 Task: Compose an email with the signature Grace Jones with the subject Request for a meeting and the message Can you please provide me with the update on the project deliverables? from softage.5@softage.net to softage.1@softage.net, select the entire message, change the font color from current to green and background color to yellow Send the email. Finally, move the email from Sent Items to the label Medical records
Action: Mouse moved to (1004, 73)
Screenshot: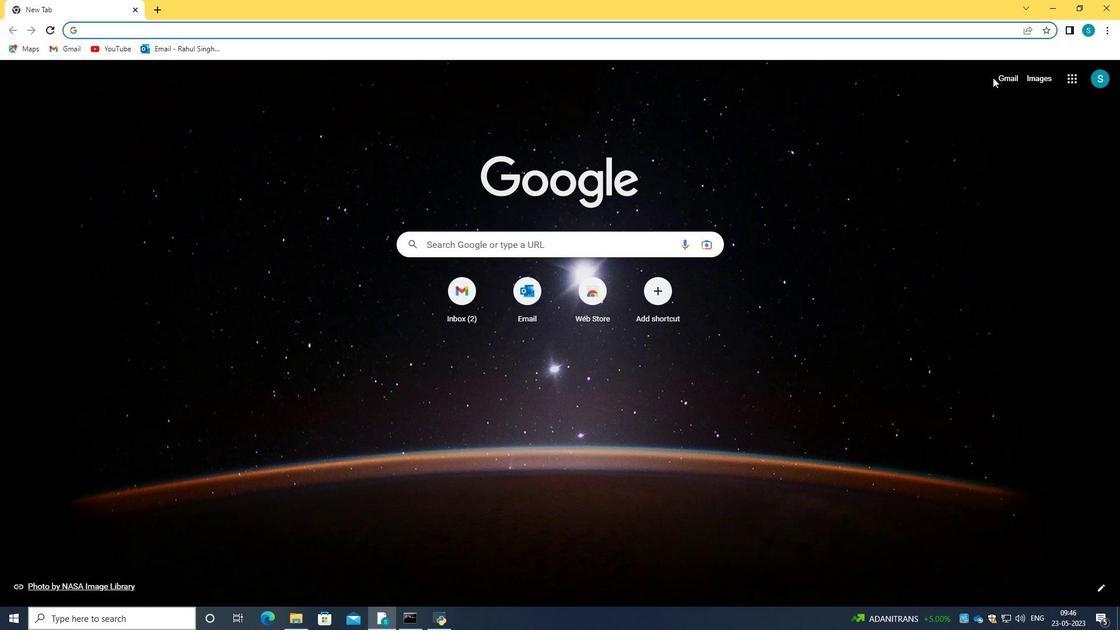 
Action: Mouse pressed left at (1004, 73)
Screenshot: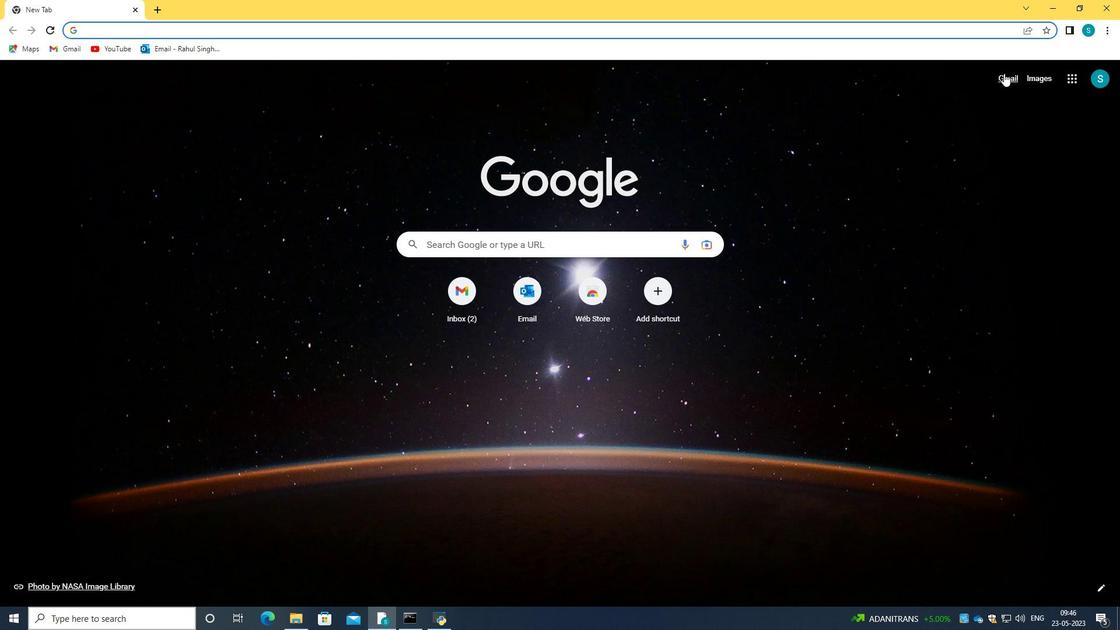 
Action: Mouse moved to (569, 186)
Screenshot: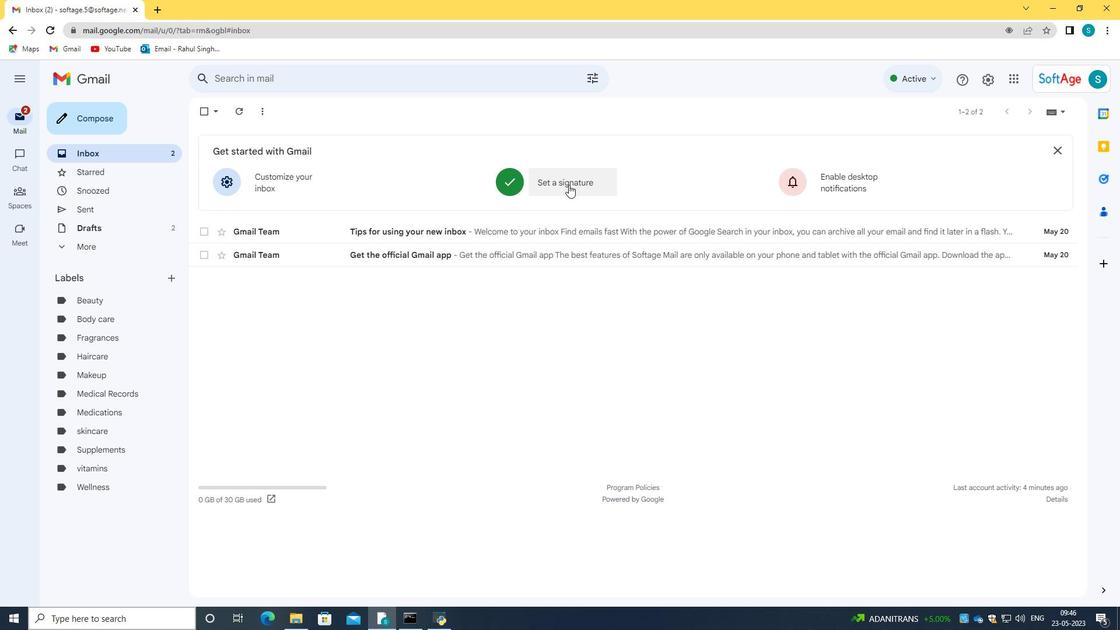 
Action: Mouse pressed left at (569, 186)
Screenshot: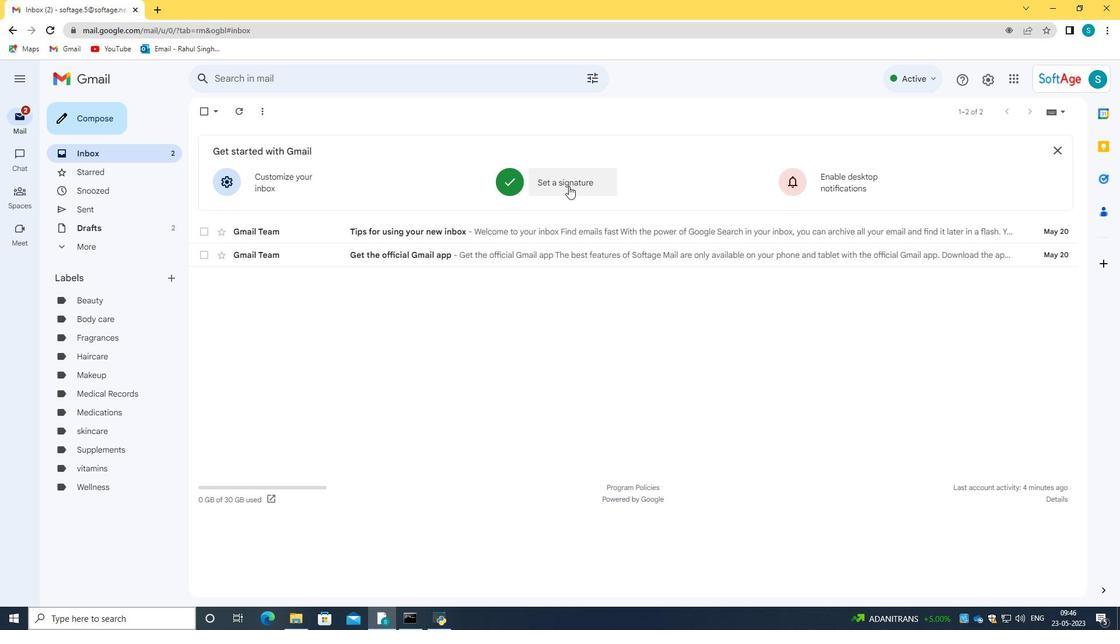 
Action: Mouse moved to (561, 266)
Screenshot: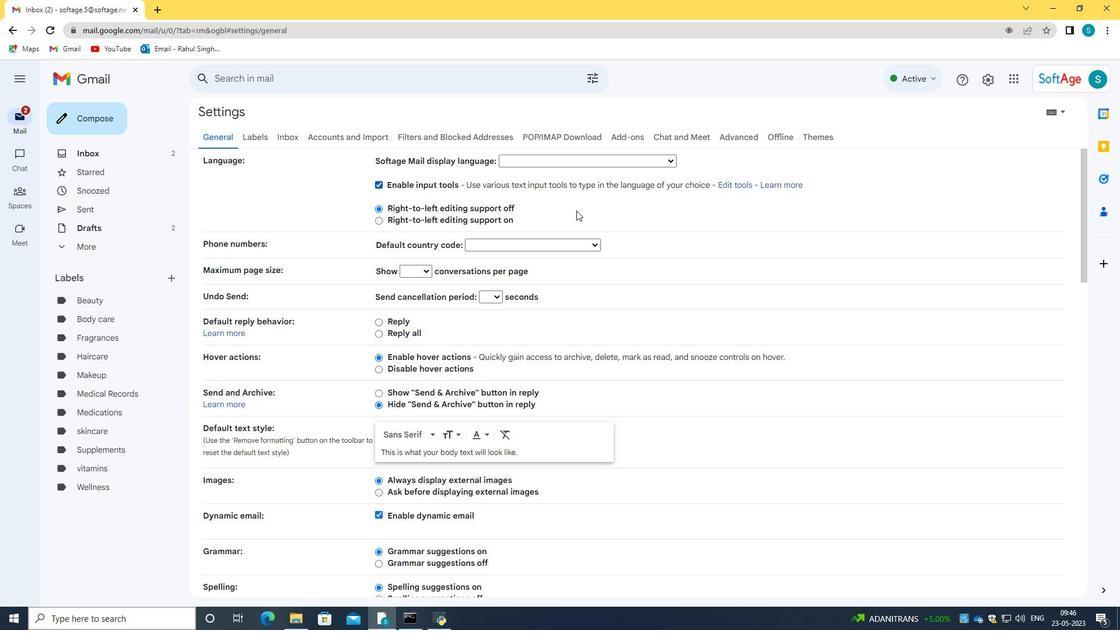 
Action: Mouse scrolled (561, 265) with delta (0, 0)
Screenshot: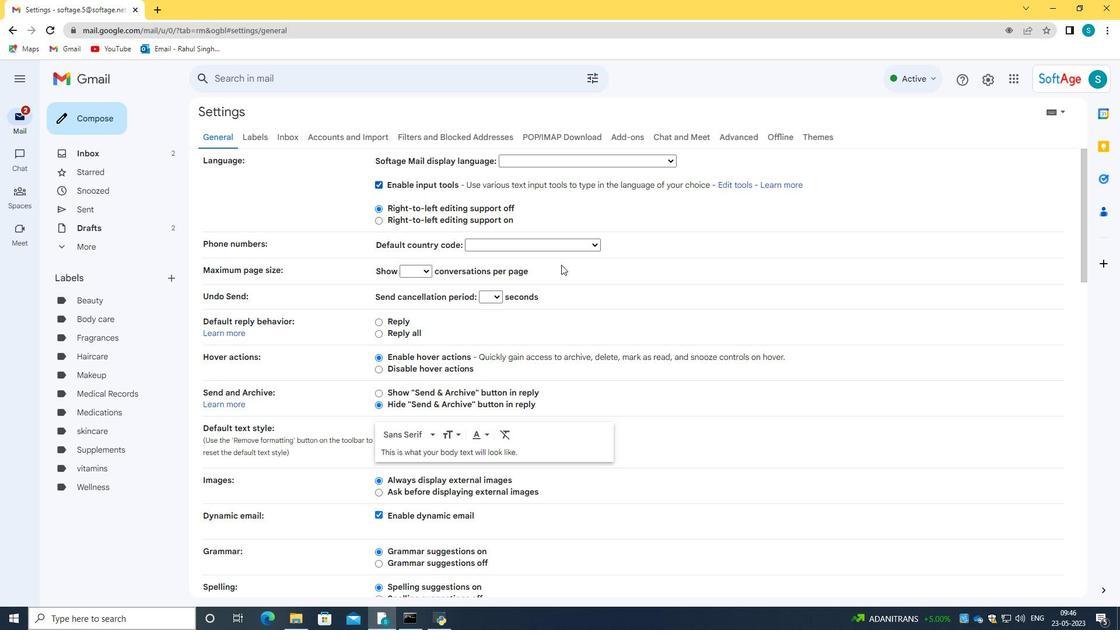 
Action: Mouse scrolled (561, 265) with delta (0, 0)
Screenshot: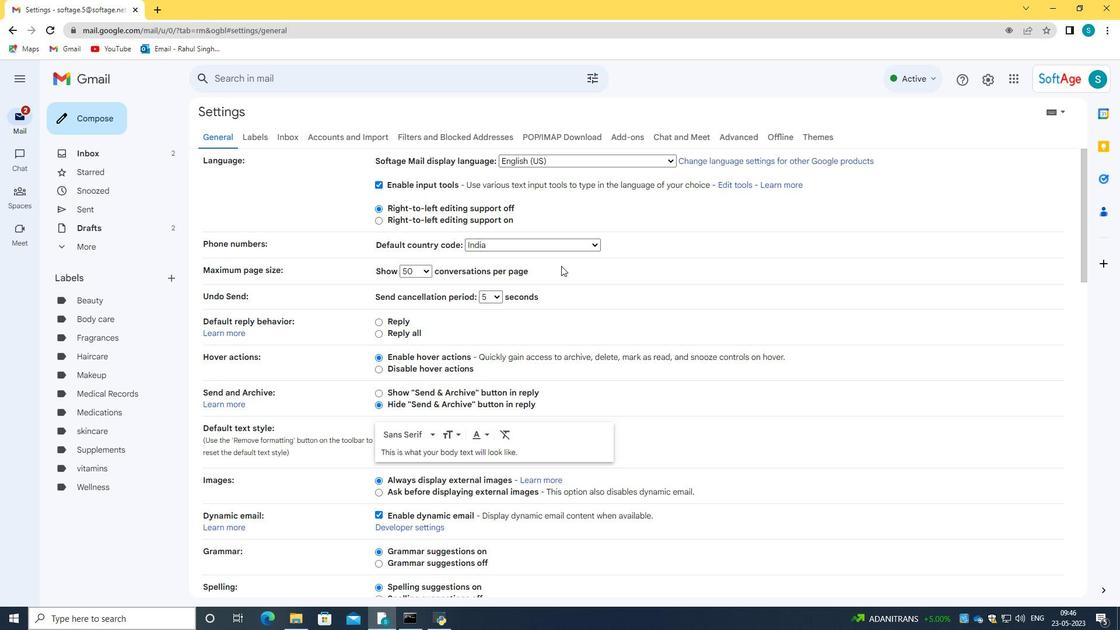 
Action: Mouse scrolled (561, 265) with delta (0, 0)
Screenshot: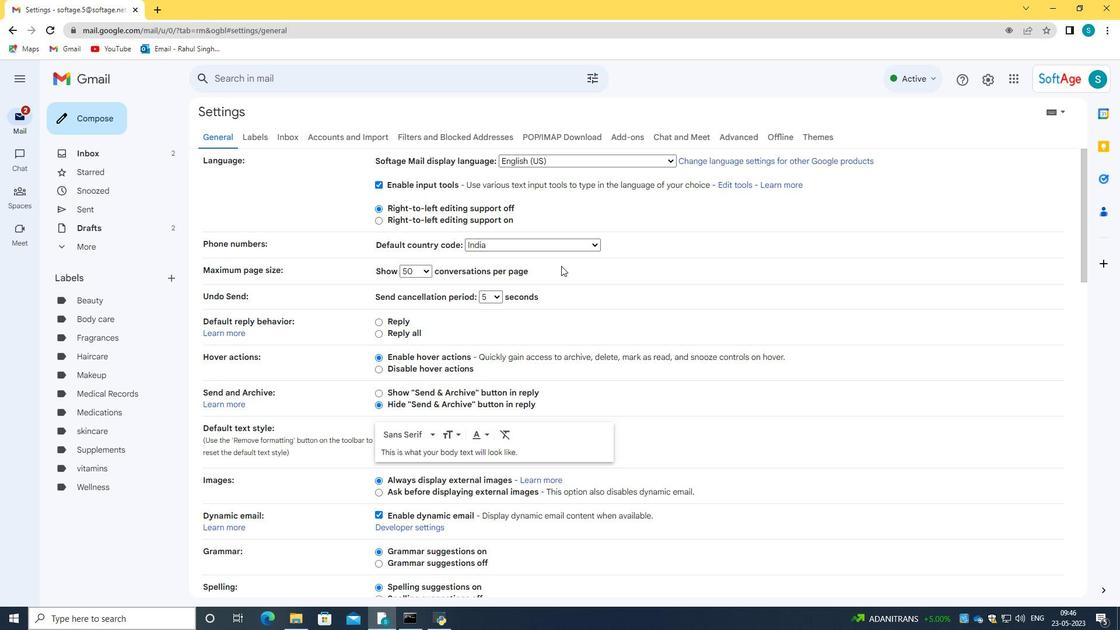 
Action: Mouse scrolled (561, 265) with delta (0, 0)
Screenshot: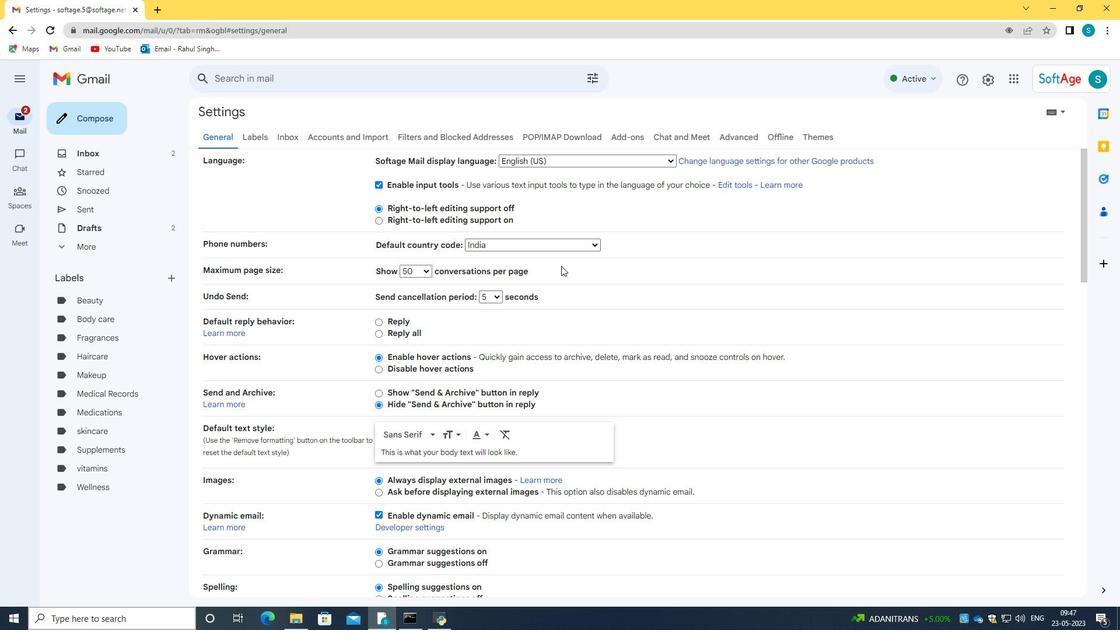 
Action: Mouse scrolled (561, 265) with delta (0, 0)
Screenshot: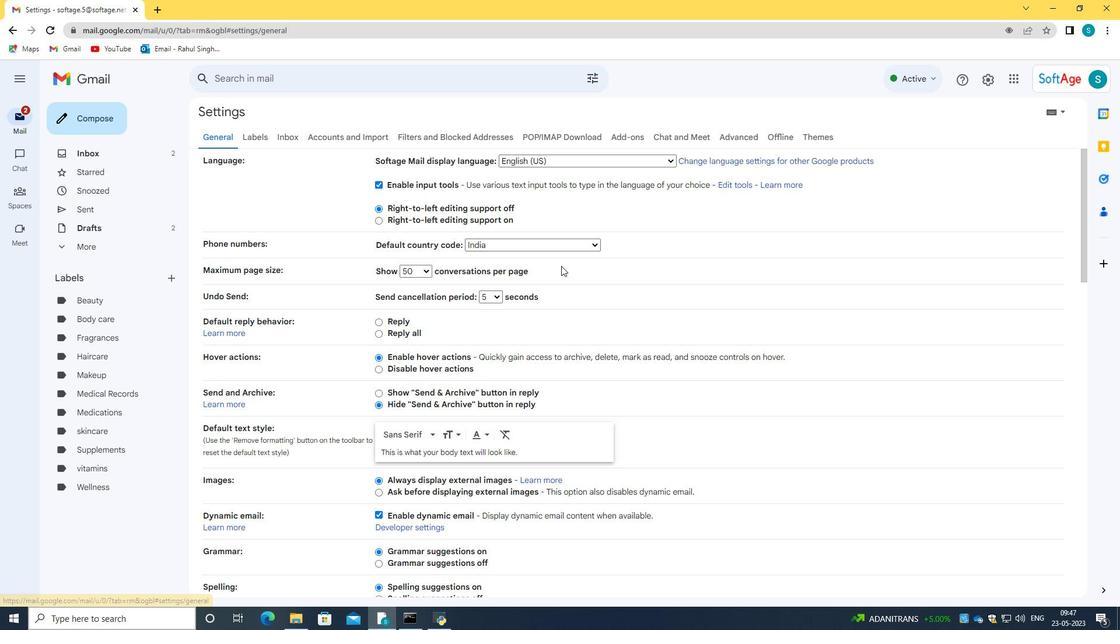 
Action: Mouse scrolled (561, 265) with delta (0, 0)
Screenshot: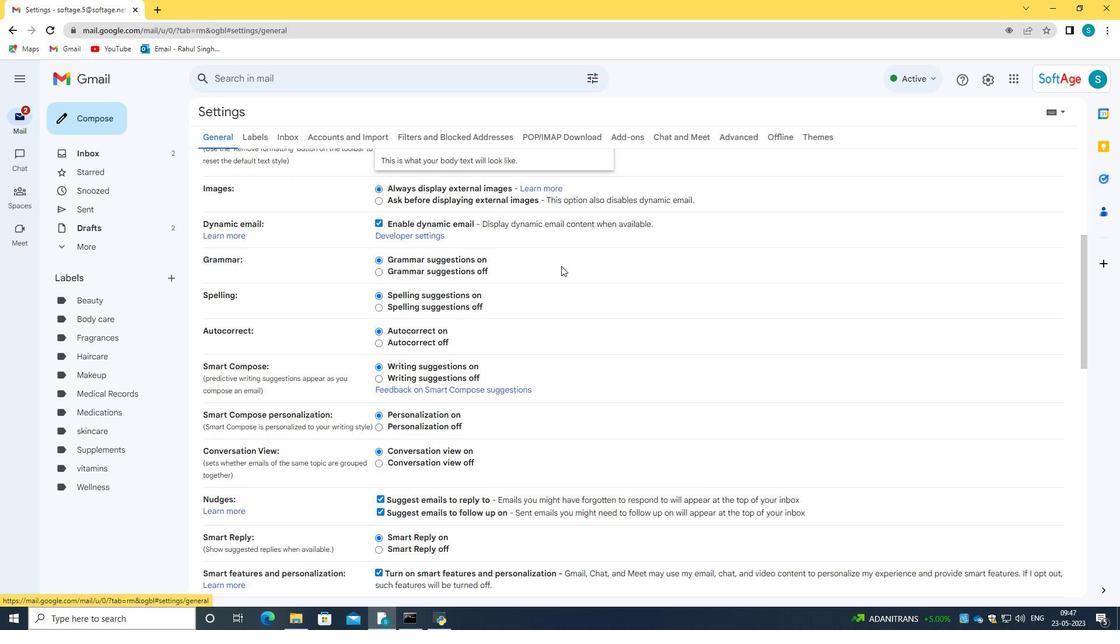 
Action: Mouse scrolled (561, 265) with delta (0, 0)
Screenshot: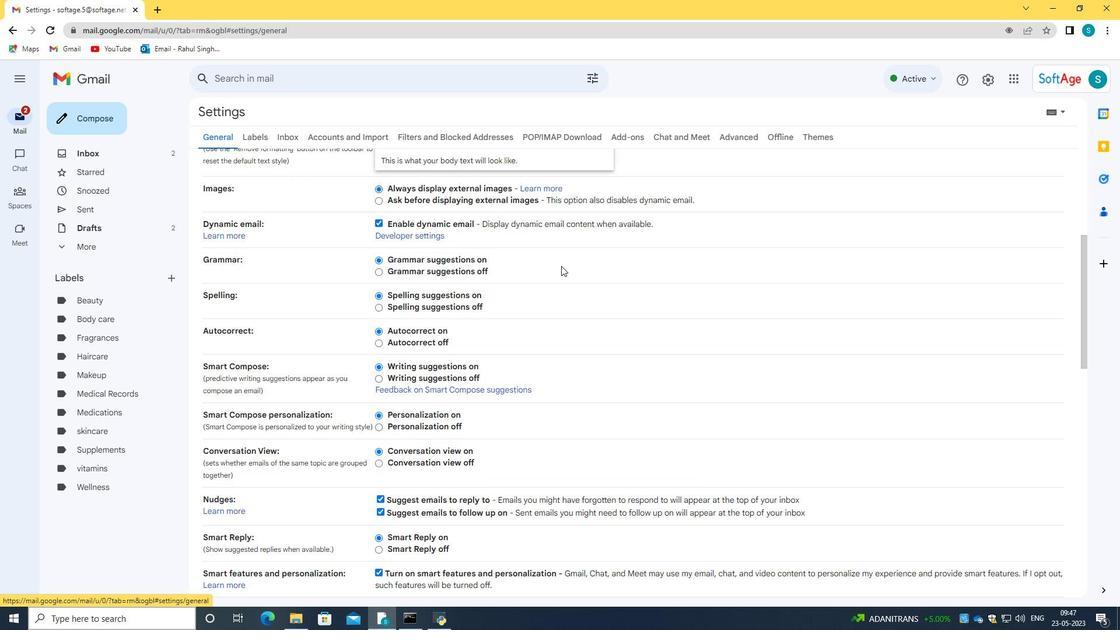 
Action: Mouse scrolled (561, 265) with delta (0, 0)
Screenshot: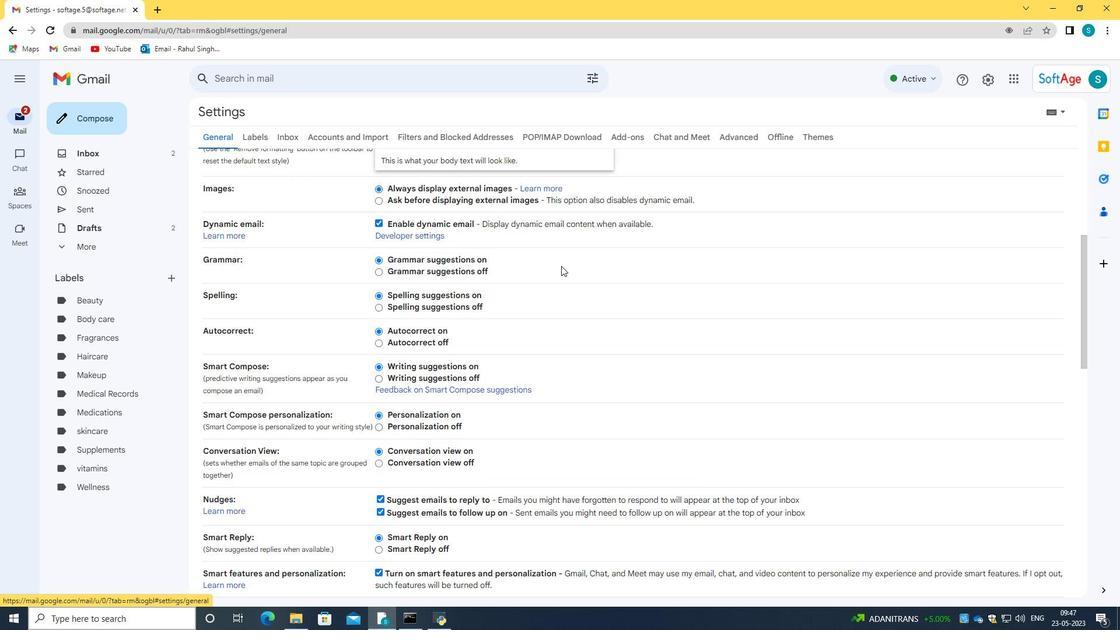 
Action: Mouse scrolled (561, 265) with delta (0, 0)
Screenshot: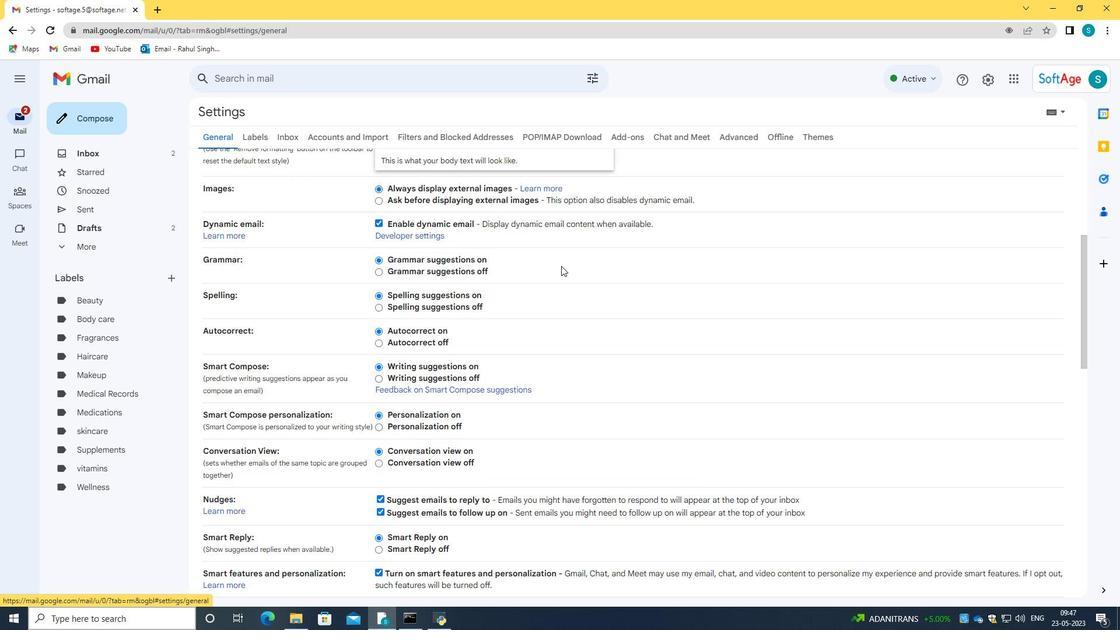 
Action: Mouse scrolled (561, 265) with delta (0, 0)
Screenshot: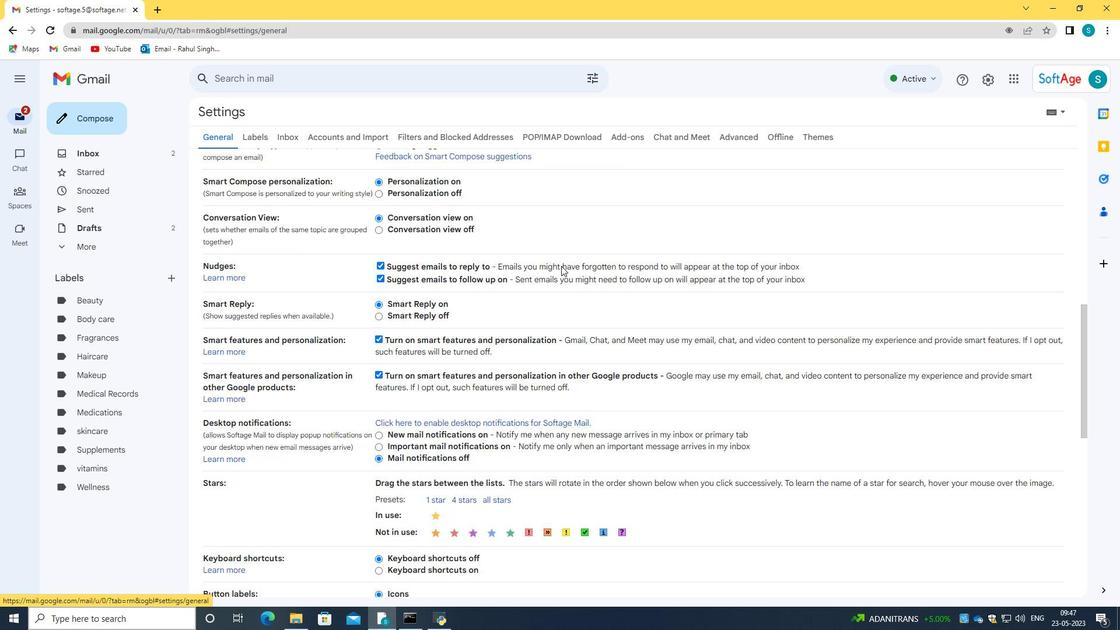
Action: Mouse scrolled (561, 265) with delta (0, 0)
Screenshot: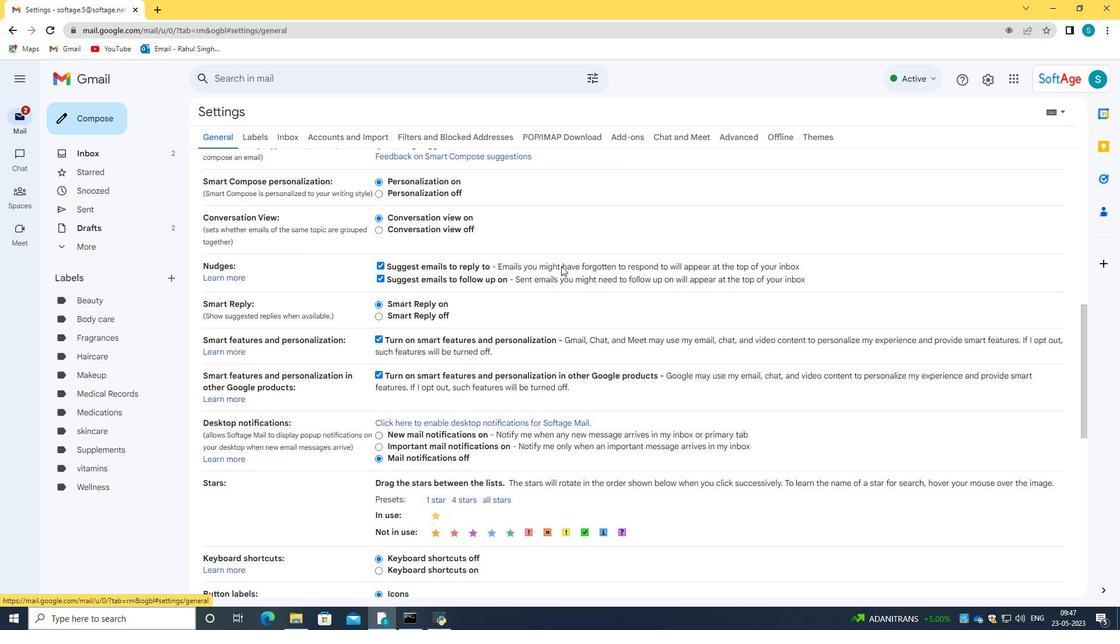 
Action: Mouse scrolled (561, 265) with delta (0, 0)
Screenshot: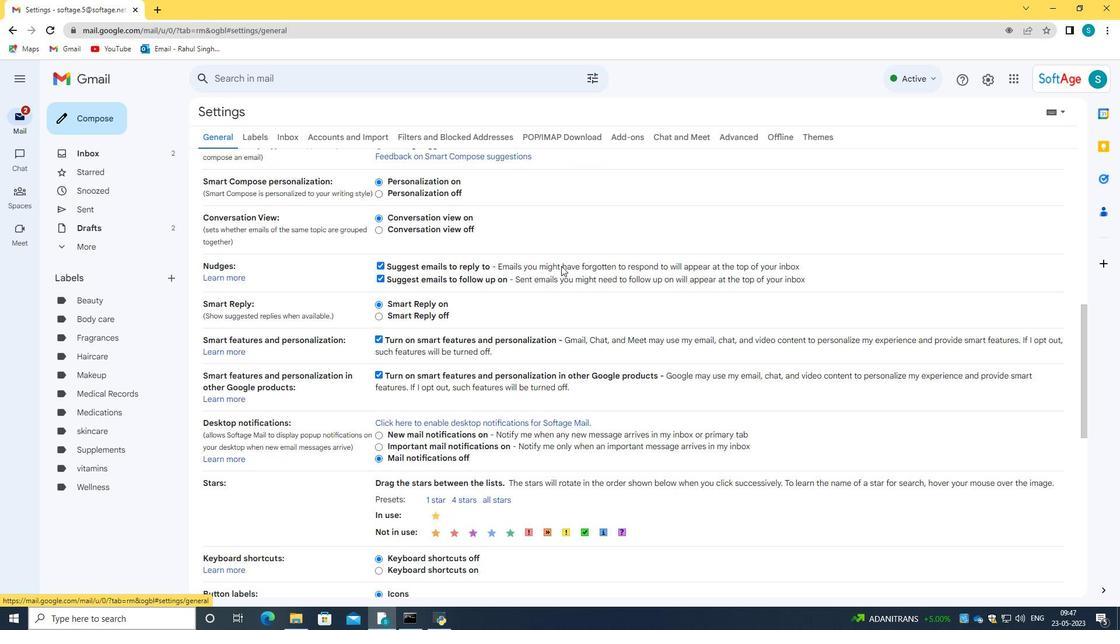 
Action: Mouse scrolled (561, 265) with delta (0, 0)
Screenshot: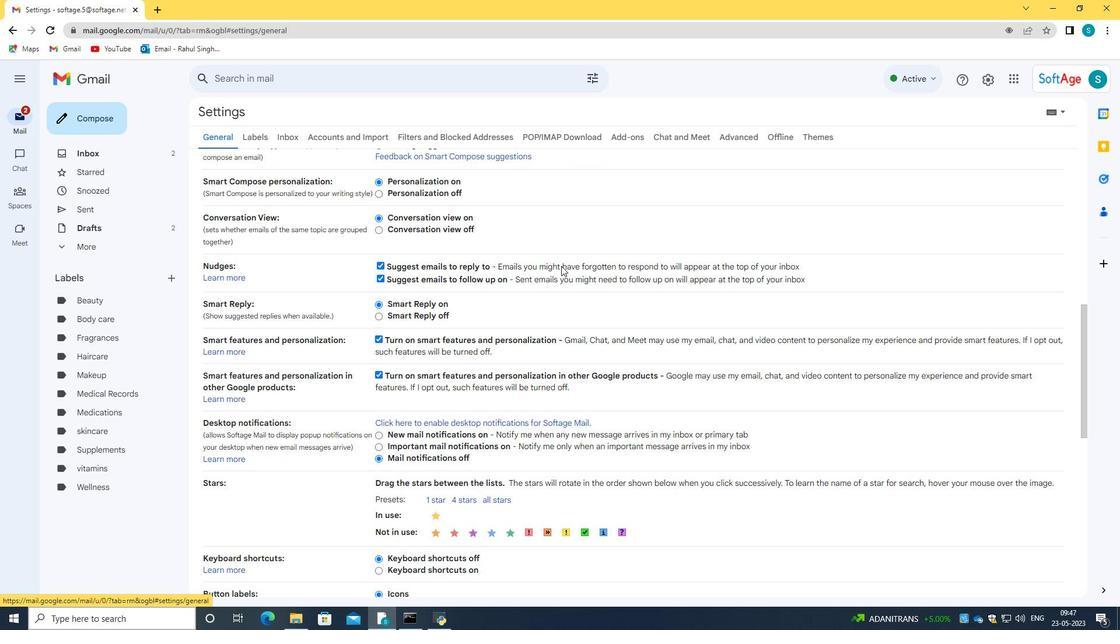
Action: Mouse scrolled (561, 265) with delta (0, 0)
Screenshot: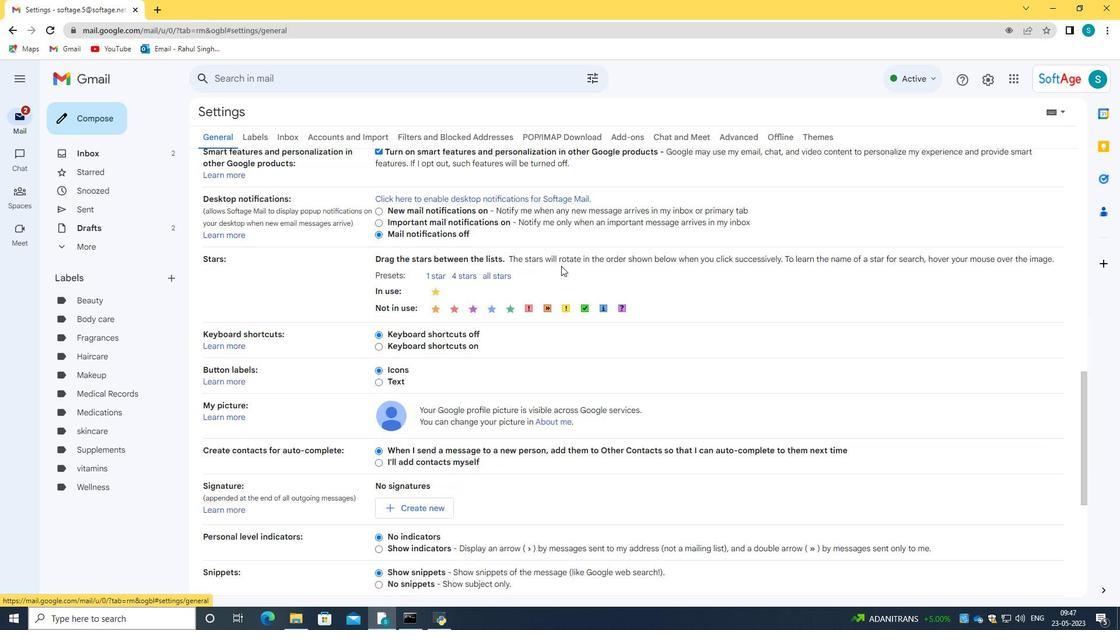 
Action: Mouse moved to (561, 267)
Screenshot: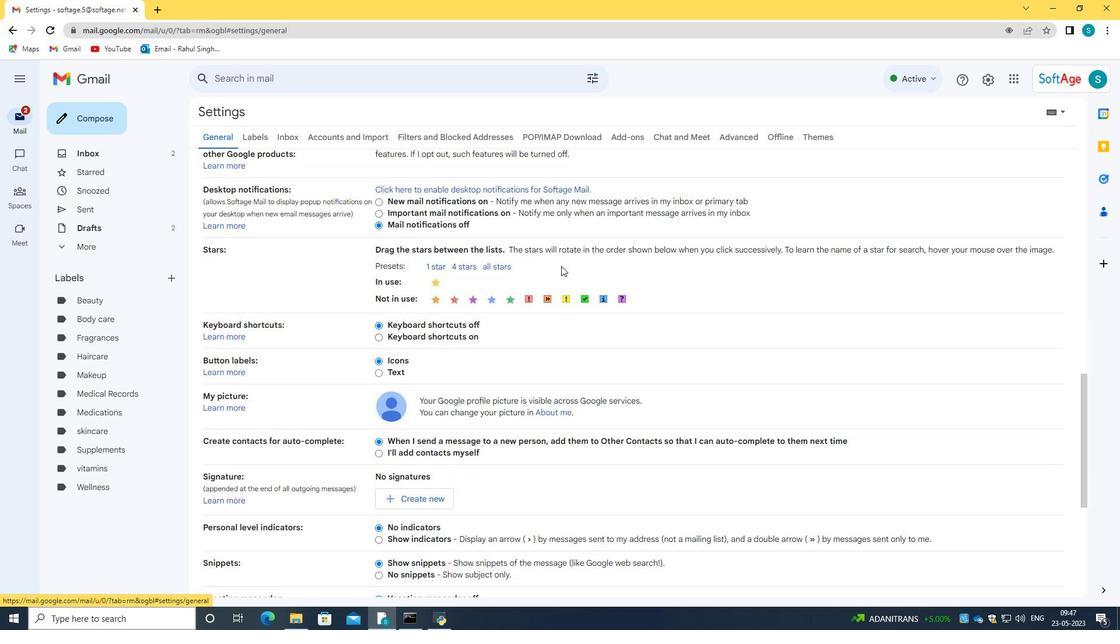 
Action: Mouse scrolled (561, 267) with delta (0, 0)
Screenshot: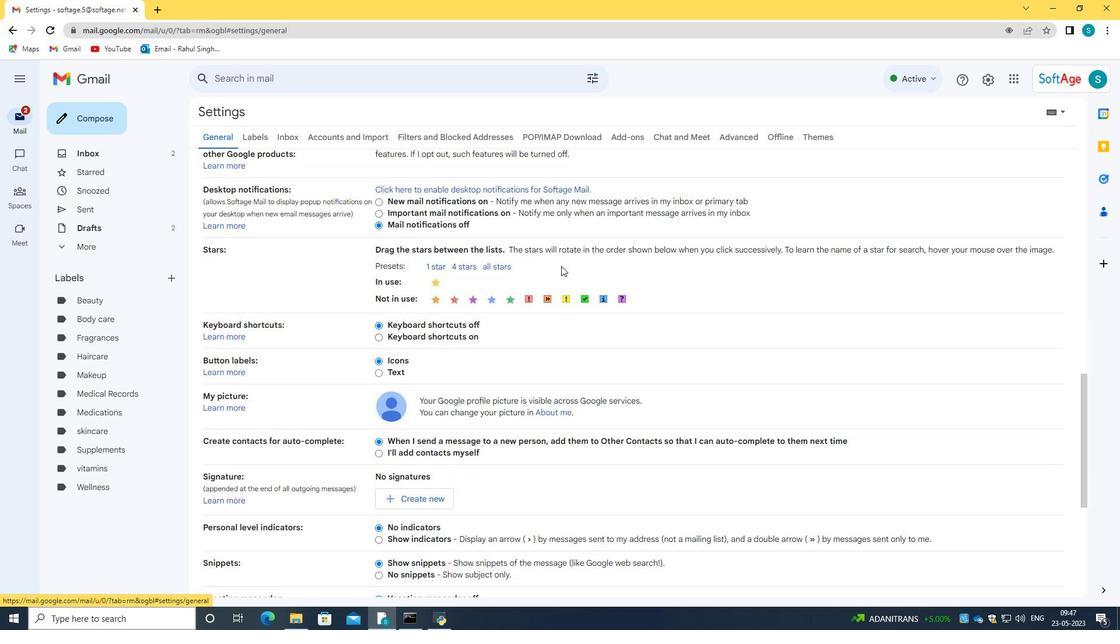 
Action: Mouse moved to (560, 270)
Screenshot: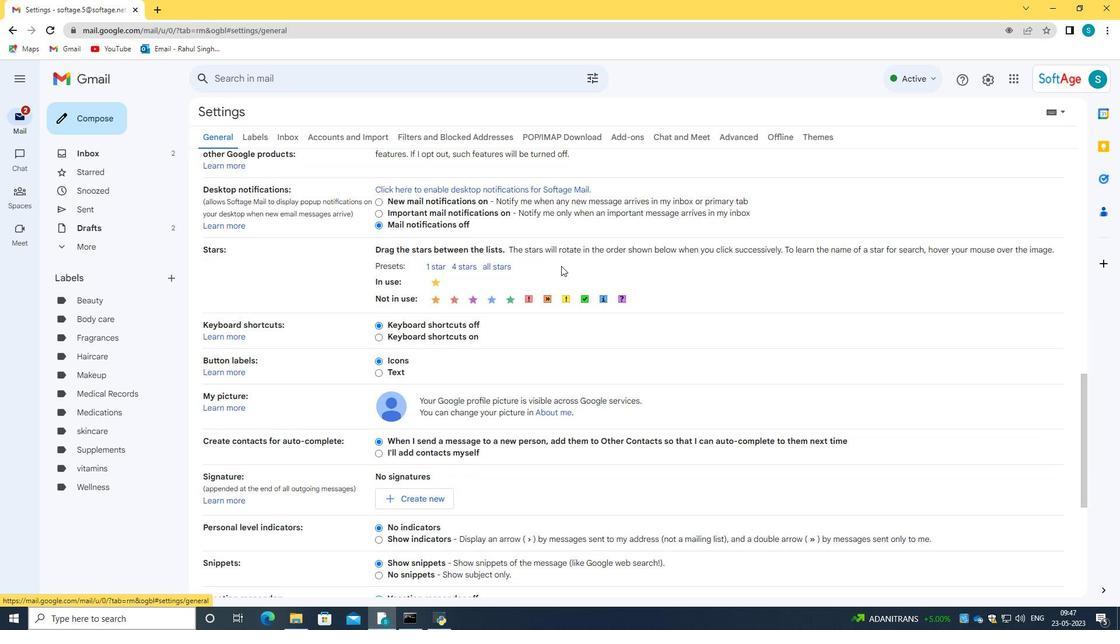 
Action: Mouse scrolled (560, 270) with delta (0, 0)
Screenshot: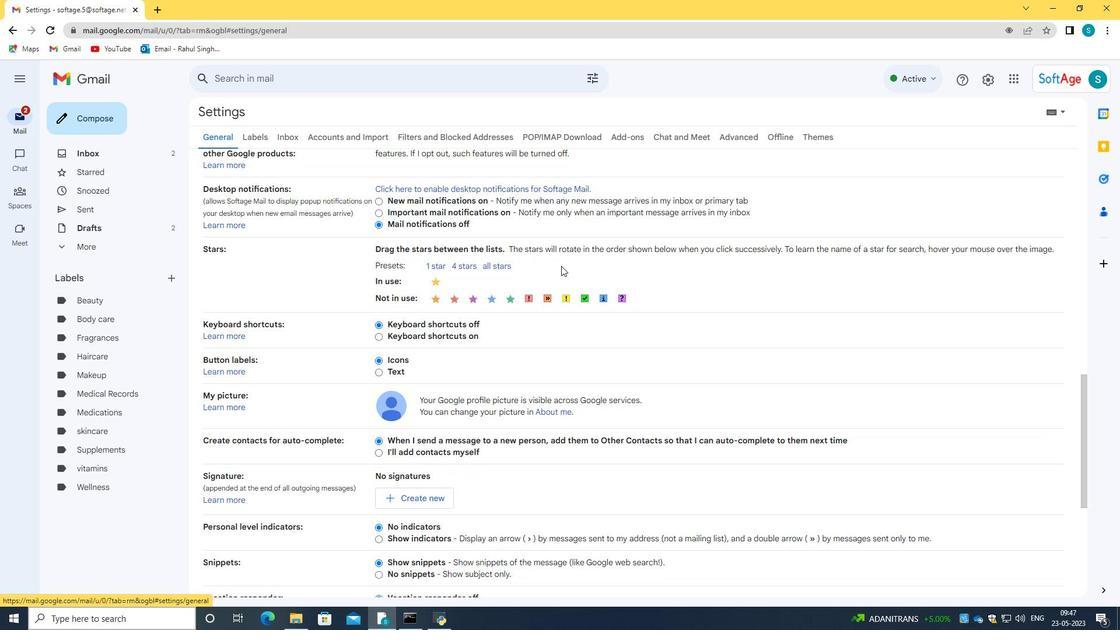 
Action: Mouse moved to (383, 322)
Screenshot: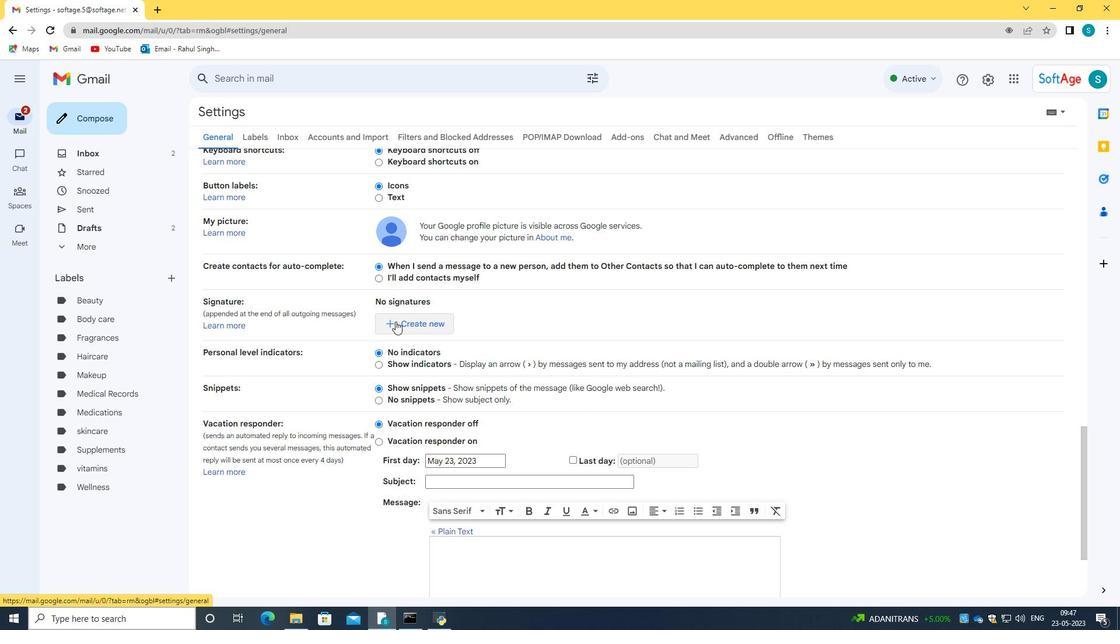 
Action: Mouse pressed left at (383, 322)
Screenshot: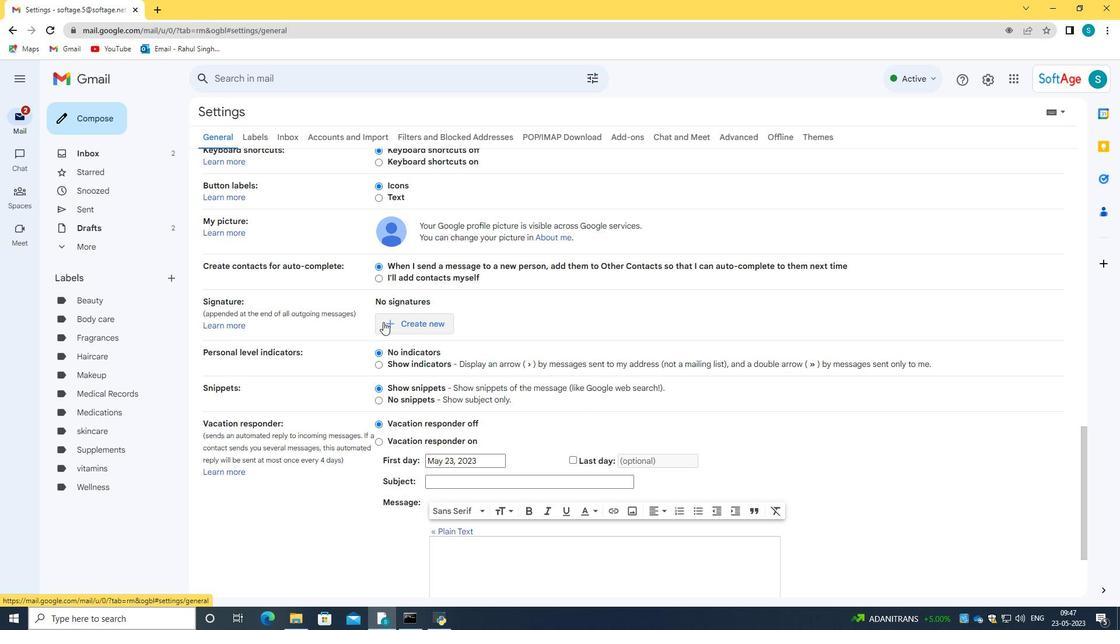 
Action: Mouse moved to (488, 319)
Screenshot: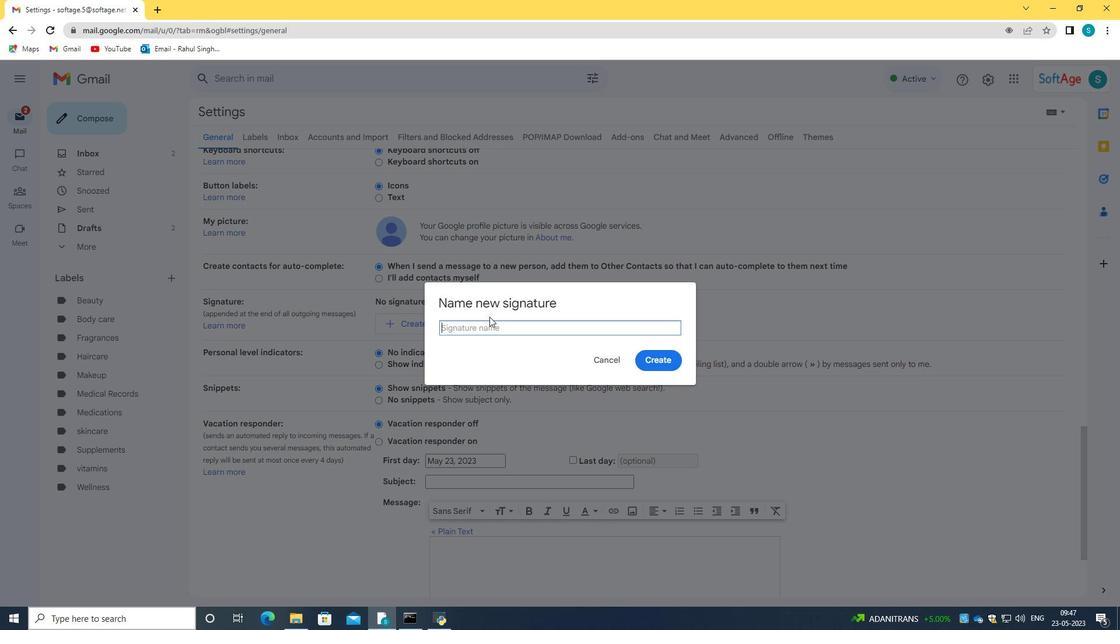 
Action: Key pressed <Key.caps_lock>G<Key.caps_lock>race<Key.space><Key.caps_lock>H<Key.caps_lock>o<Key.backspace><Key.backspace><Key.caps_lock>J<Key.caps_lock>ones
Screenshot: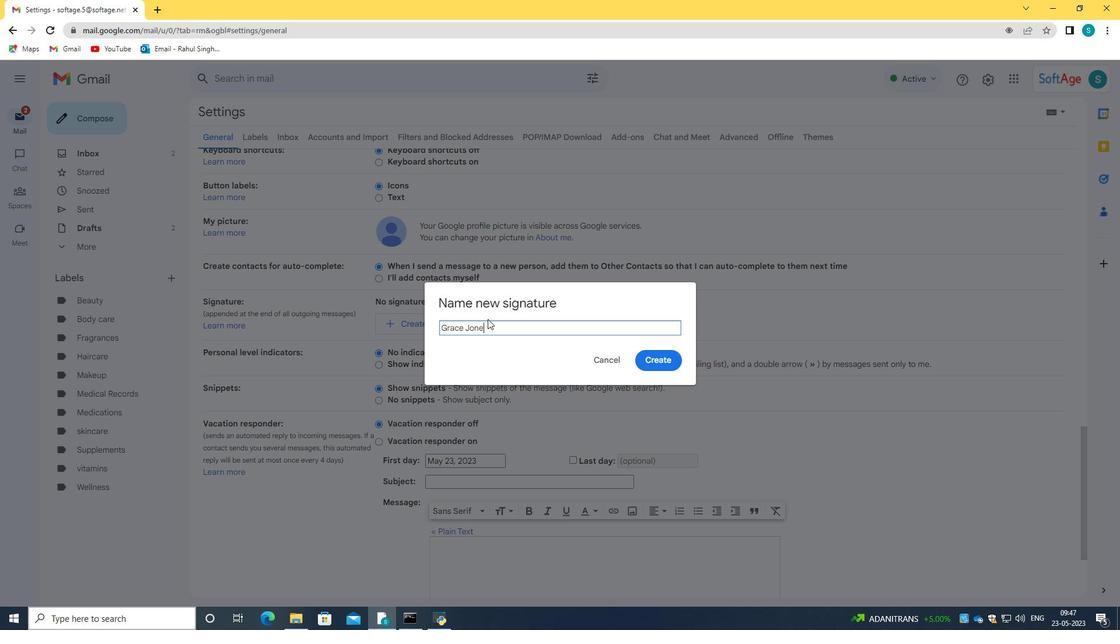 
Action: Mouse moved to (651, 361)
Screenshot: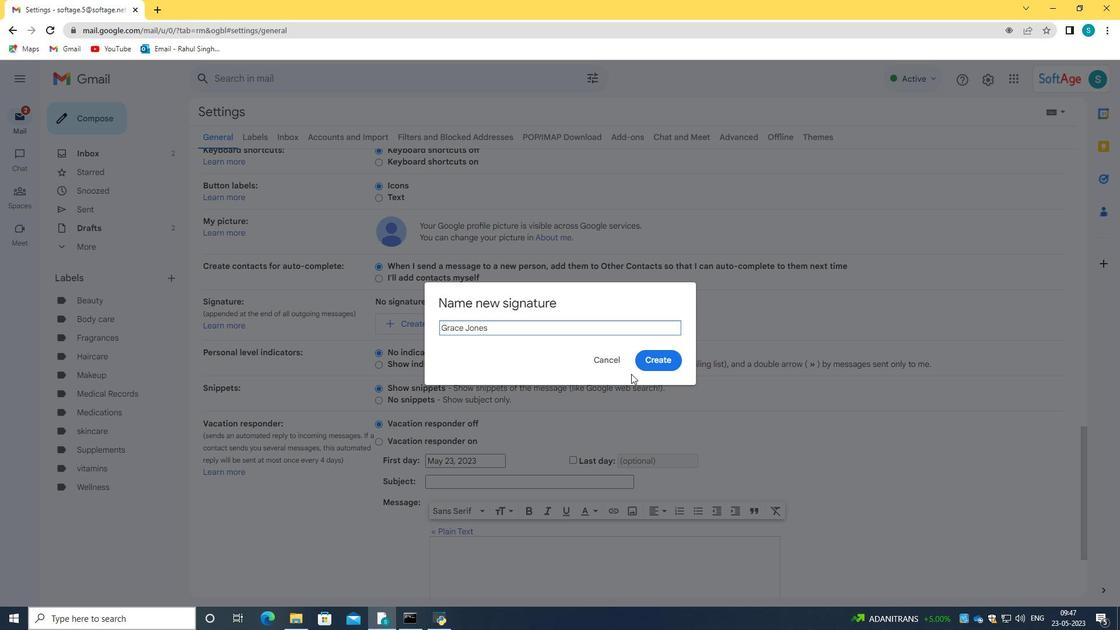 
Action: Mouse pressed left at (651, 361)
Screenshot: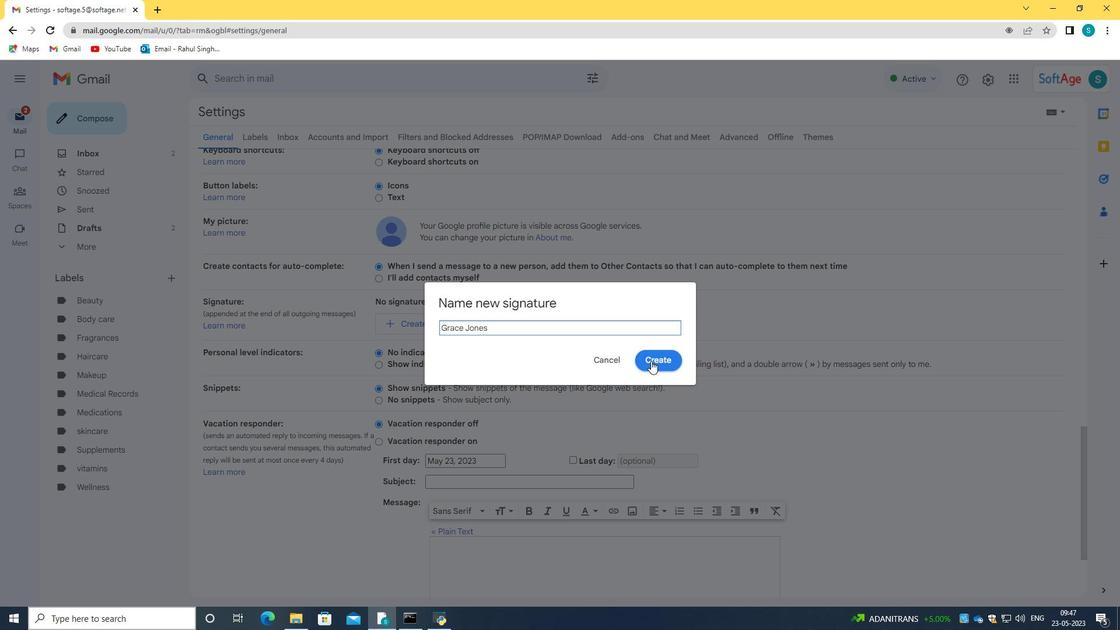 
Action: Mouse scrolled (651, 360) with delta (0, 0)
Screenshot: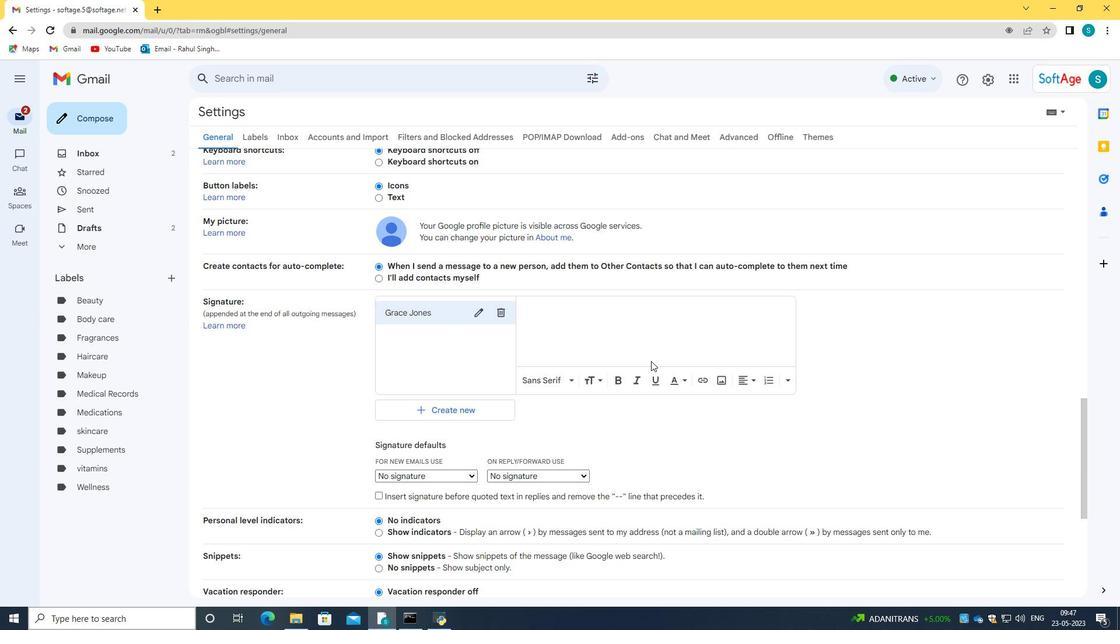 
Action: Mouse scrolled (651, 360) with delta (0, 0)
Screenshot: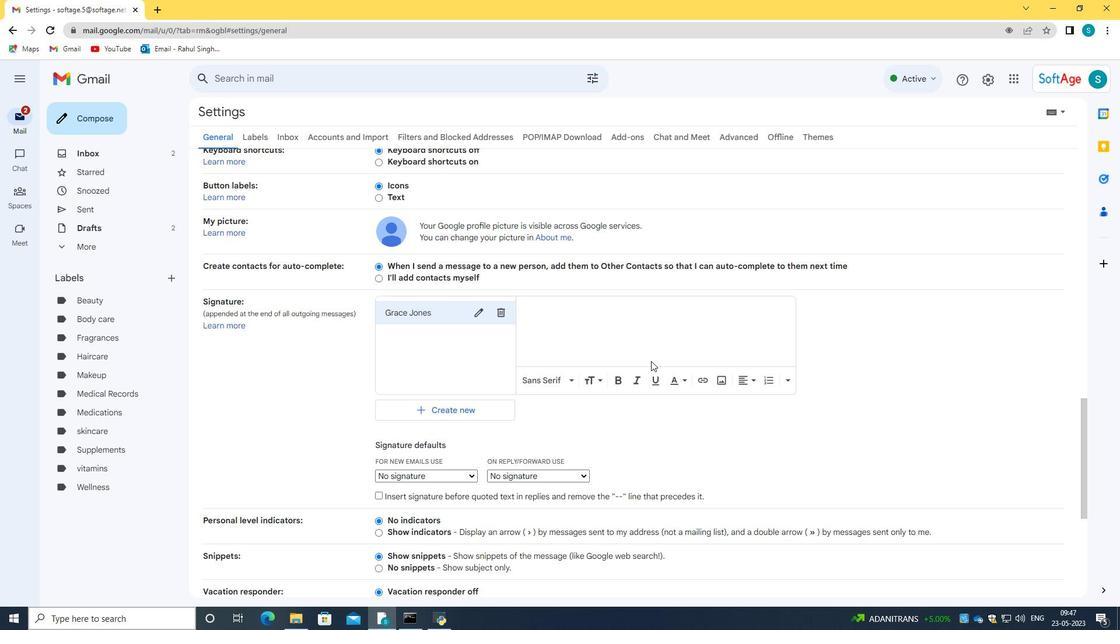 
Action: Mouse moved to (556, 198)
Screenshot: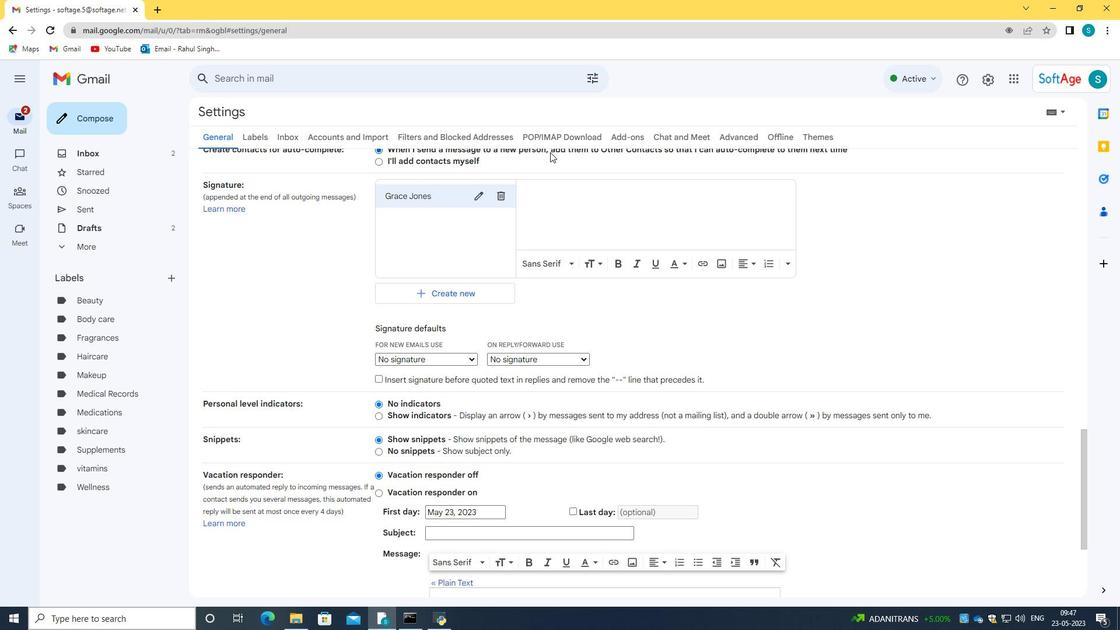 
Action: Mouse pressed left at (556, 198)
Screenshot: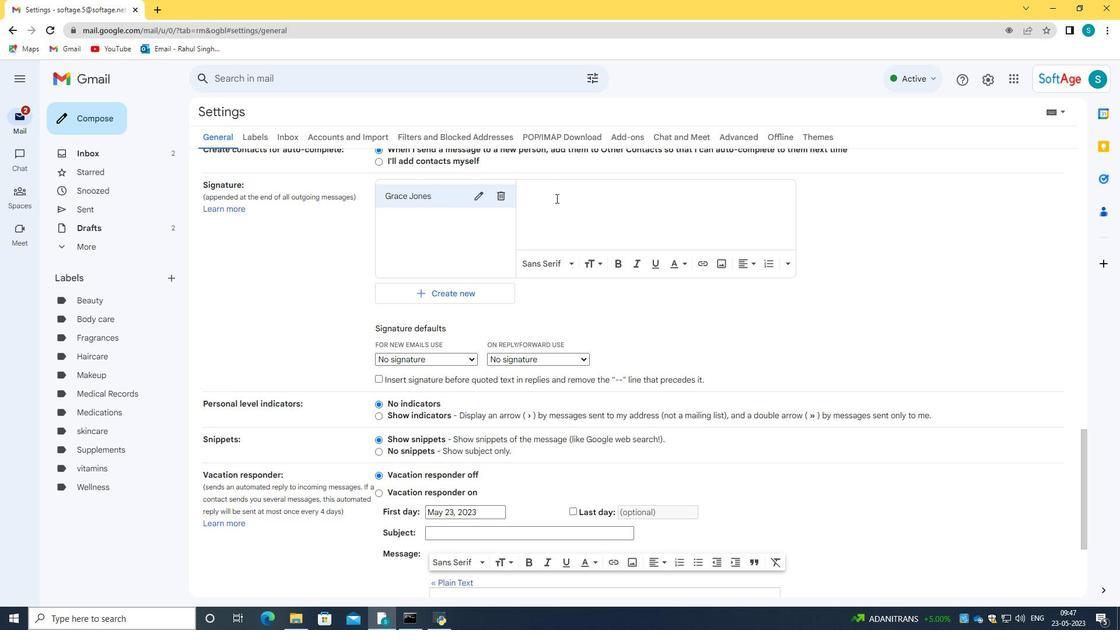
Action: Key pressed <Key.caps_lock>G<Key.caps_lock>race<Key.space><Key.caps_lock>J<Key.caps_lock>ones
Screenshot: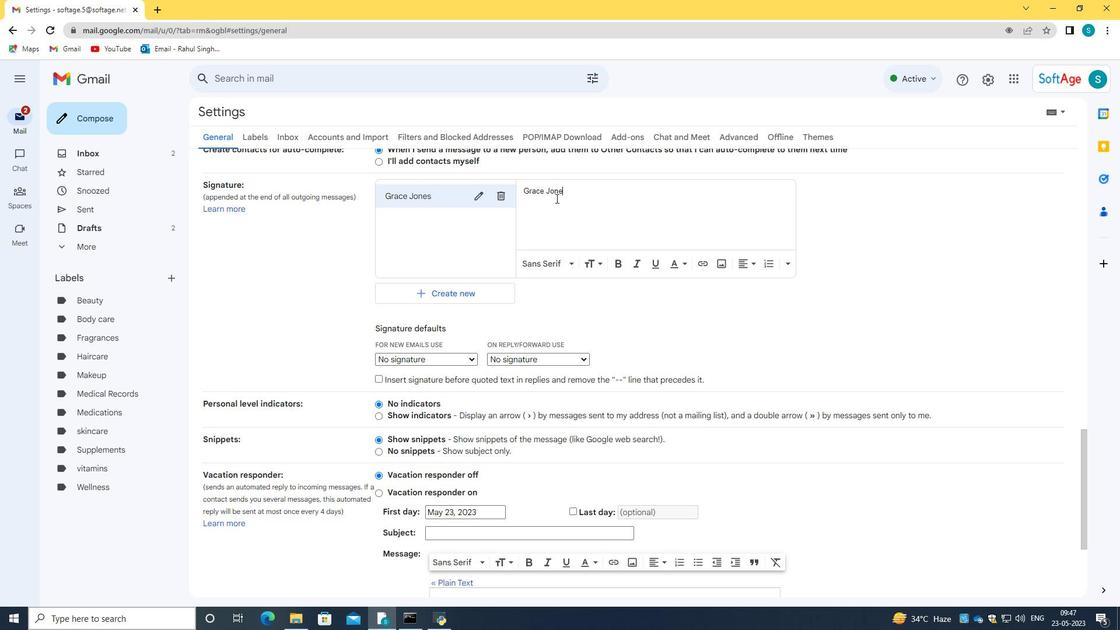 
Action: Mouse moved to (571, 200)
Screenshot: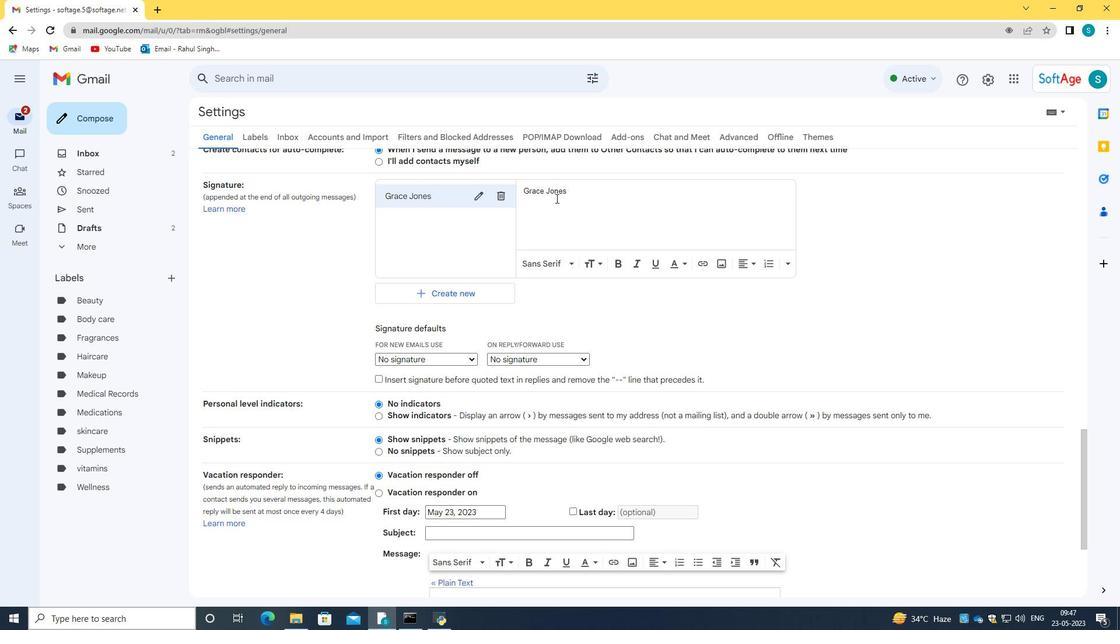 
Action: Mouse scrolled (571, 199) with delta (0, 0)
Screenshot: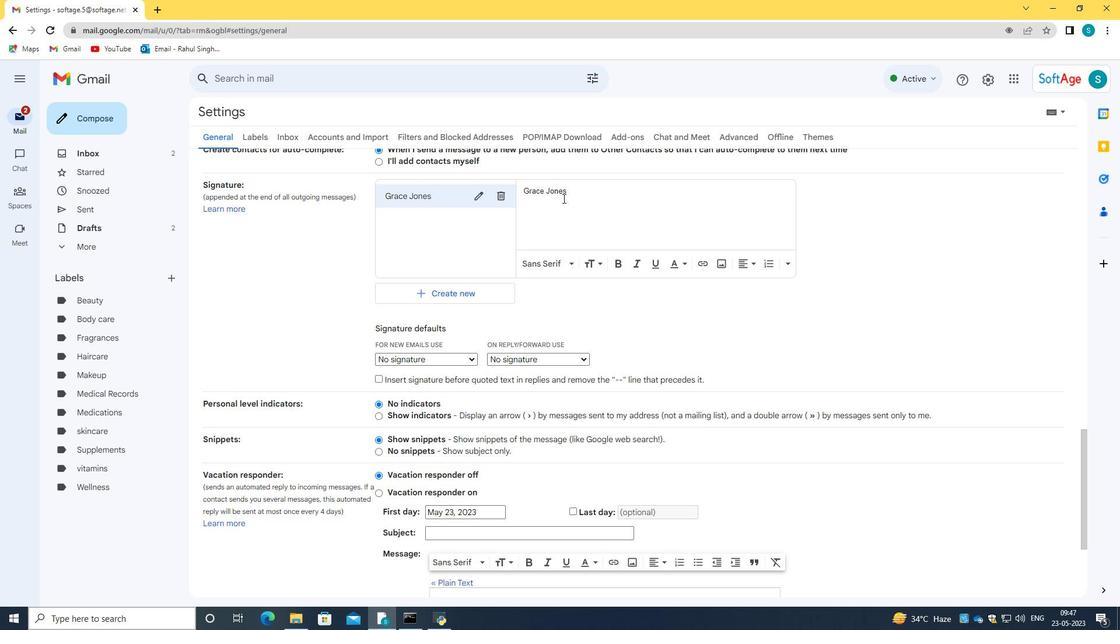 
Action: Mouse scrolled (571, 199) with delta (0, 0)
Screenshot: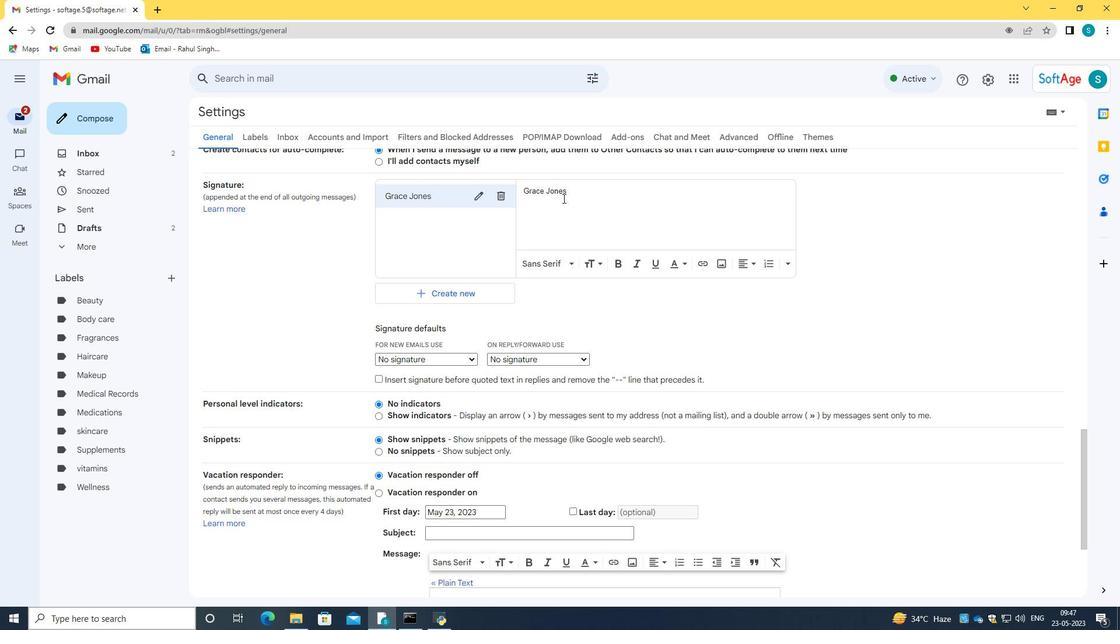 
Action: Mouse scrolled (571, 199) with delta (0, 0)
Screenshot: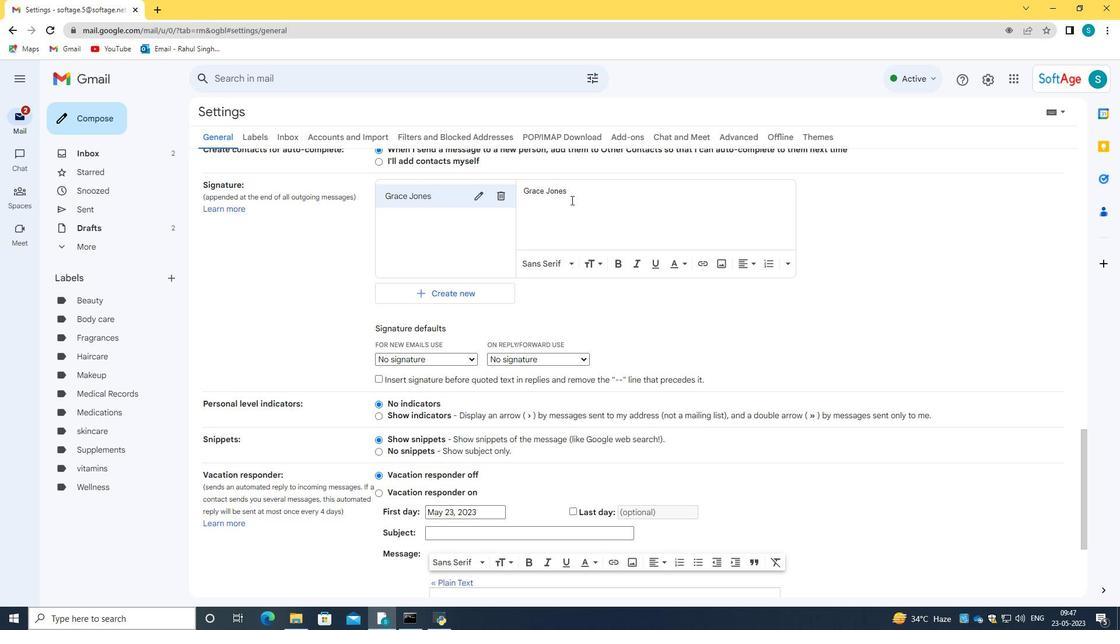 
Action: Mouse scrolled (571, 199) with delta (0, 0)
Screenshot: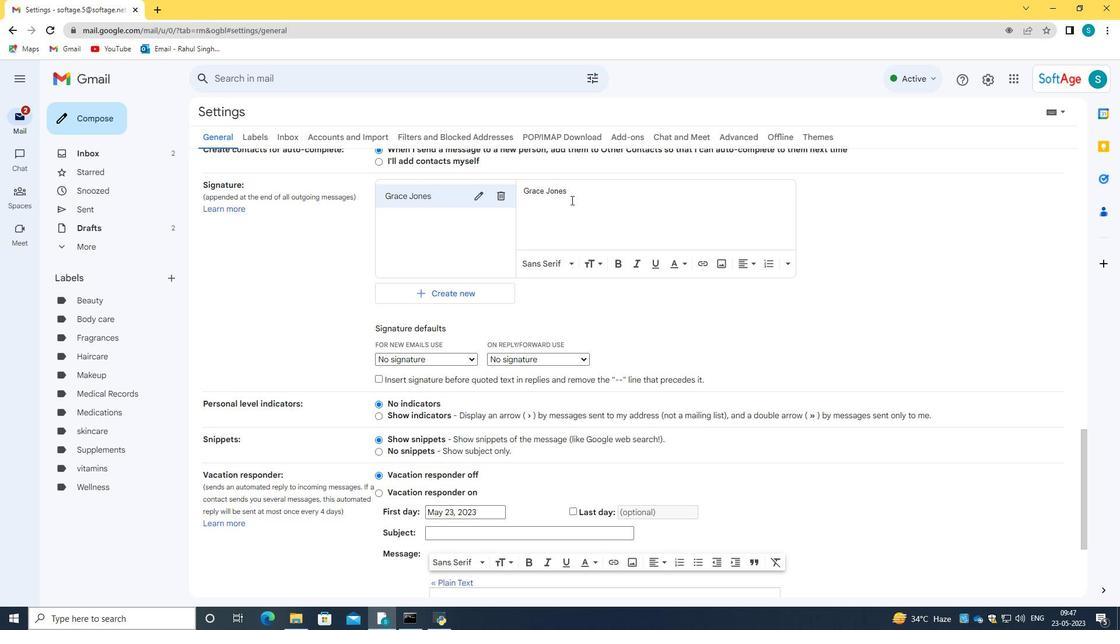 
Action: Mouse scrolled (571, 199) with delta (0, 0)
Screenshot: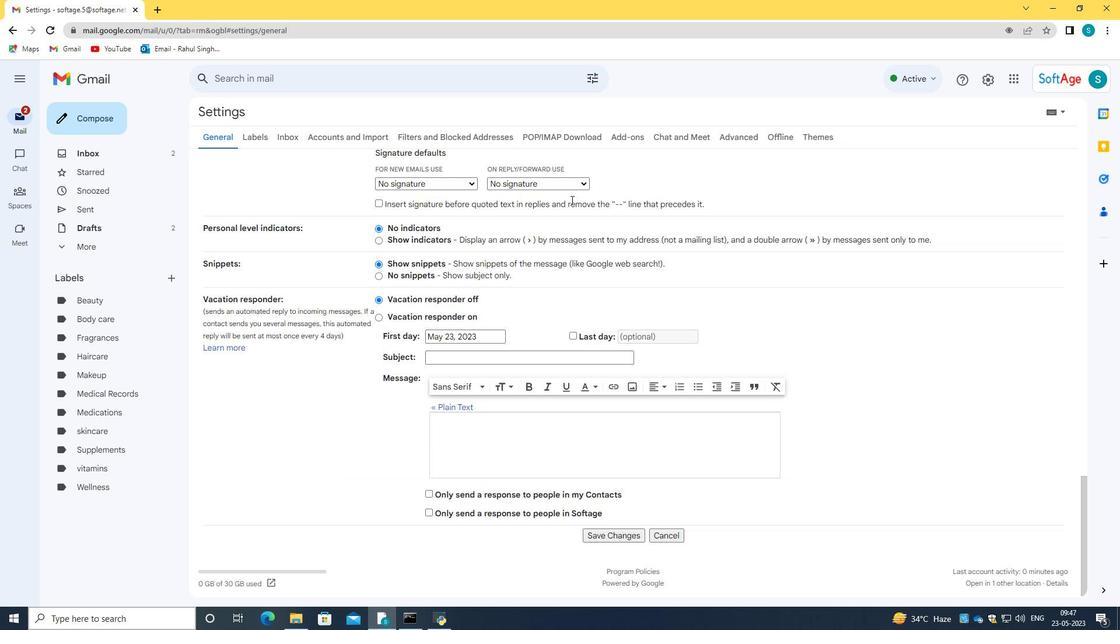 
Action: Mouse scrolled (571, 199) with delta (0, 0)
Screenshot: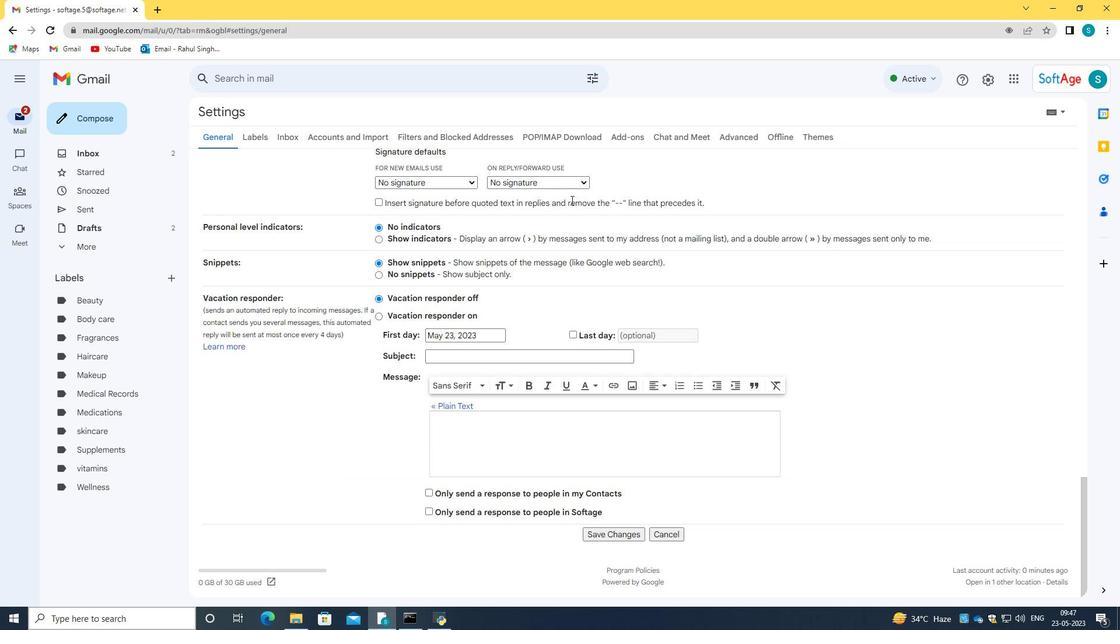 
Action: Mouse scrolled (571, 199) with delta (0, 0)
Screenshot: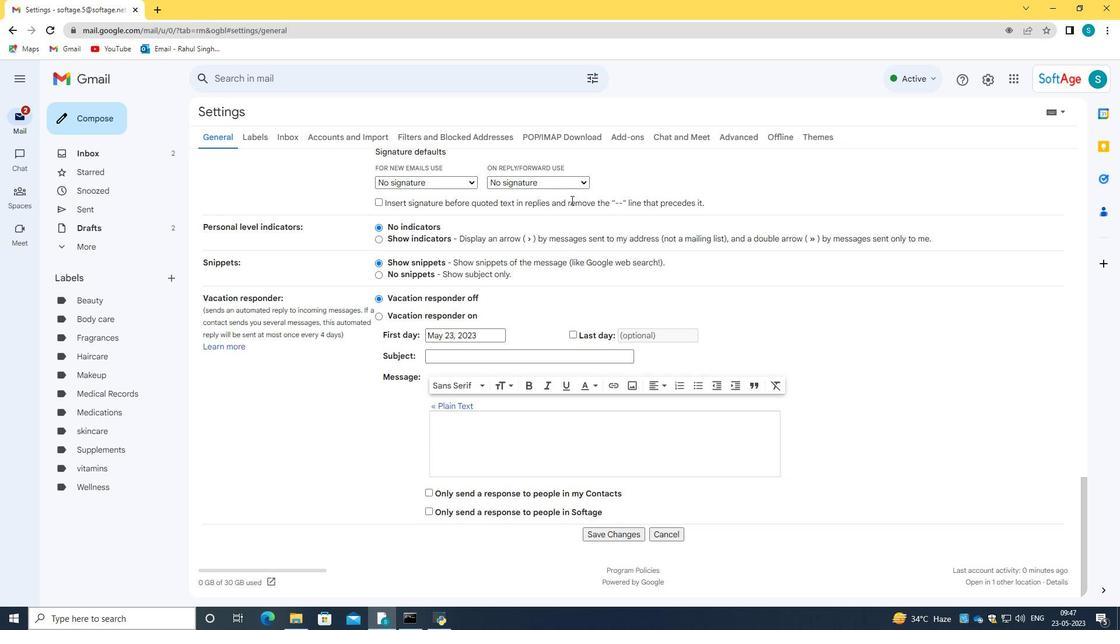 
Action: Mouse scrolled (571, 199) with delta (0, 0)
Screenshot: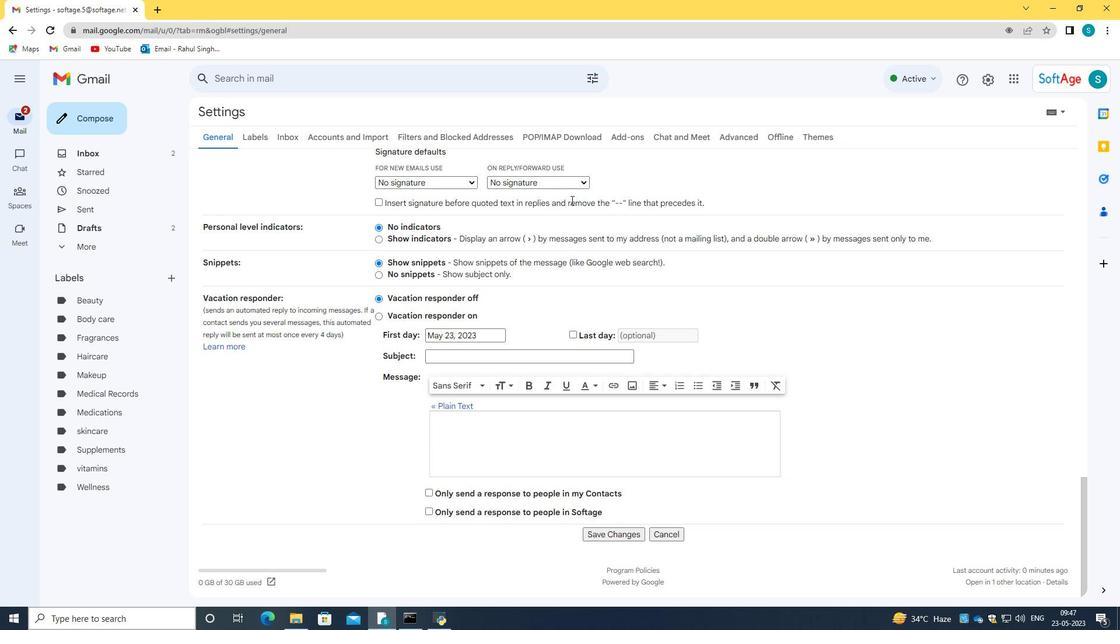
Action: Mouse scrolled (571, 199) with delta (0, 0)
Screenshot: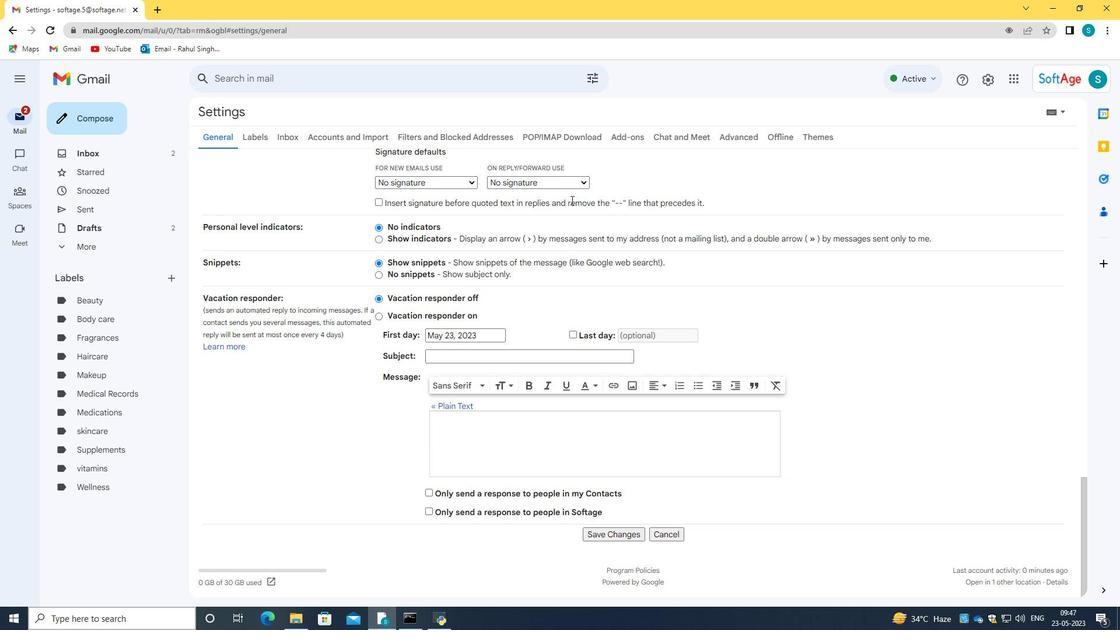 
Action: Mouse moved to (611, 540)
Screenshot: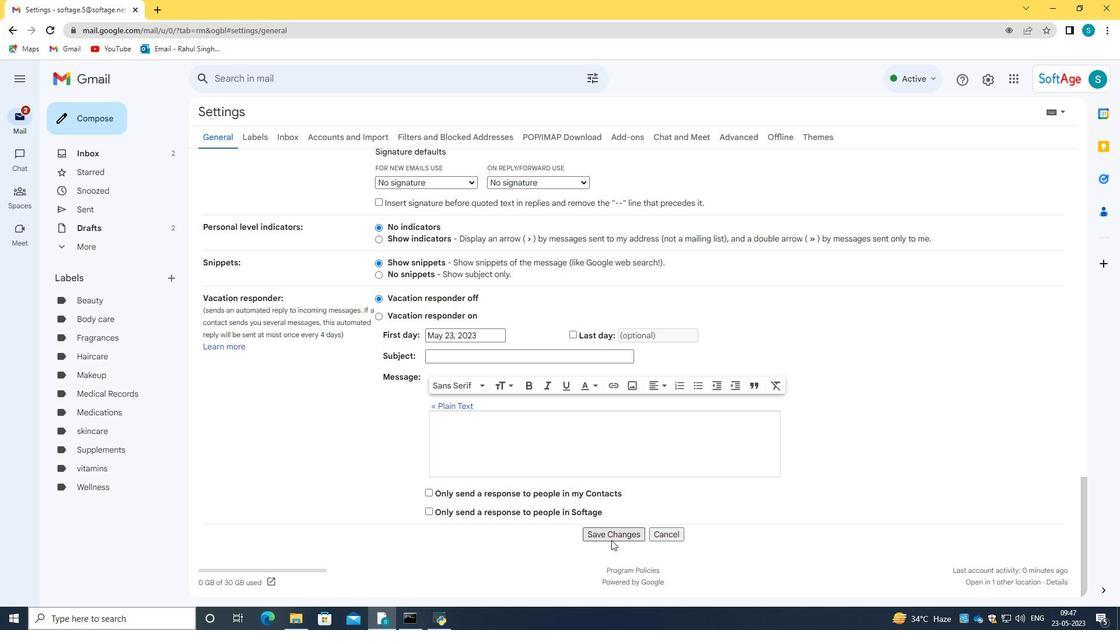 
Action: Mouse pressed left at (611, 540)
Screenshot: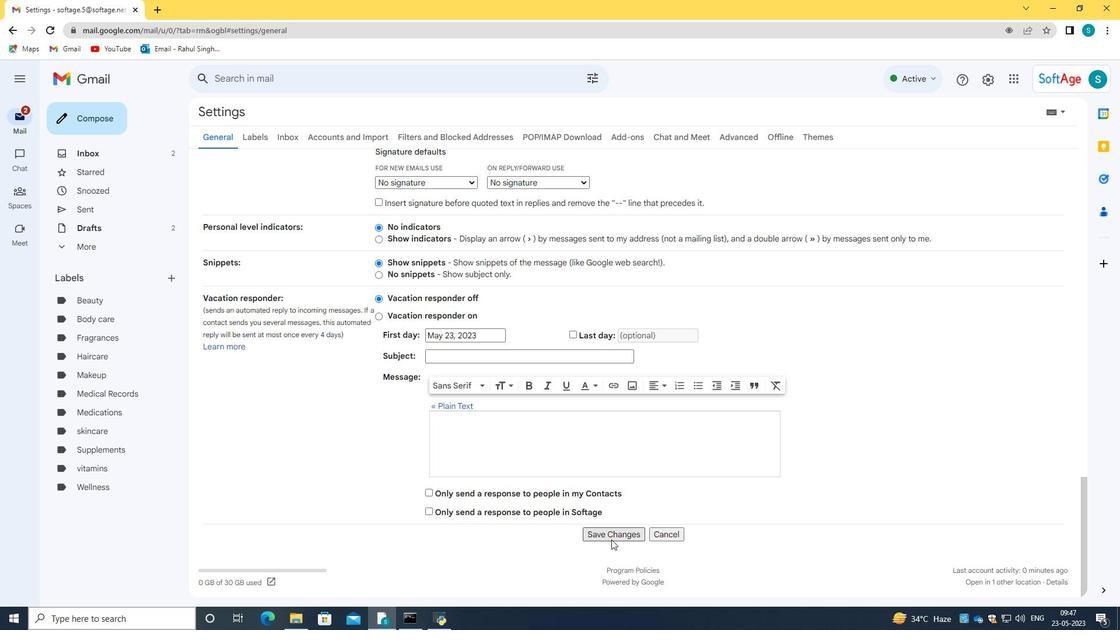 
Action: Mouse moved to (77, 106)
Screenshot: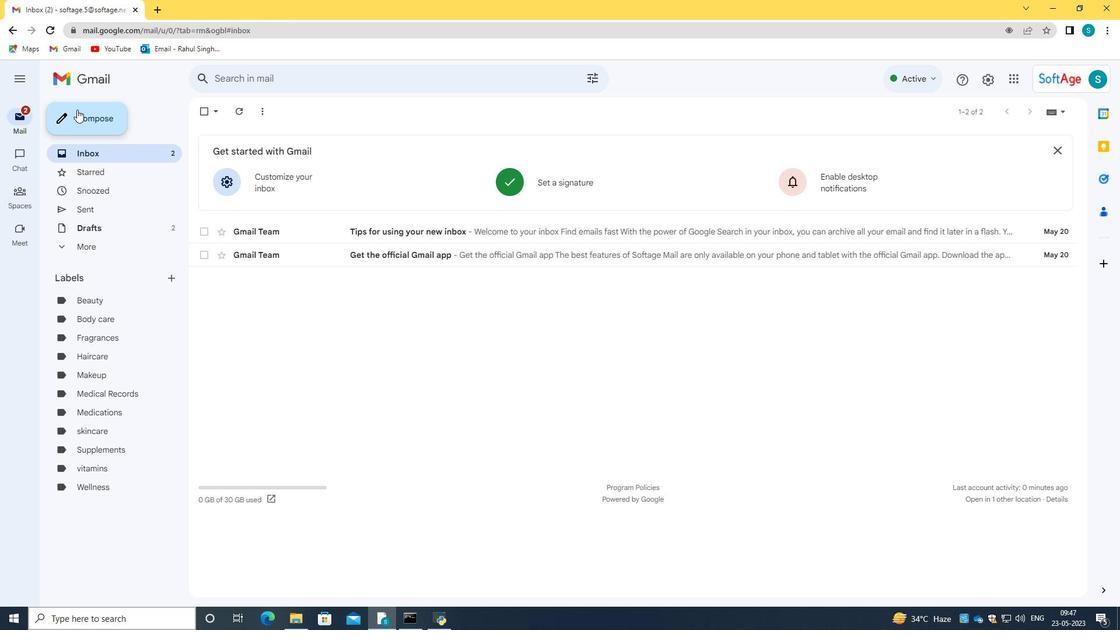 
Action: Mouse pressed left at (77, 106)
Screenshot: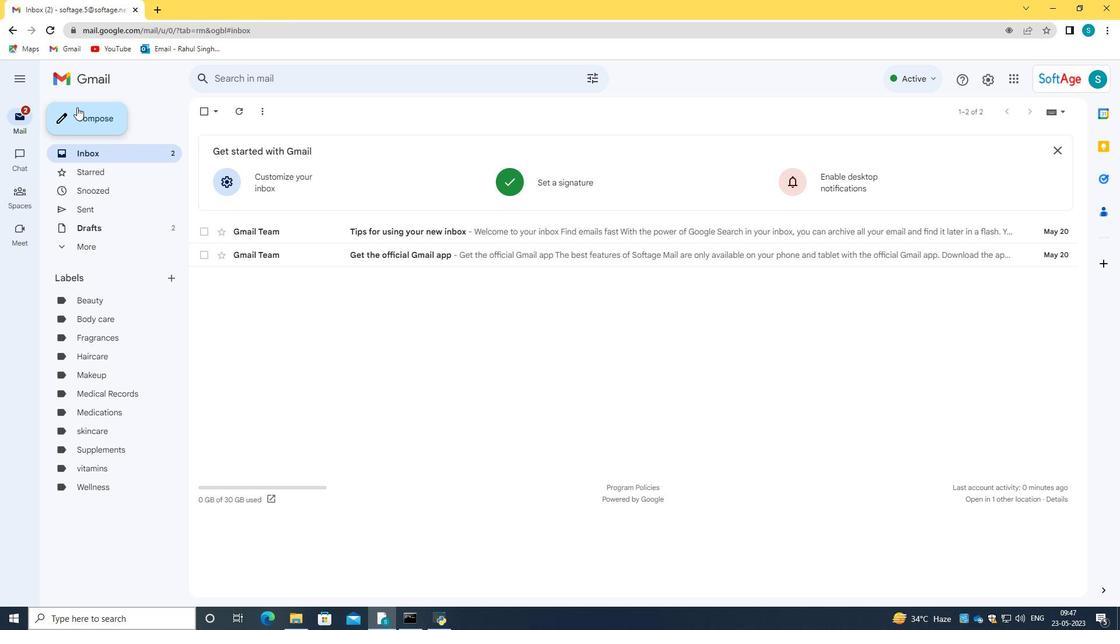 
Action: Mouse moved to (941, 588)
Screenshot: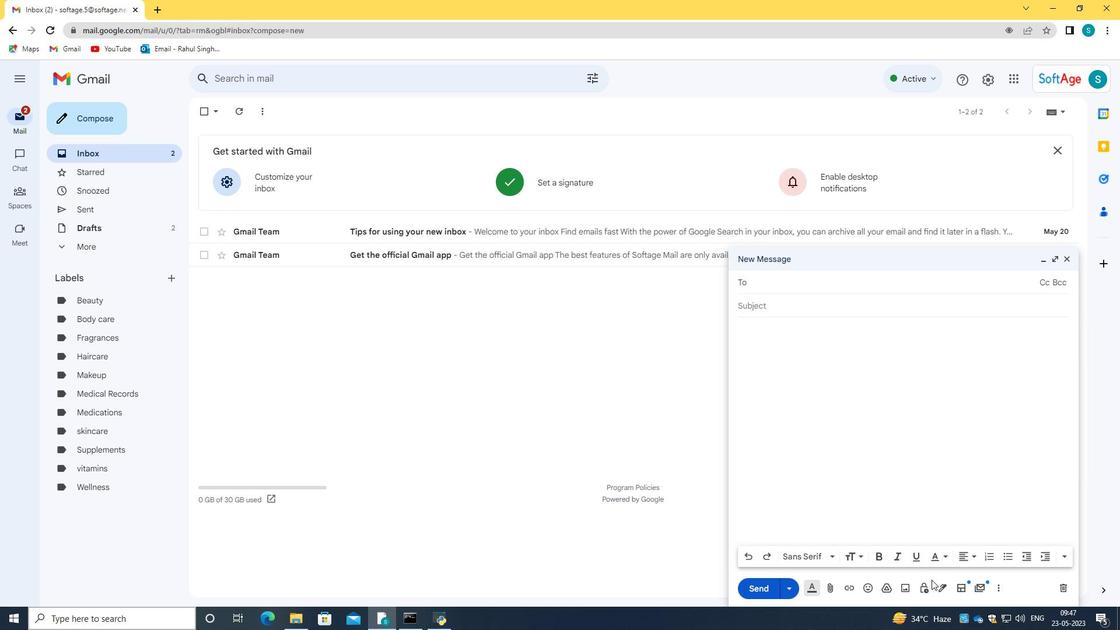 
Action: Mouse pressed left at (941, 588)
Screenshot: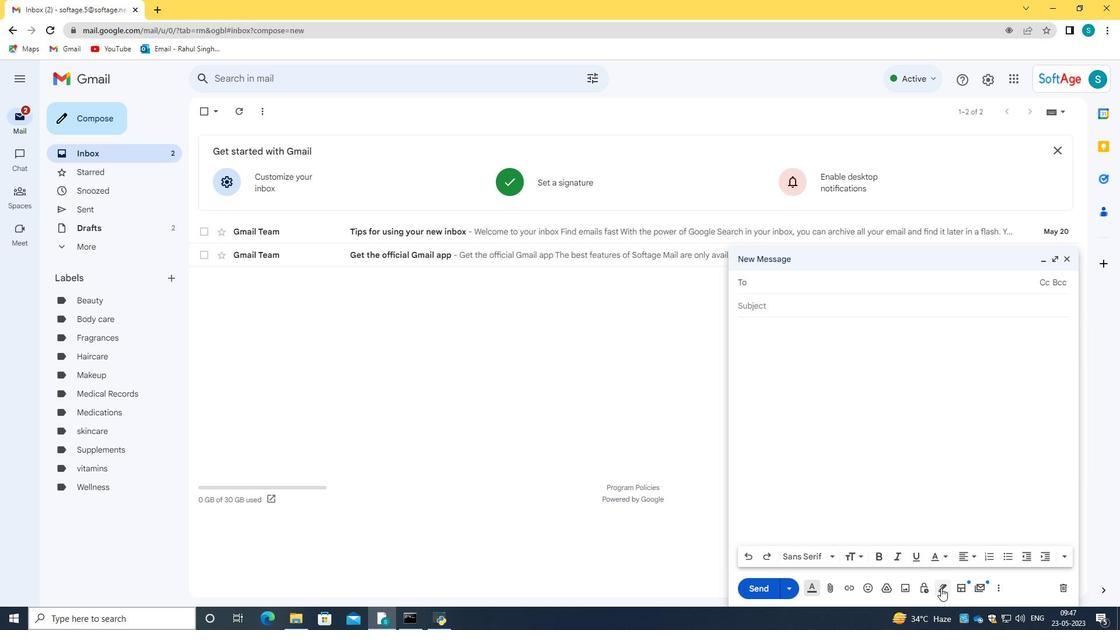 
Action: Mouse moved to (973, 563)
Screenshot: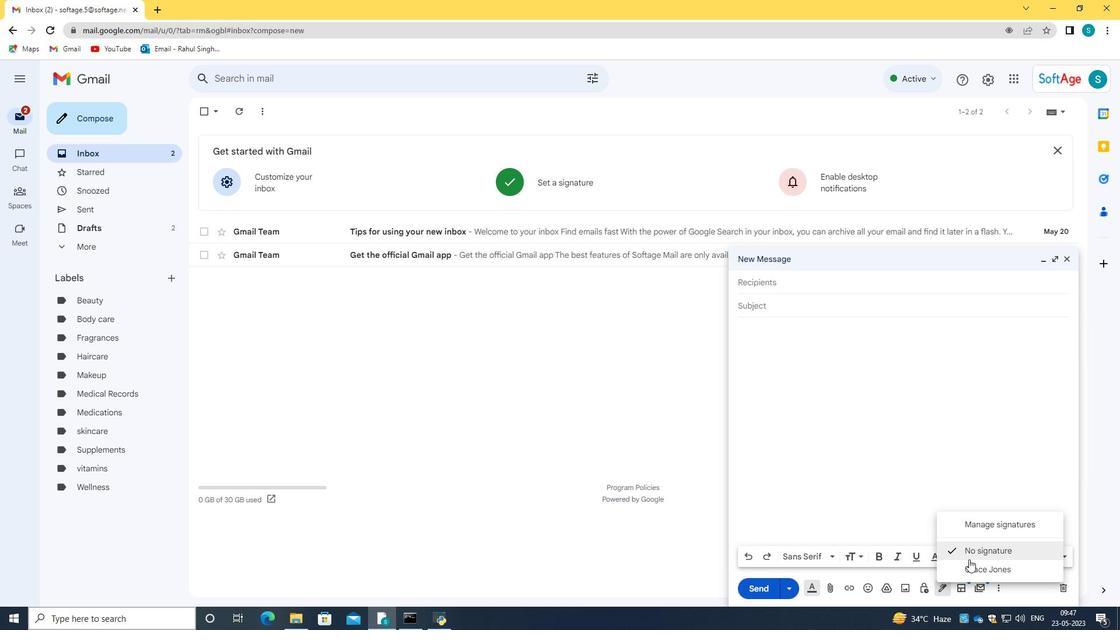 
Action: Mouse pressed left at (973, 563)
Screenshot: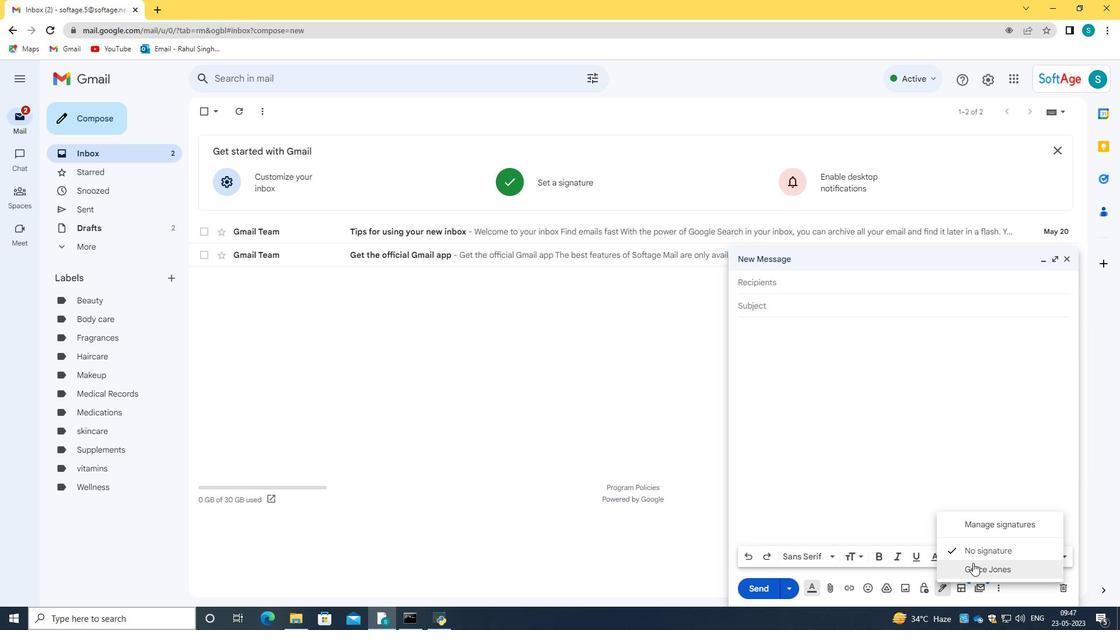 
Action: Mouse moved to (1058, 258)
Screenshot: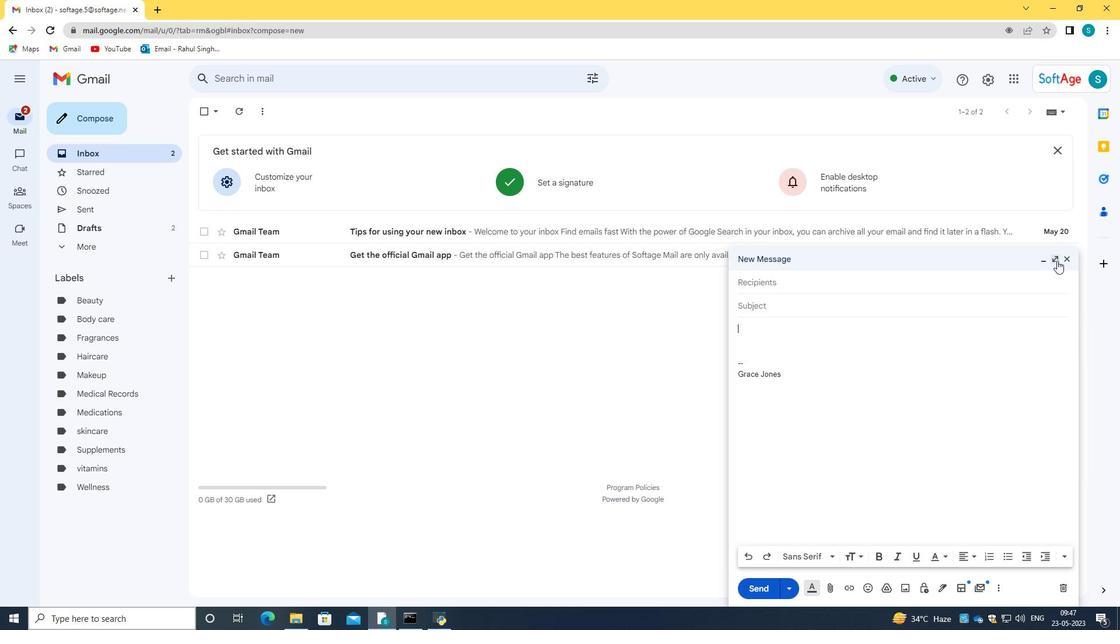 
Action: Mouse pressed left at (1058, 258)
Screenshot: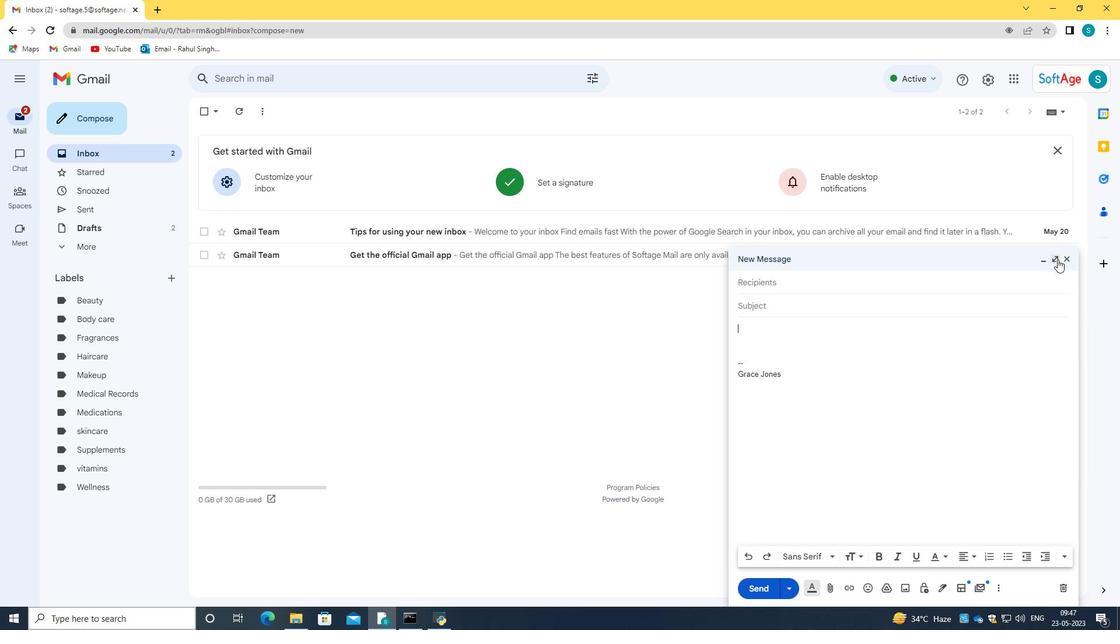
Action: Mouse moved to (169, 138)
Screenshot: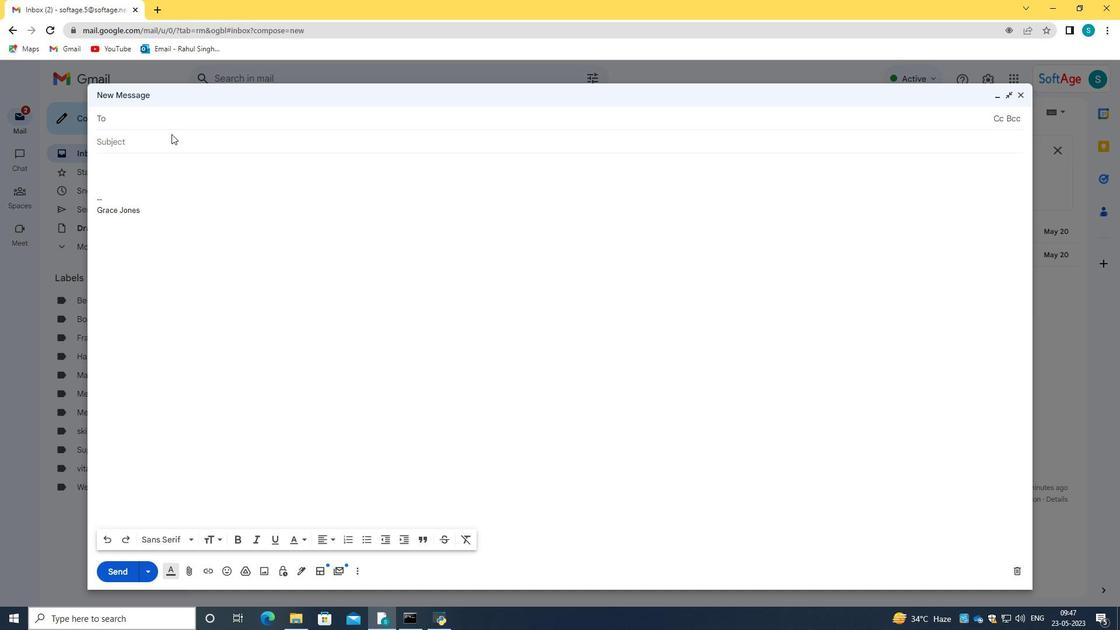 
Action: Mouse pressed left at (169, 138)
Screenshot: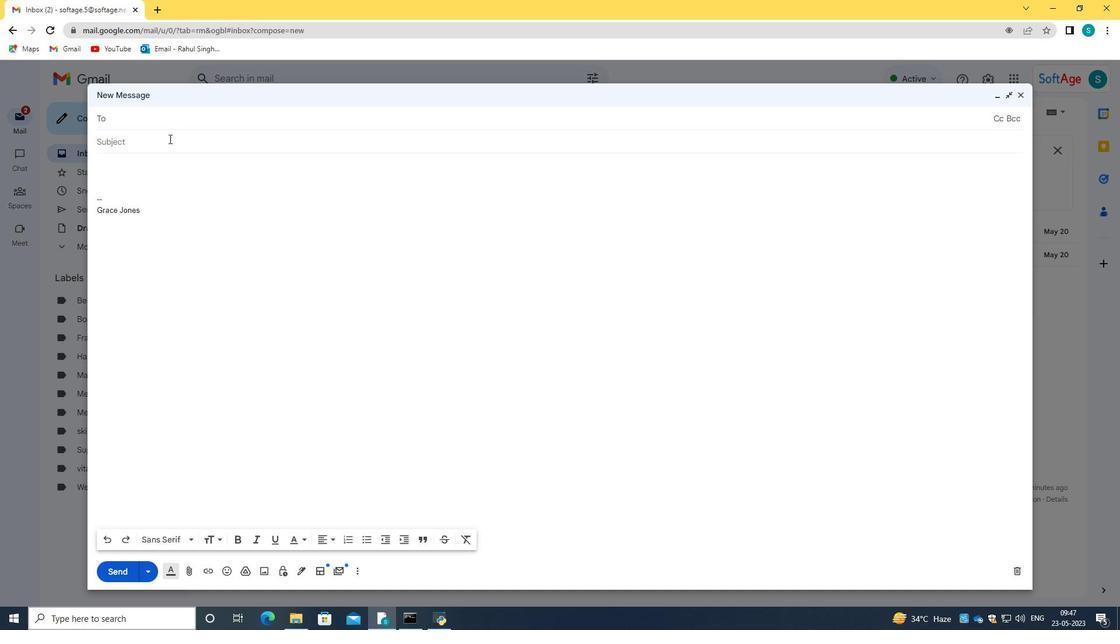 
Action: Key pressed <Key.caps_lock>R<Key.caps_lock>ew<Key.backspace>qus<Key.backspace>est<Key.space>for<Key.space>a<Key.space>meeting<Key.space>
Screenshot: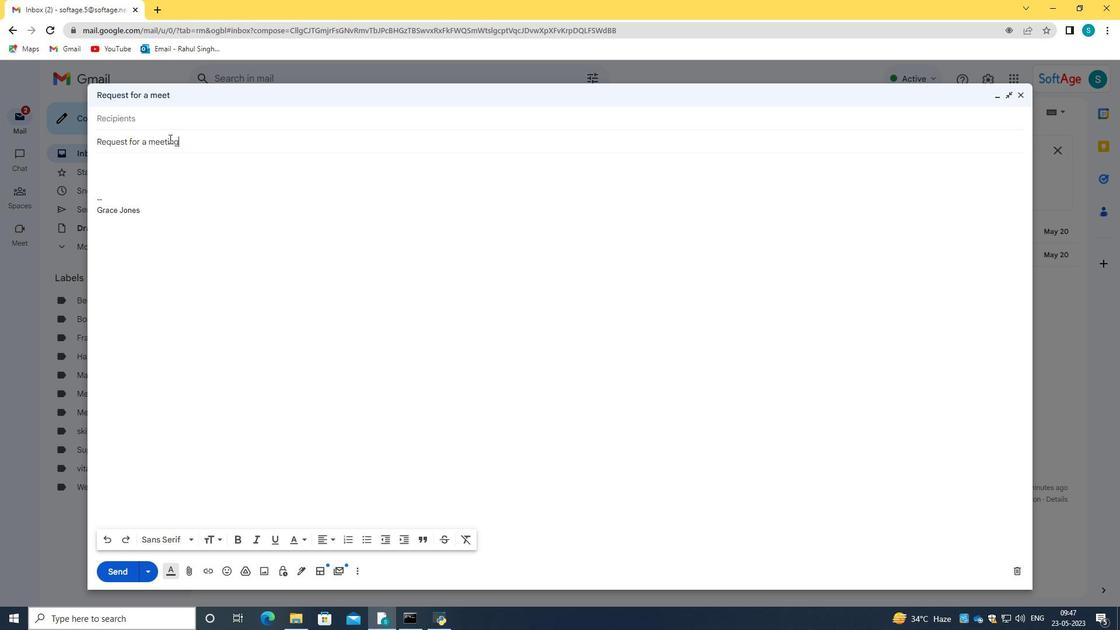 
Action: Mouse moved to (150, 162)
Screenshot: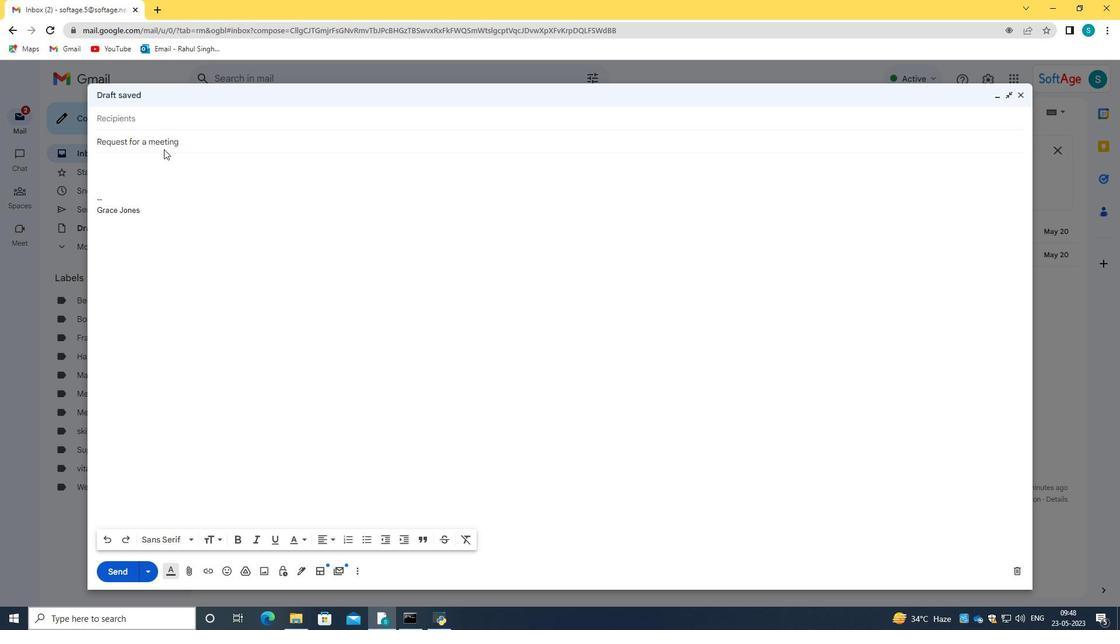 
Action: Mouse pressed left at (150, 162)
Screenshot: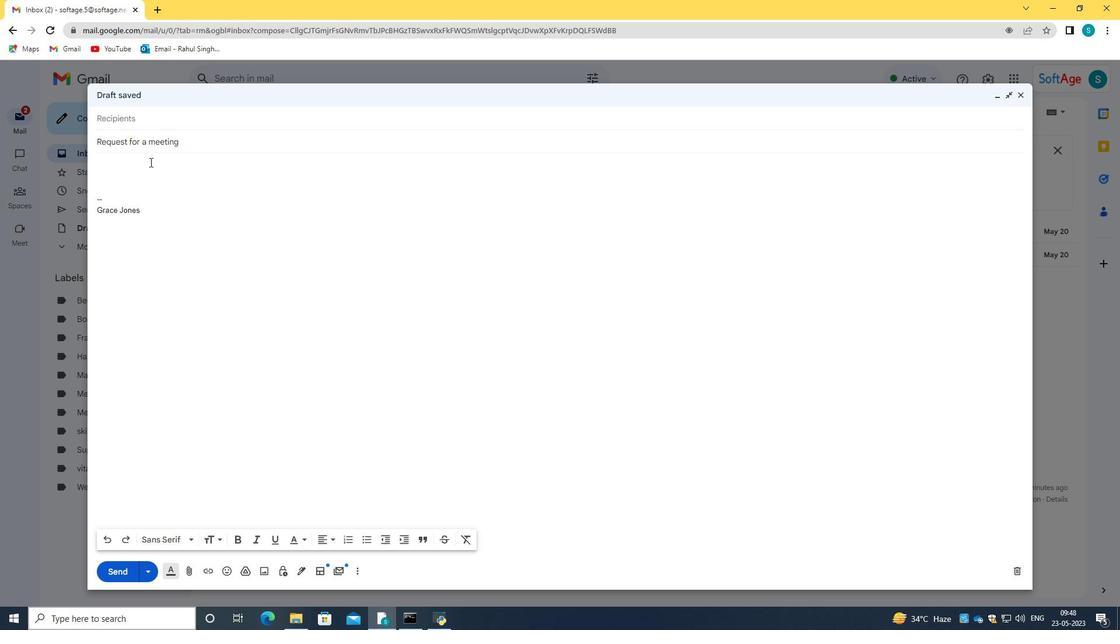
Action: Key pressed <Key.caps_lock>C<Key.caps_lock>an<Key.space>you<Key.space>please<Key.space>provid<Key.space><Key.backspace>e<Key.space>me<Key.space>with<Key.space>the<Key.space>update<Key.space>on<Key.space>the<Key.space>project<Key.space>deliverables<Key.shift_r><Key.shift_r><Key.shift_r><Key.shift_r><Key.shift_r><Key.shift_r><Key.shift_r><Key.shift_r><Key.shift_r><Key.shift_r><Key.shift_r><Key.shift_r><Key.shift_r><Key.shift_r><Key.shift_r><Key.shift_r><Key.shift_r><Key.shift_r><Key.shift_r><Key.shift_r><Key.shift_r><Key.shift_r><Key.shift_r><Key.shift_r><Key.shift_r><Key.shift_r><Key.shift_r><Key.shift_r><Key.shift_r><Key.shift_r><Key.shift_r><Key.shift_r><Key.shift_r><Key.shift_r><Key.shift_r><Key.shift_r><Key.shift_r><Key.shift_r><Key.shift_r><Key.shift_r><Key.shift_r><Key.shift_r><Key.shift_r><Key.shift_r><Key.shift_r><Key.shift_r><Key.shift_r><Key.shift_r><Key.shift_r><Key.shift_r><Key.shift_r><Key.shift_r><Key.shift_r><Key.shift_r><Key.shift_r><Key.shift_r><Key.shift_r><Key.shift_r><Key.shift_r><Key.shift_r><Key.shift_r><Key.shift_r><Key.shift_r><Key.shift_r><Key.shift_r><Key.shift_r><Key.shift_r><Key.shift_r><Key.shift_r><Key.shift_r><Key.shift_r><Key.shift_r><Key.shift_r><Key.shift_r><Key.shift_r><Key.shift_r><Key.shift_r><Key.shift_r><Key.shift_r><Key.shift_r><Key.shift_r><Key.shift_r><Key.shift_r><Key.shift_r><Key.shift_r><Key.shift_r><Key.shift_r><Key.shift_r><Key.shift_r><Key.shift_r><Key.shift_r><Key.shift_r>?
Screenshot: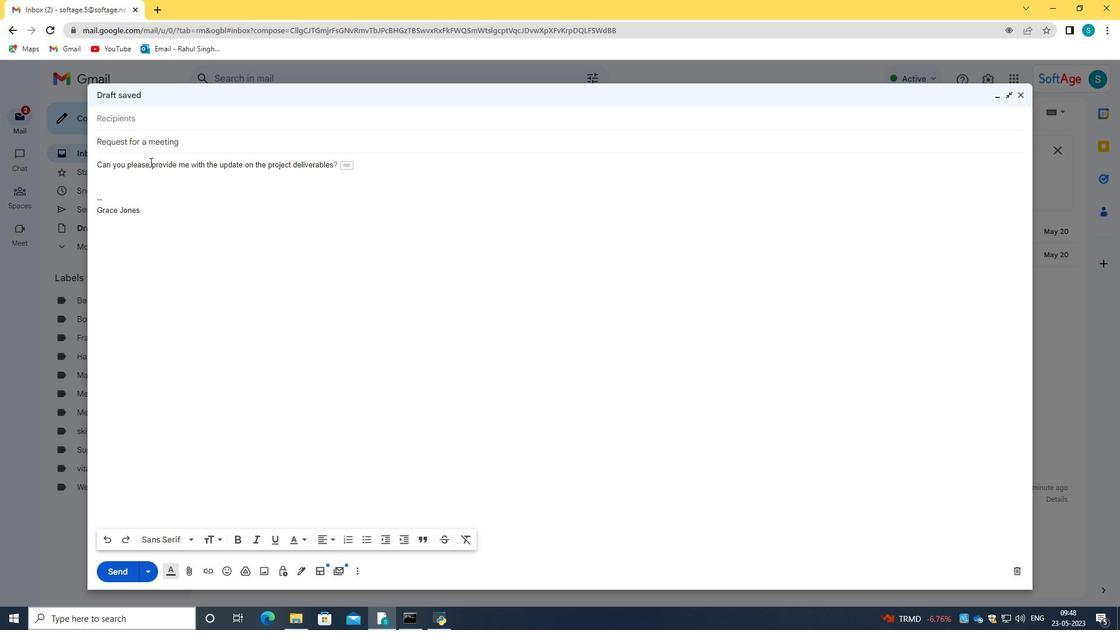 
Action: Mouse moved to (161, 109)
Screenshot: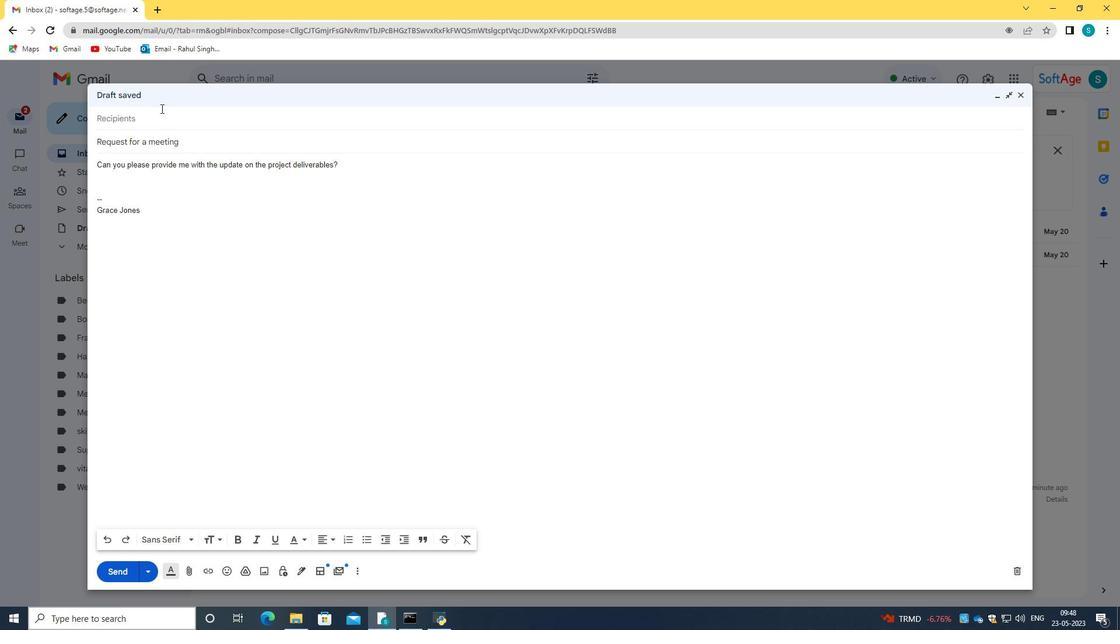
Action: Mouse pressed left at (161, 109)
Screenshot: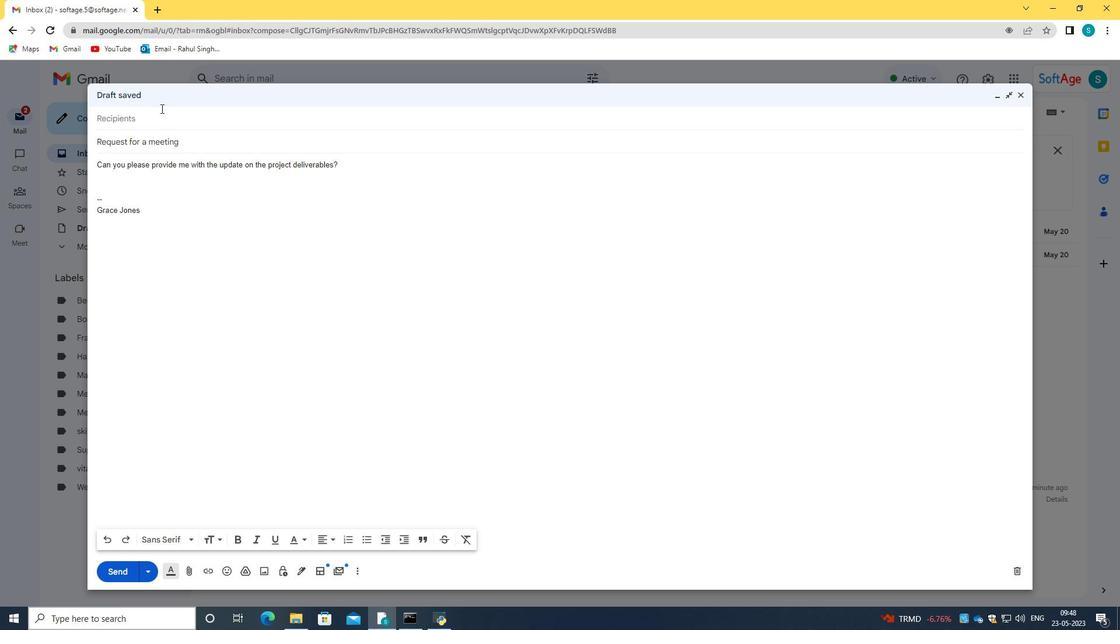 
Action: Key pressed softage.1<Key.shift>@softage.net
Screenshot: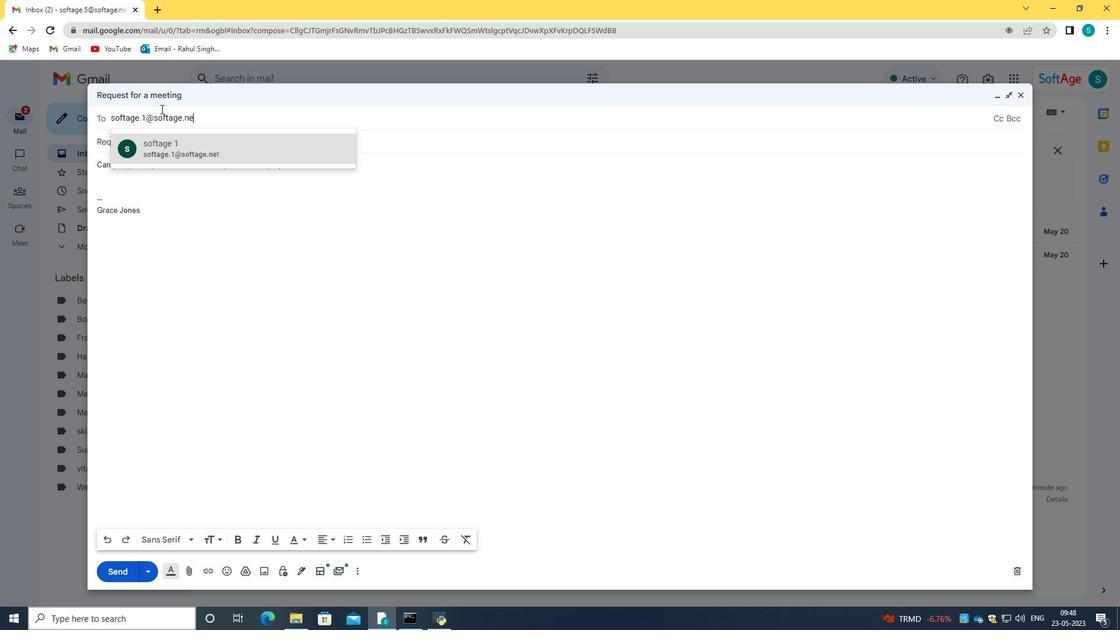 
Action: Mouse moved to (265, 159)
Screenshot: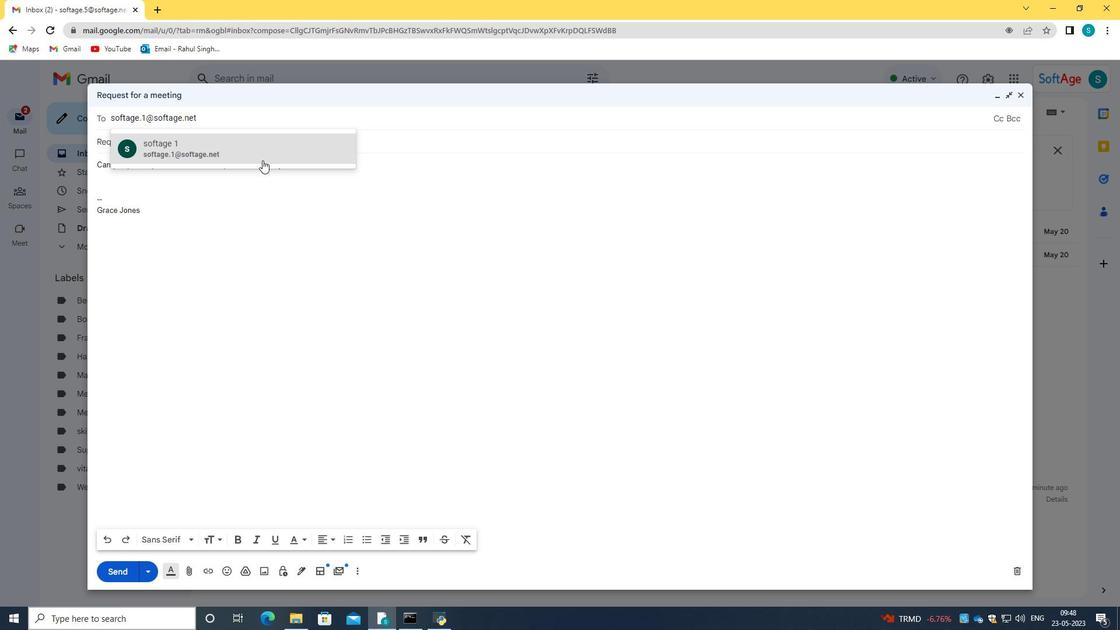 
Action: Mouse pressed left at (265, 159)
Screenshot: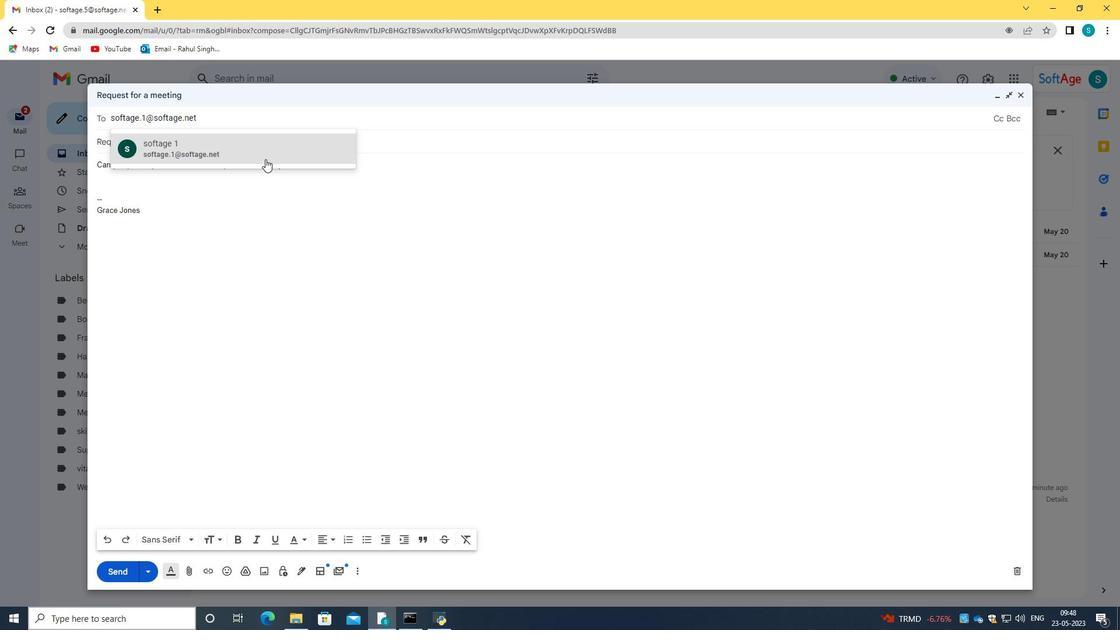 
Action: Mouse moved to (269, 207)
Screenshot: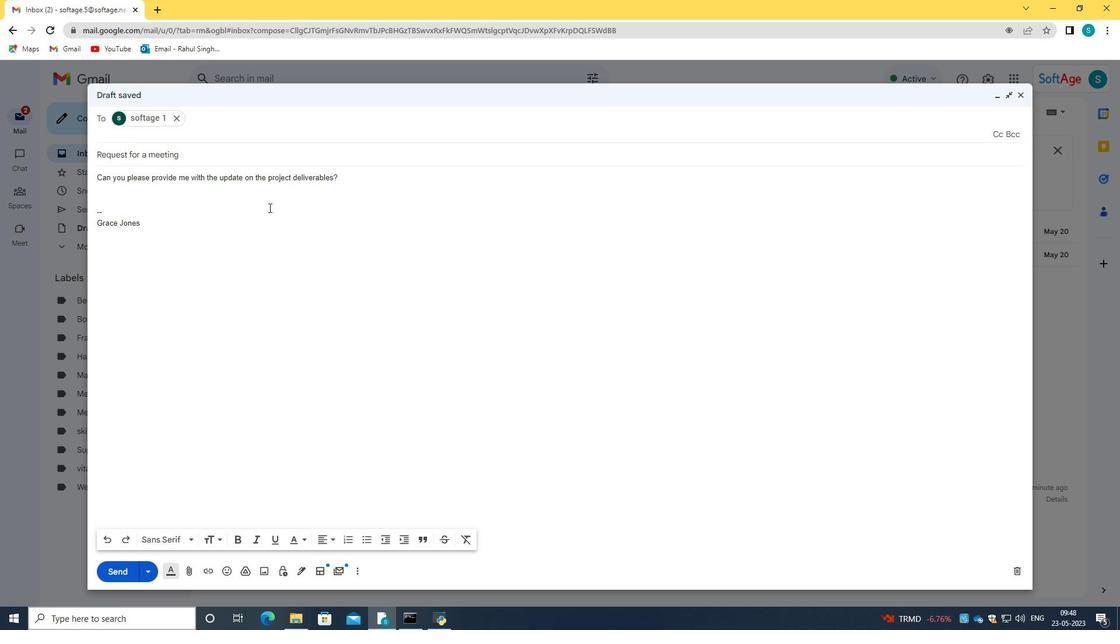 
Action: Mouse scrolled (269, 207) with delta (0, 0)
Screenshot: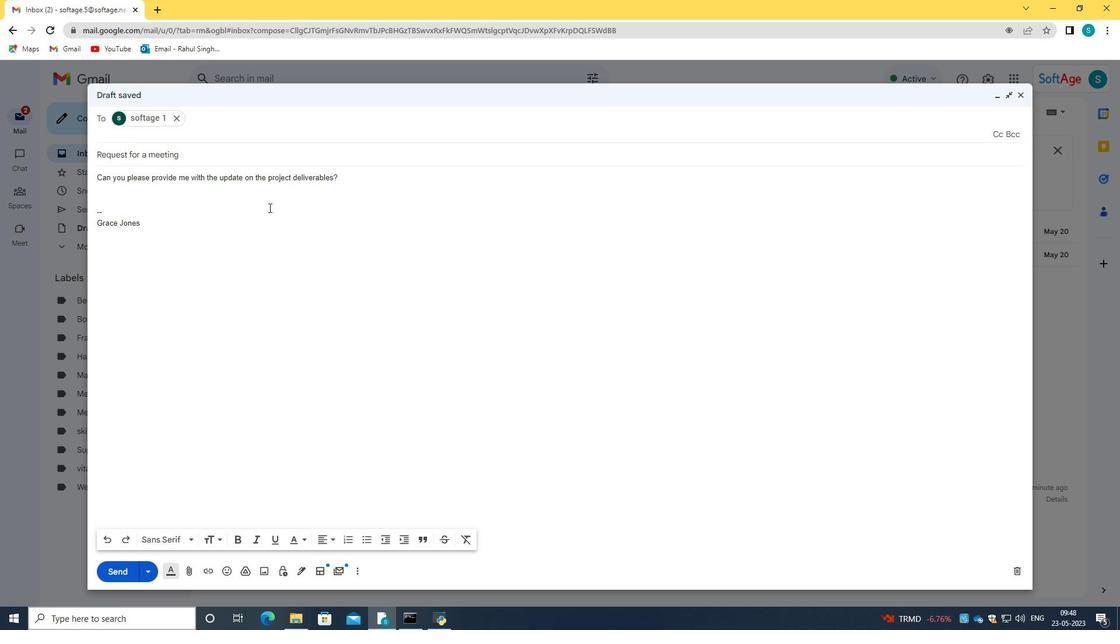 
Action: Mouse moved to (98, 175)
Screenshot: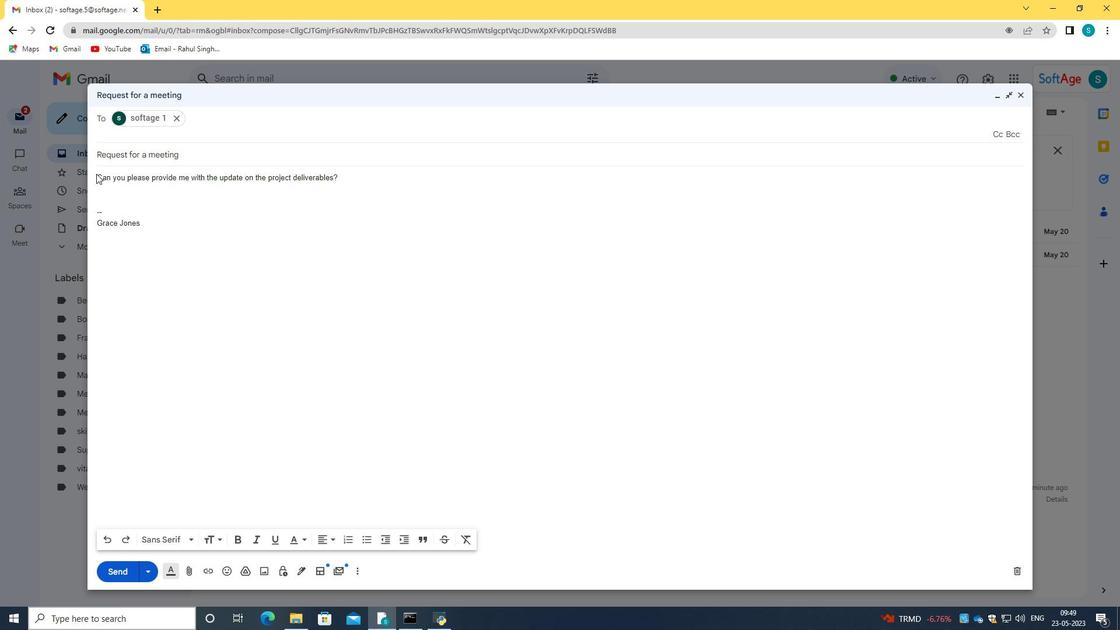
Action: Mouse pressed left at (98, 175)
Screenshot: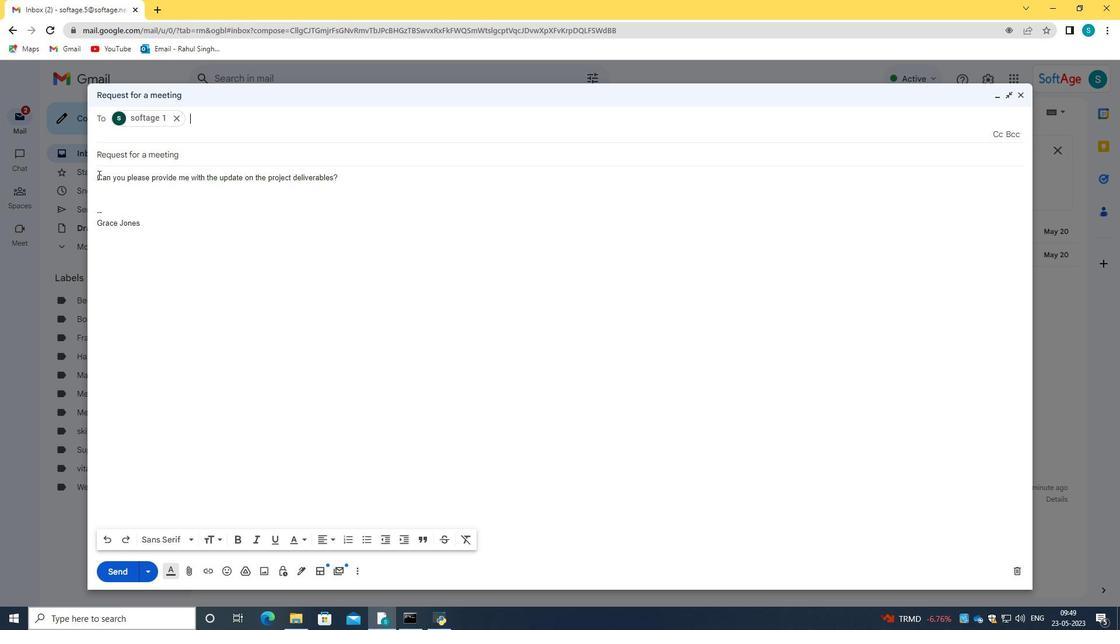 
Action: Mouse moved to (158, 189)
Screenshot: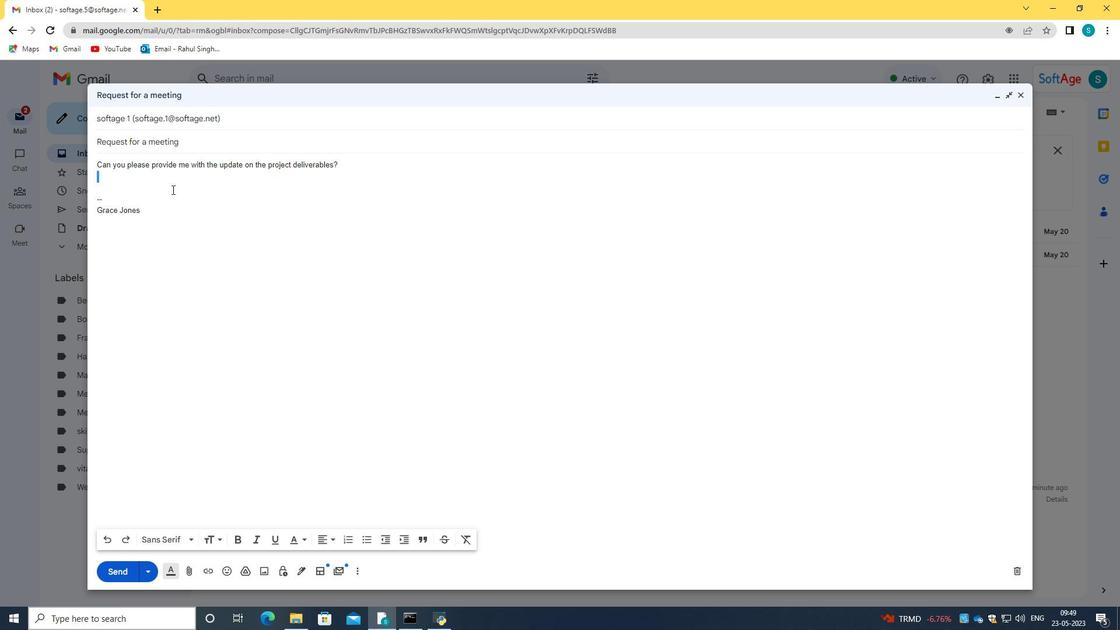 
Action: Mouse pressed left at (158, 189)
Screenshot: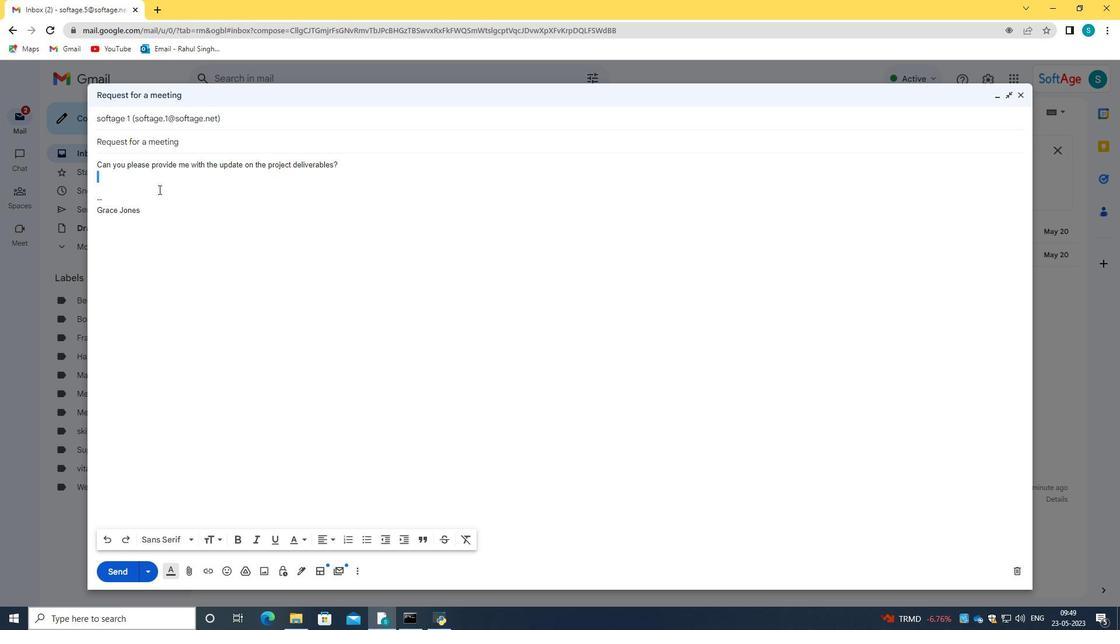 
Action: Mouse moved to (97, 165)
Screenshot: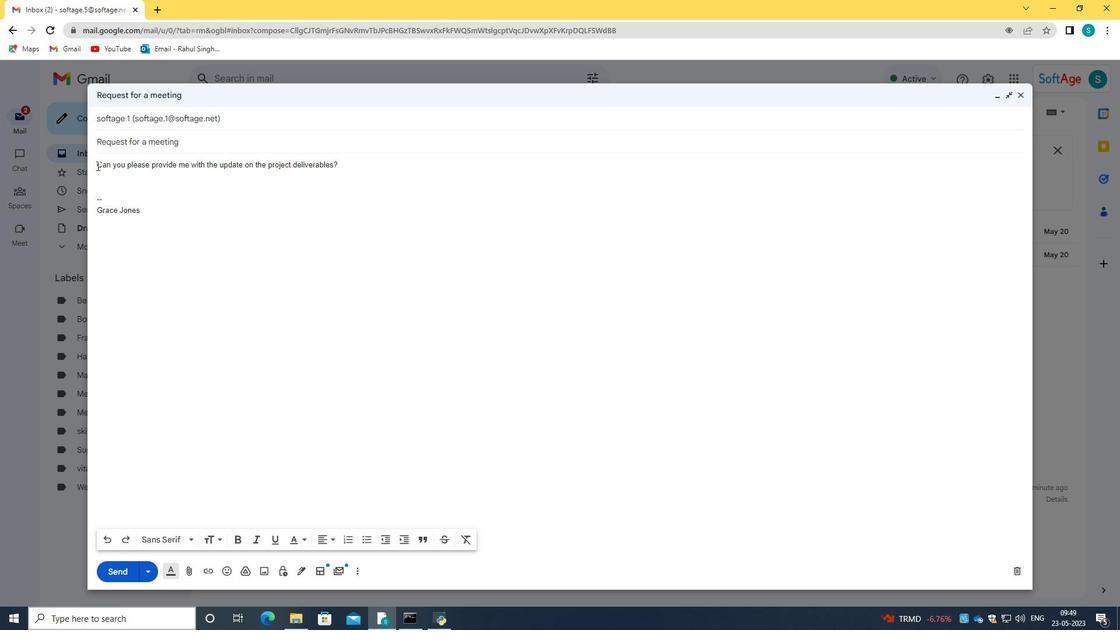 
Action: Mouse pressed left at (97, 165)
Screenshot: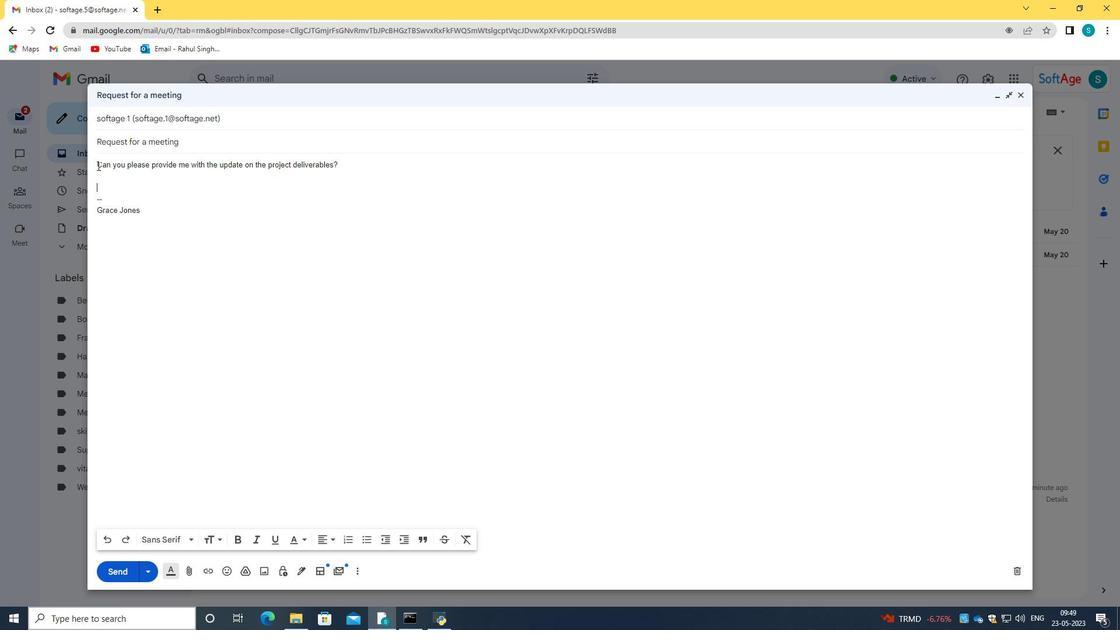 
Action: Mouse moved to (297, 543)
Screenshot: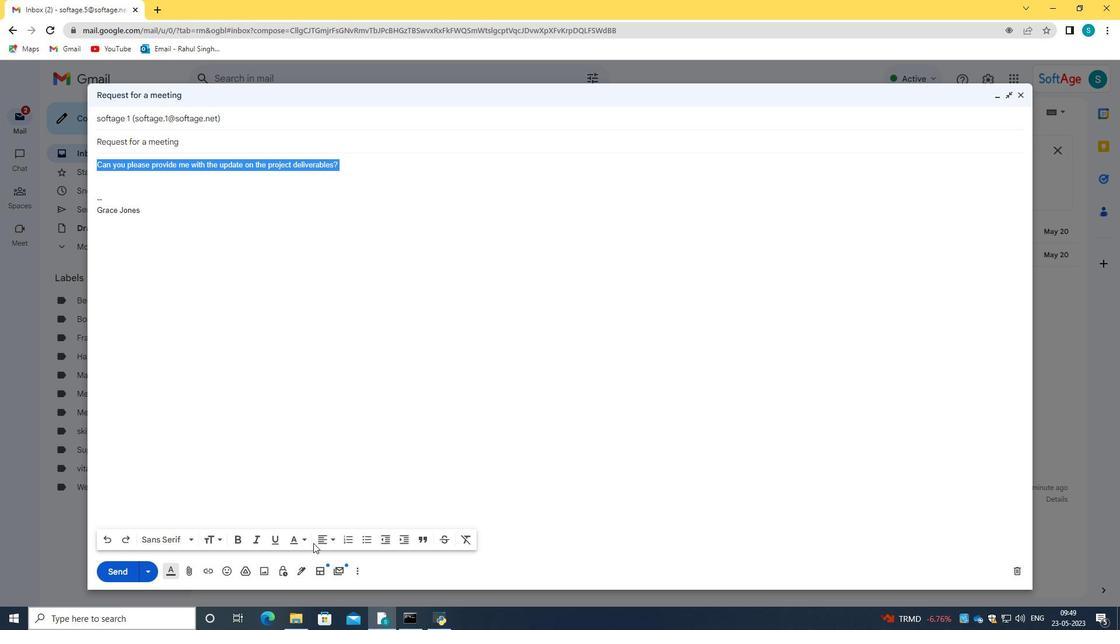 
Action: Mouse pressed left at (297, 543)
Screenshot: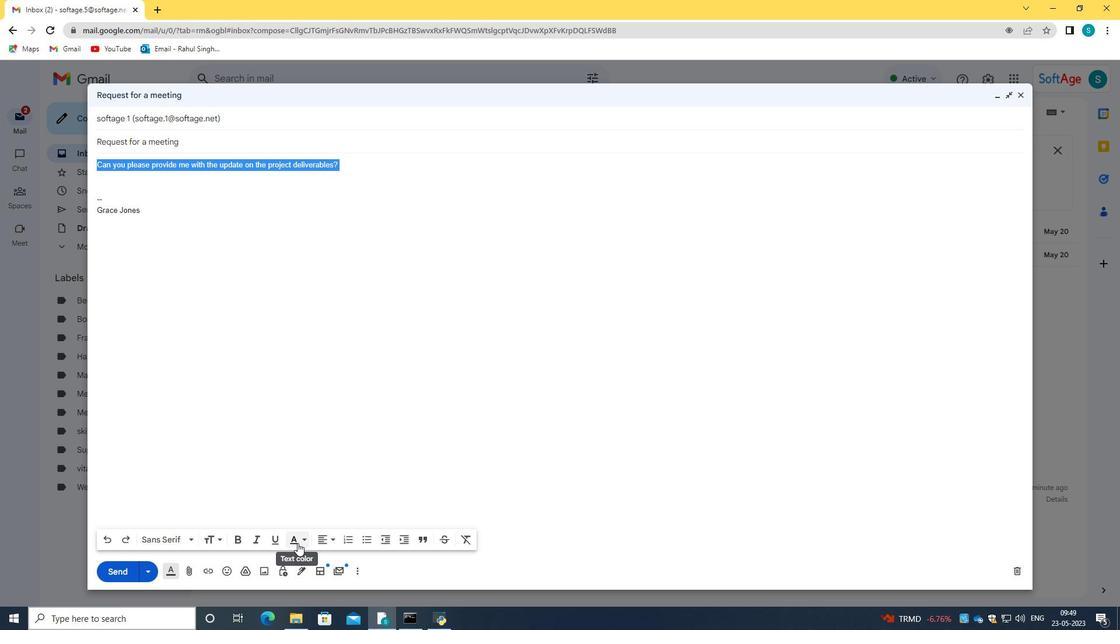 
Action: Mouse moved to (253, 458)
Screenshot: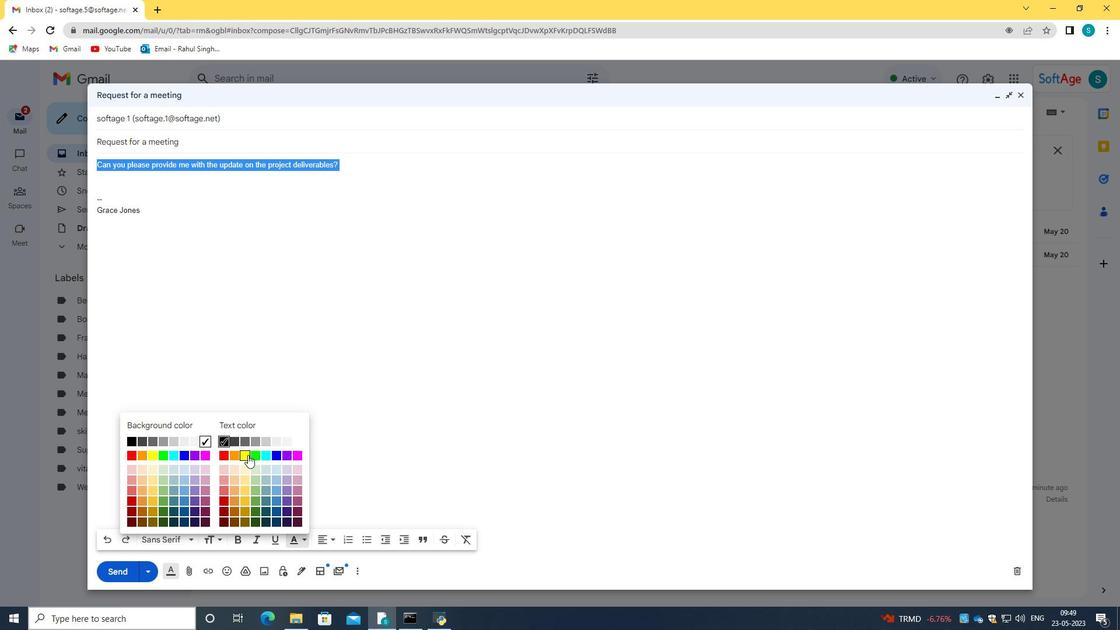 
Action: Mouse pressed left at (253, 458)
Screenshot: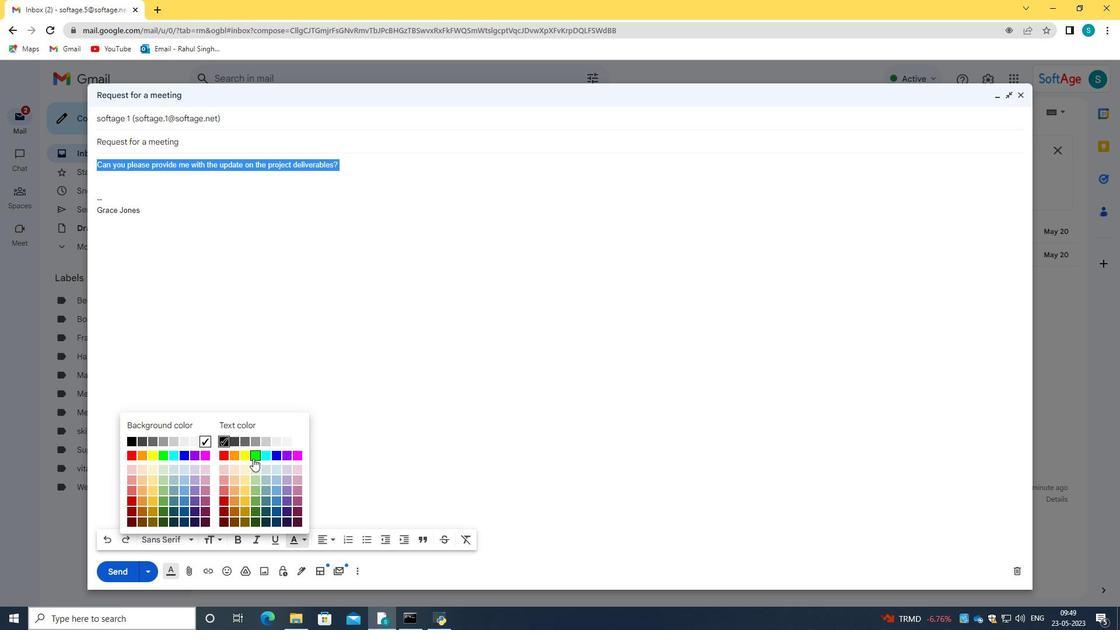 
Action: Mouse moved to (298, 545)
Screenshot: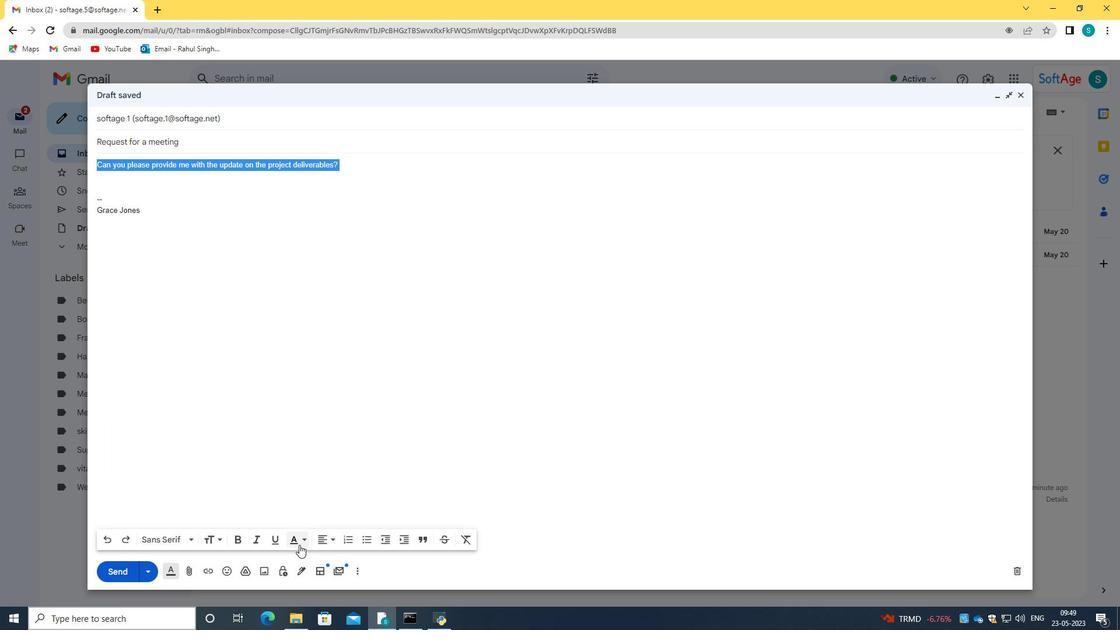 
Action: Mouse pressed left at (298, 545)
Screenshot: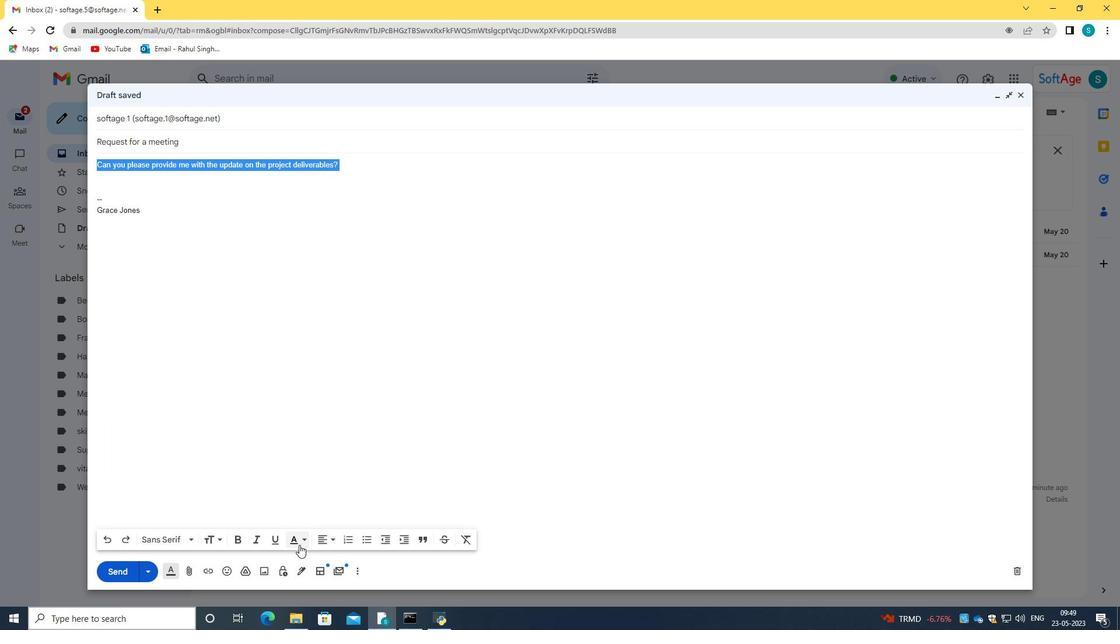 
Action: Mouse moved to (155, 454)
Screenshot: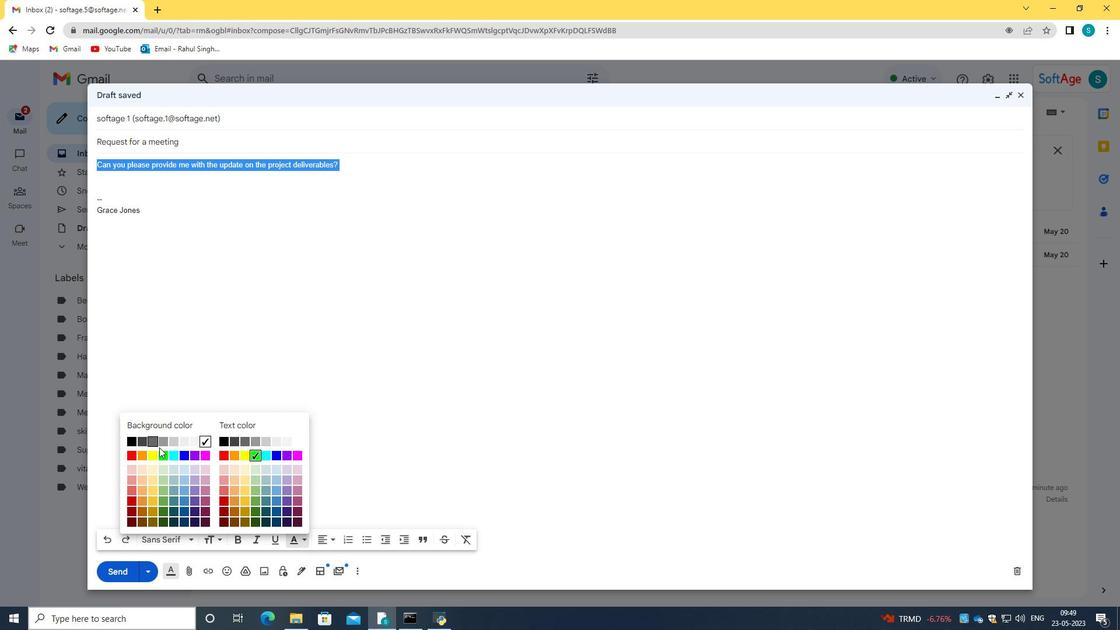
Action: Mouse pressed left at (155, 454)
Screenshot: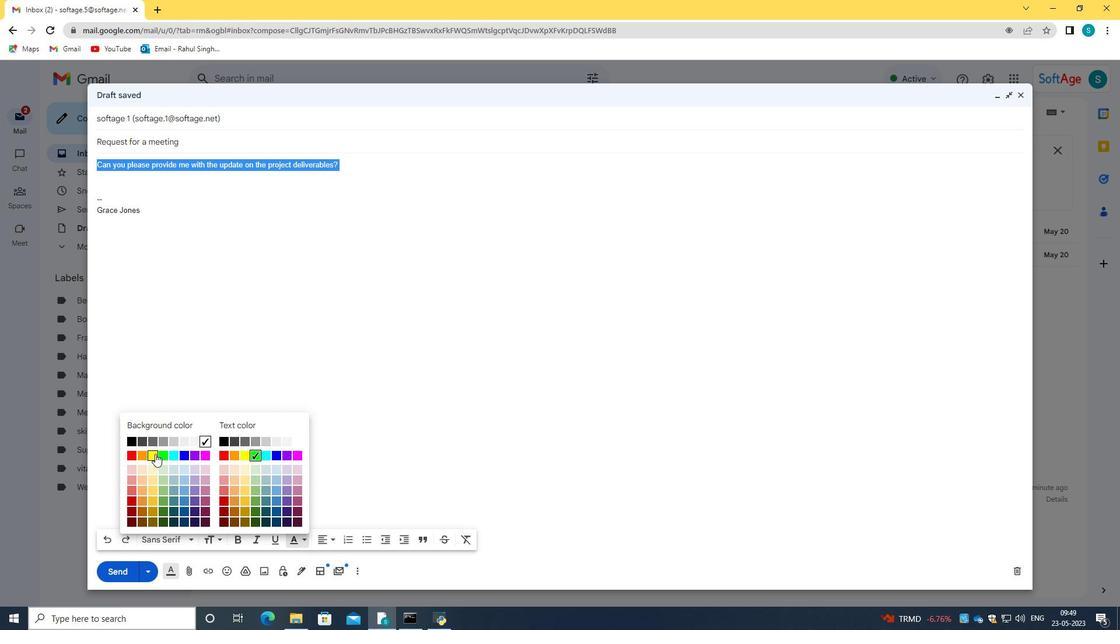 
Action: Mouse moved to (273, 289)
Screenshot: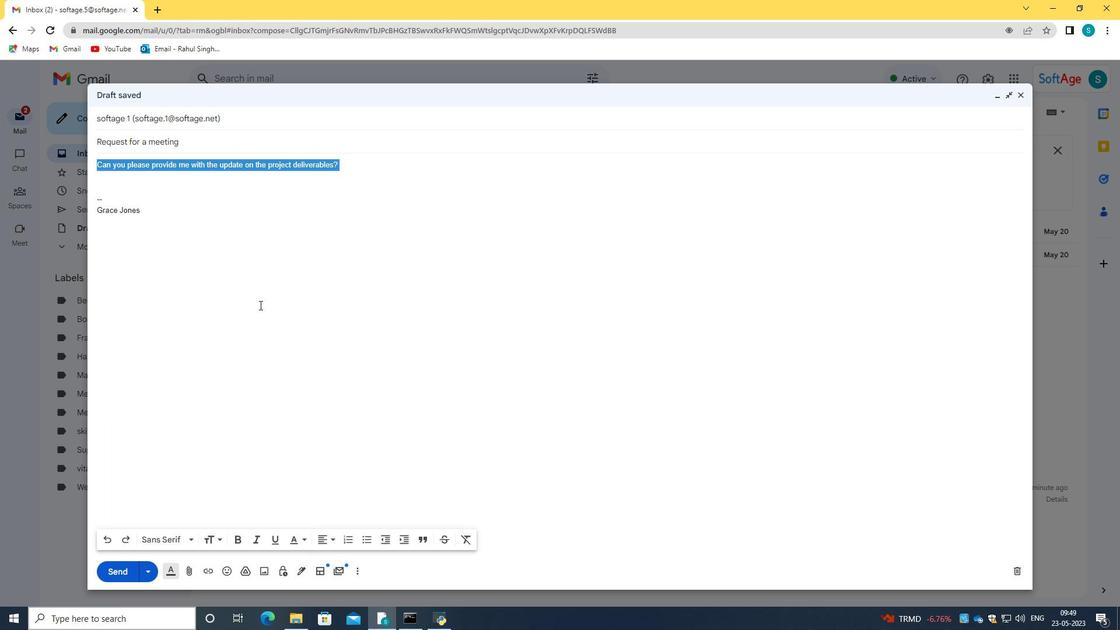 
Action: Mouse pressed left at (273, 289)
Screenshot: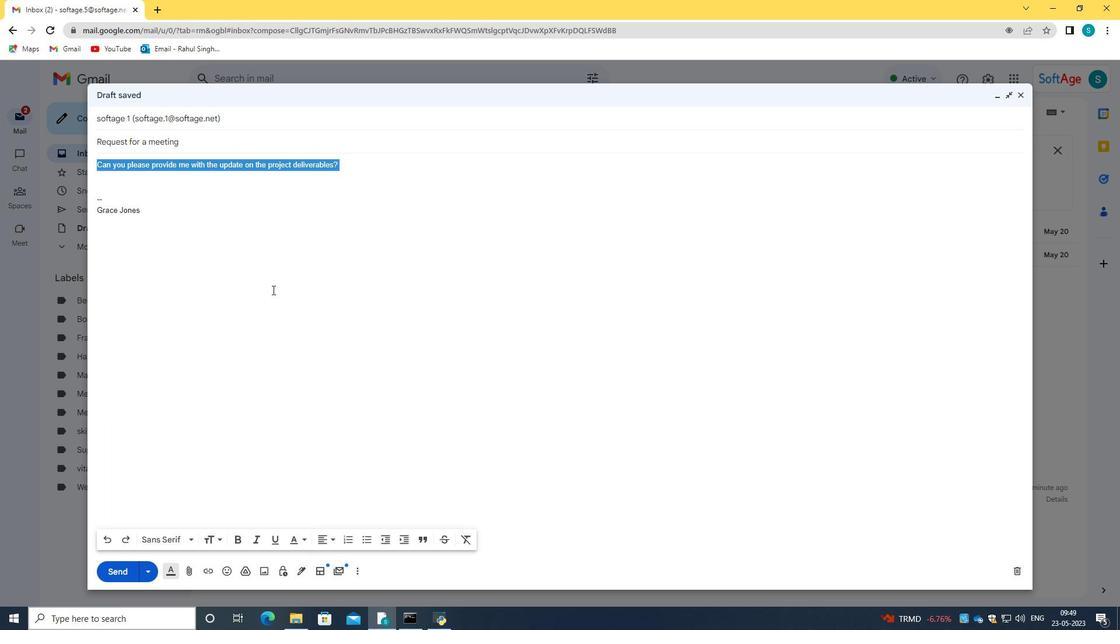 
Action: Mouse moved to (129, 568)
Screenshot: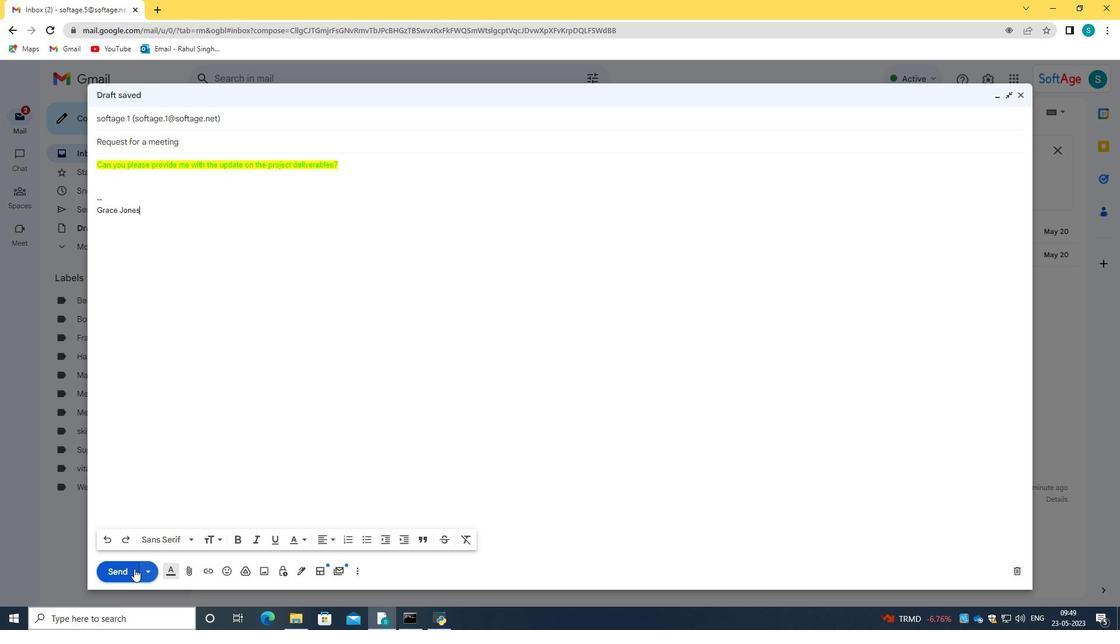 
Action: Mouse pressed left at (129, 568)
Screenshot: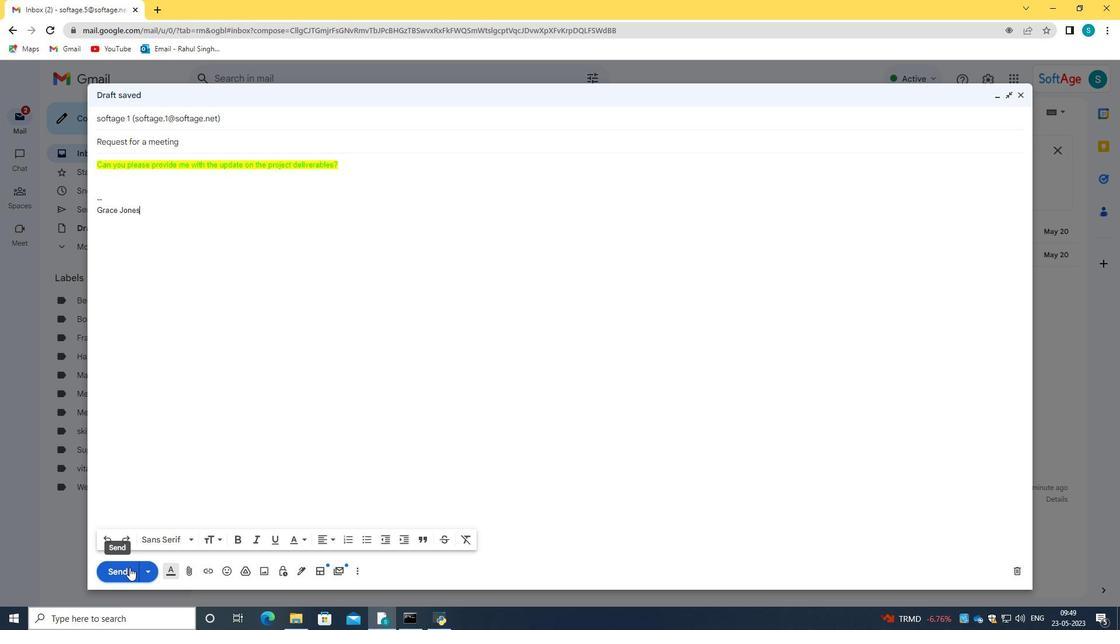 
Action: Mouse moved to (90, 206)
Screenshot: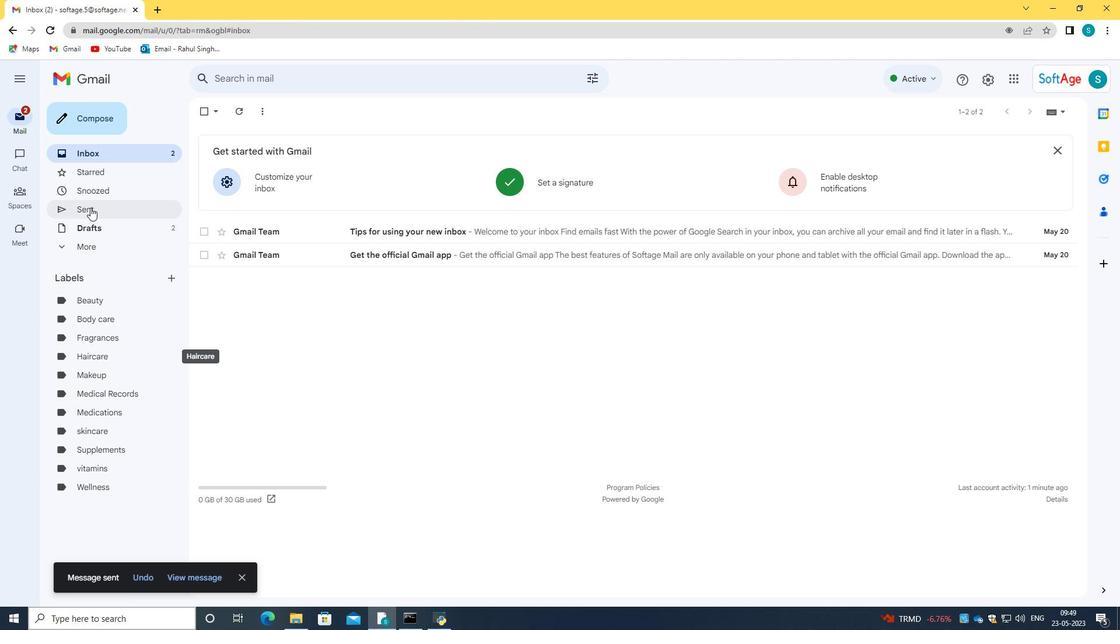 
Action: Mouse pressed left at (90, 206)
Screenshot: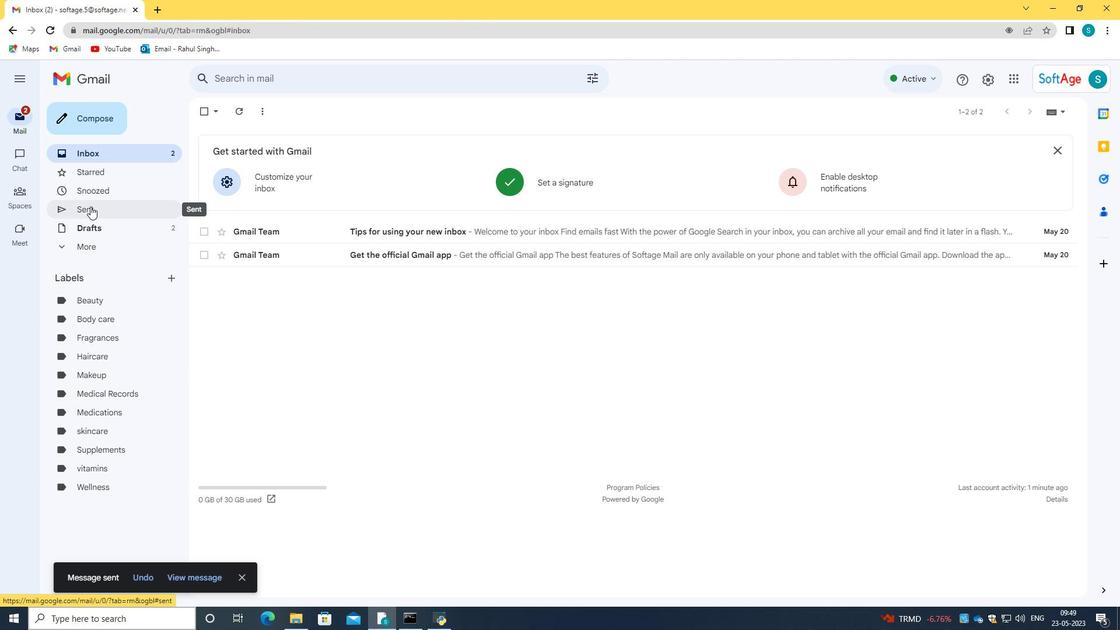 
Action: Mouse moved to (203, 167)
Screenshot: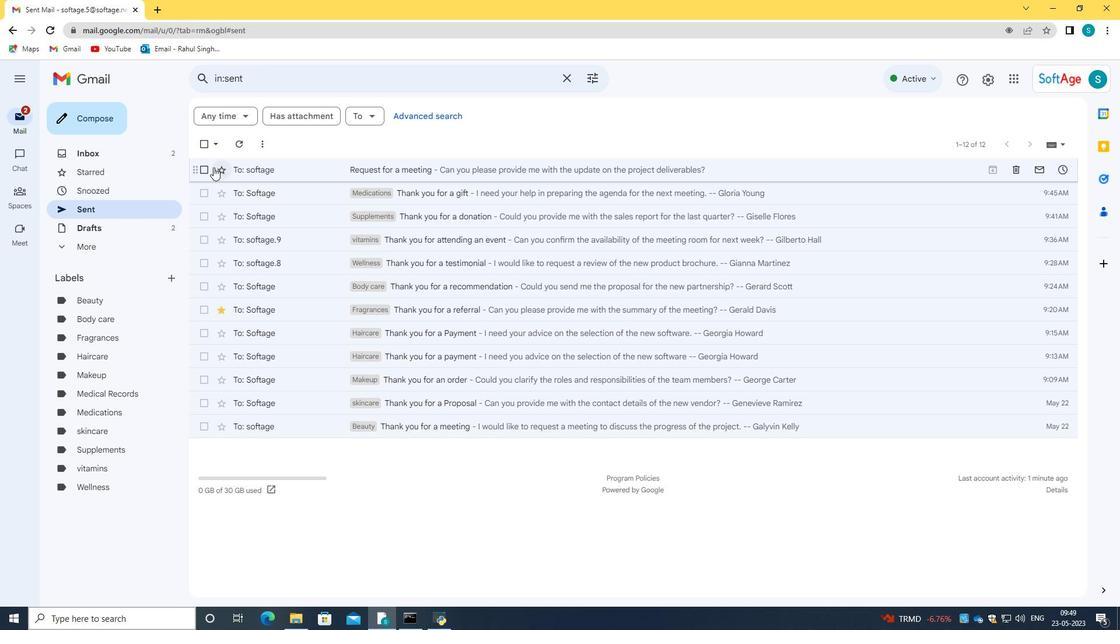 
Action: Mouse pressed left at (203, 167)
Screenshot: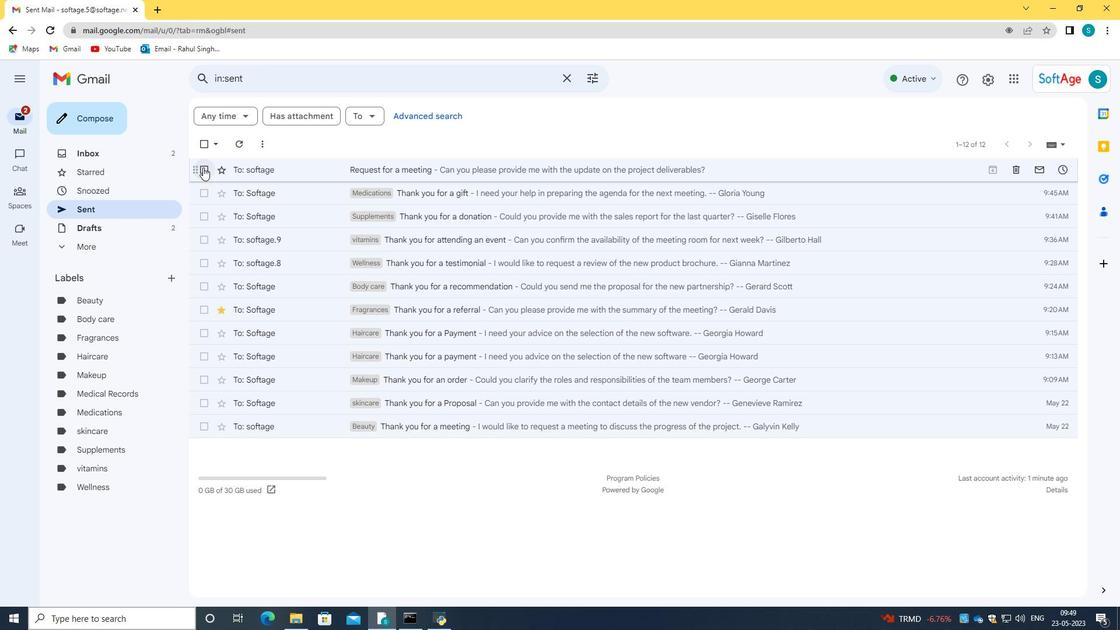 
Action: Mouse moved to (315, 173)
Screenshot: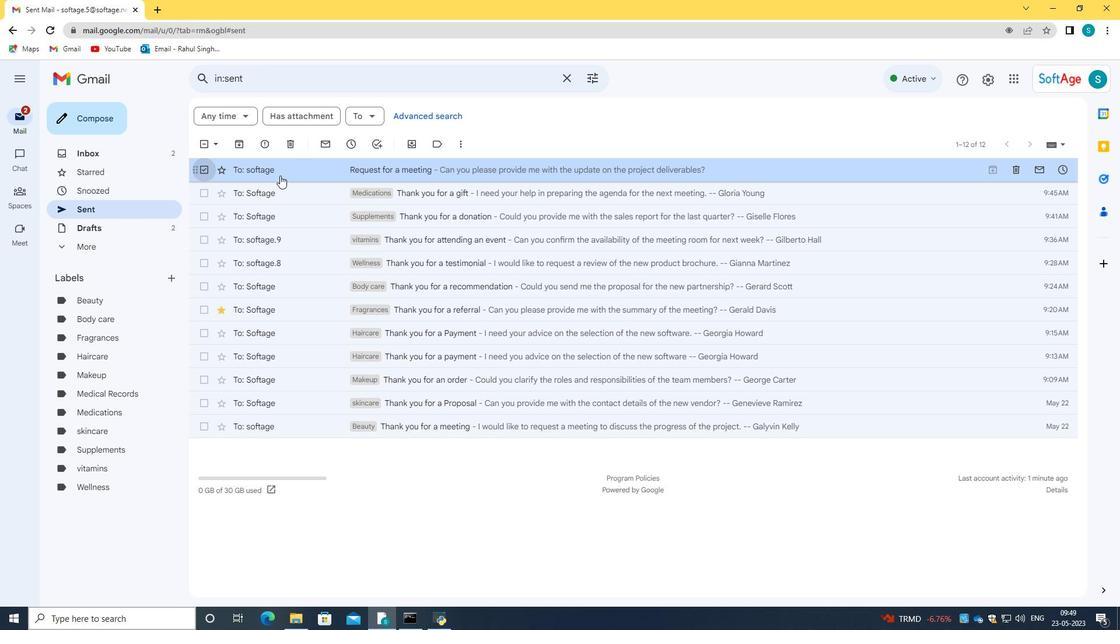
Action: Mouse pressed right at (315, 173)
Screenshot: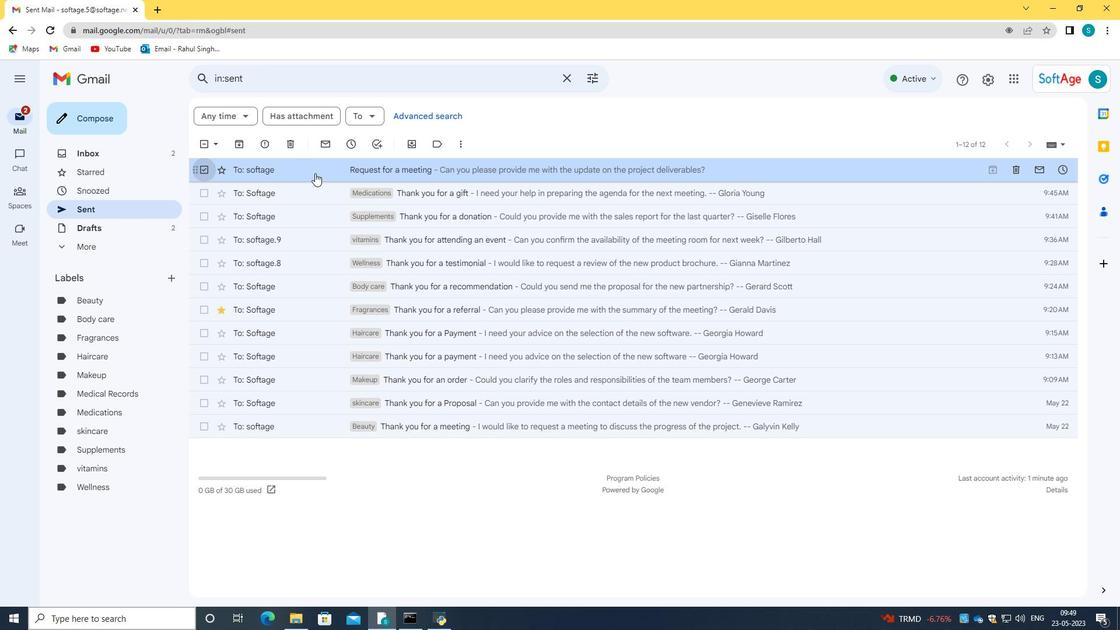 
Action: Mouse moved to (517, 216)
Screenshot: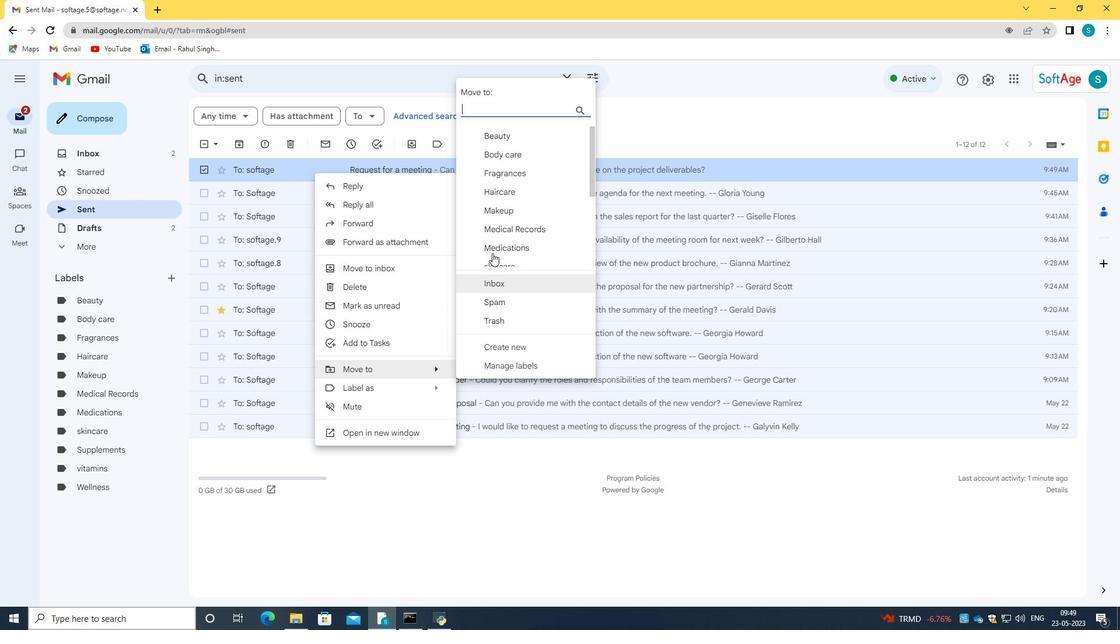 
Action: Mouse scrolled (517, 215) with delta (0, 0)
Screenshot: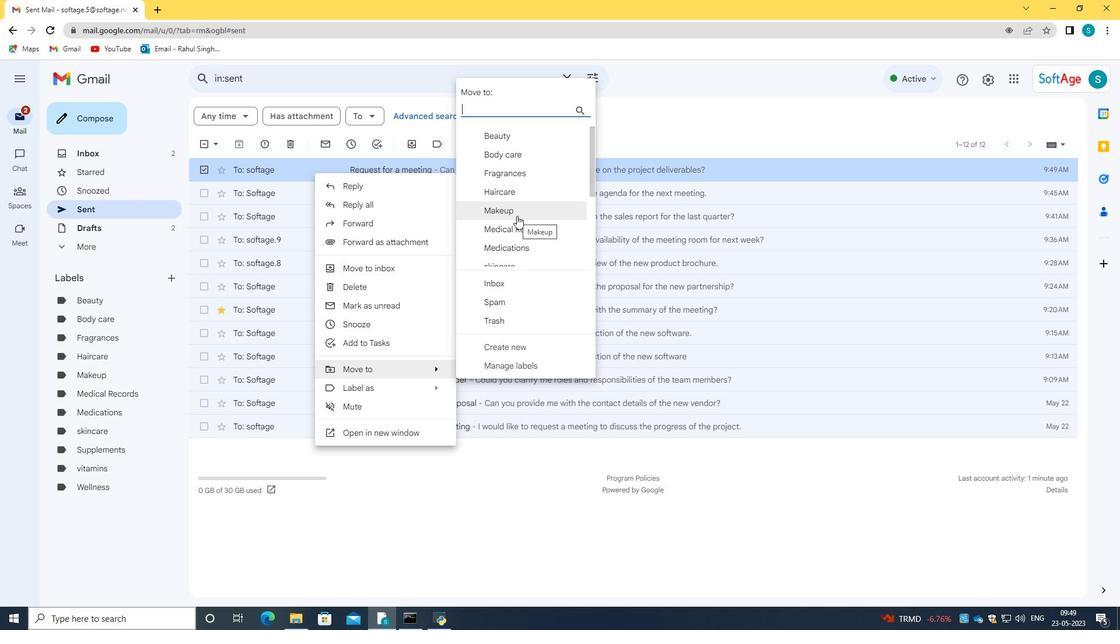 
Action: Mouse scrolled (517, 215) with delta (0, 0)
Screenshot: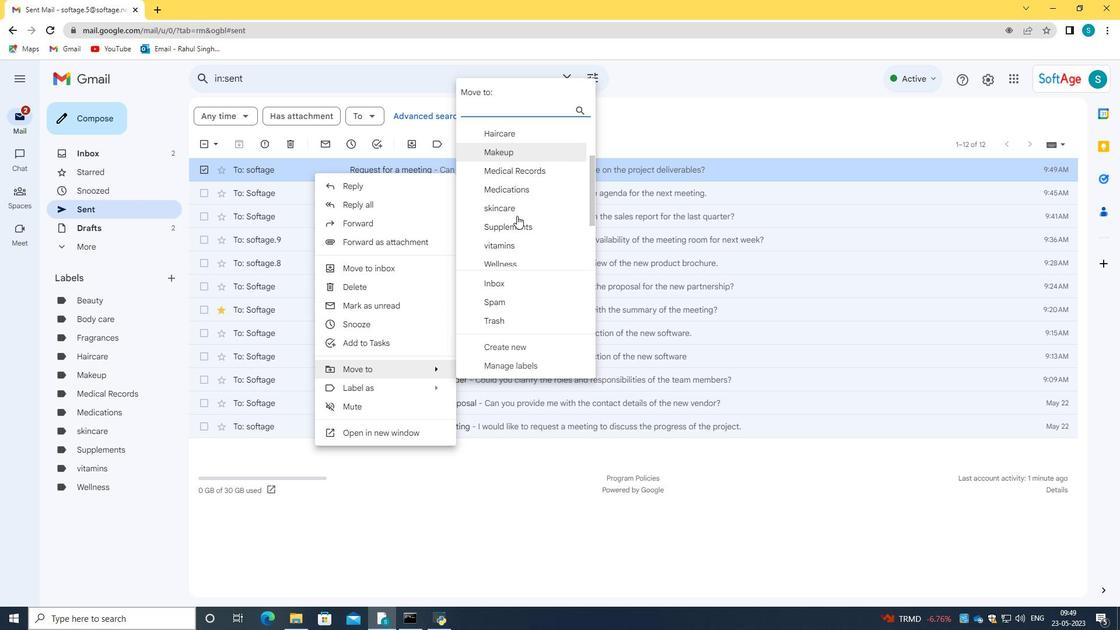 
Action: Mouse scrolled (517, 215) with delta (0, 0)
Screenshot: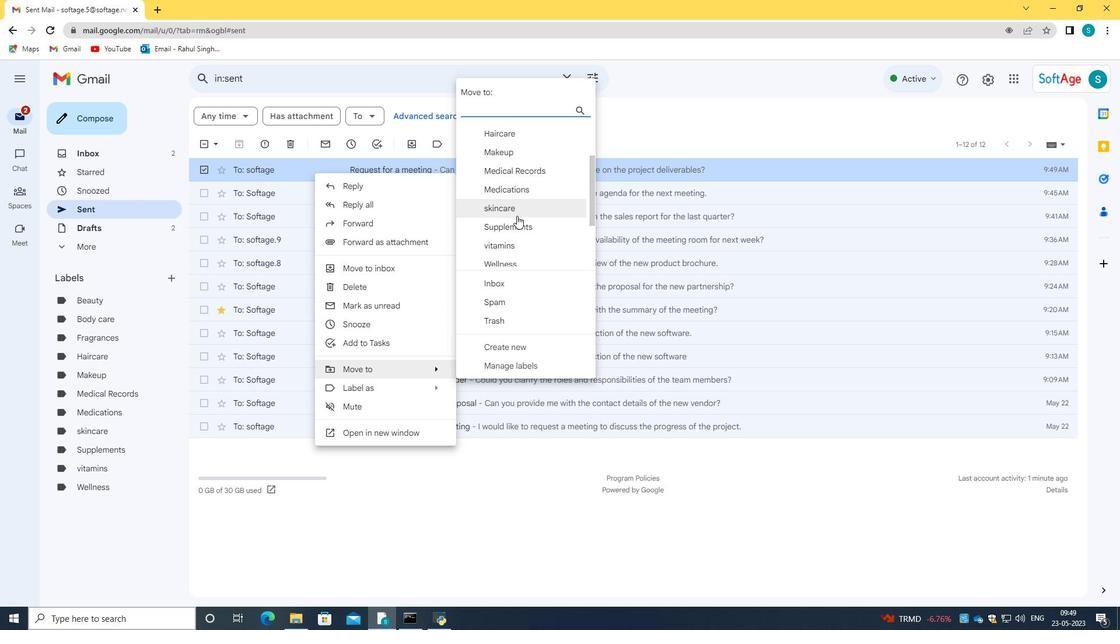 
Action: Mouse scrolled (517, 216) with delta (0, 0)
Screenshot: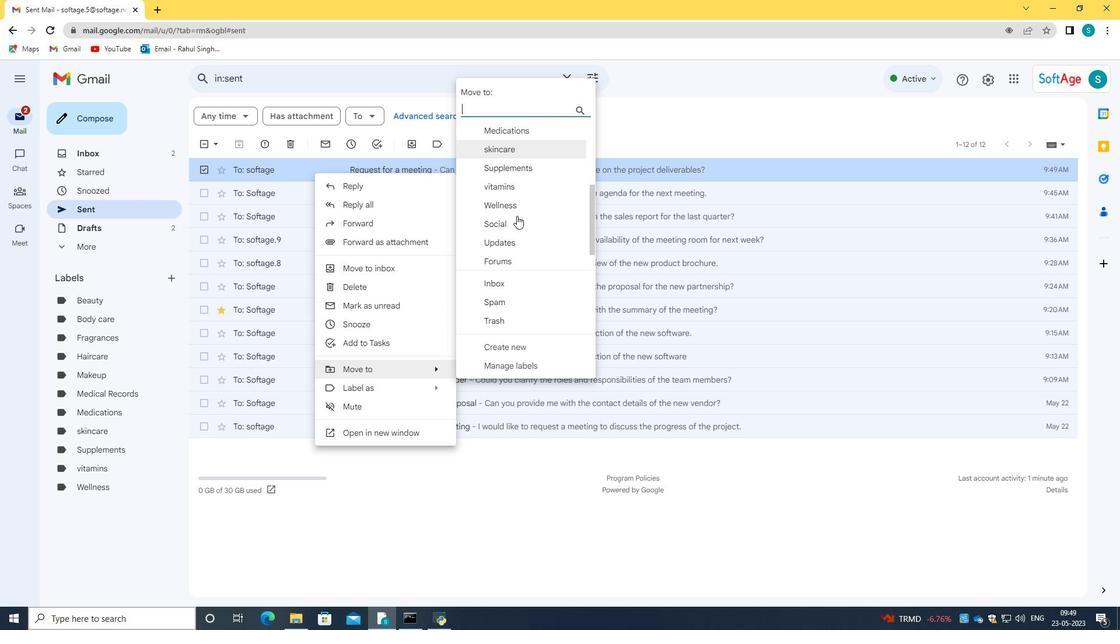 
Action: Mouse scrolled (517, 216) with delta (0, 0)
Screenshot: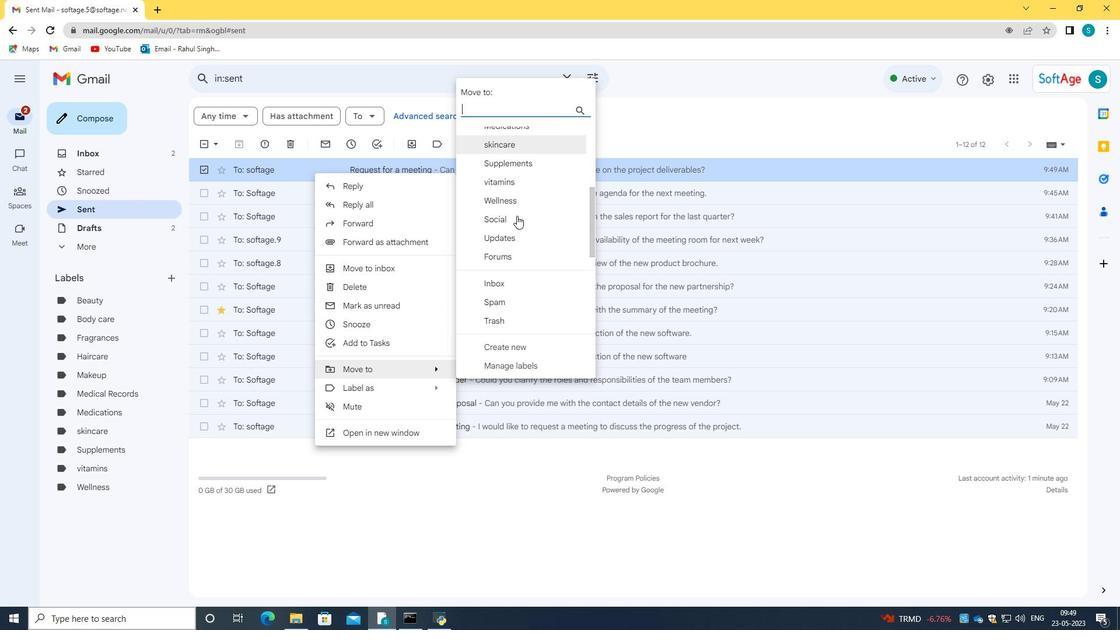 
Action: Mouse scrolled (517, 216) with delta (0, 0)
Screenshot: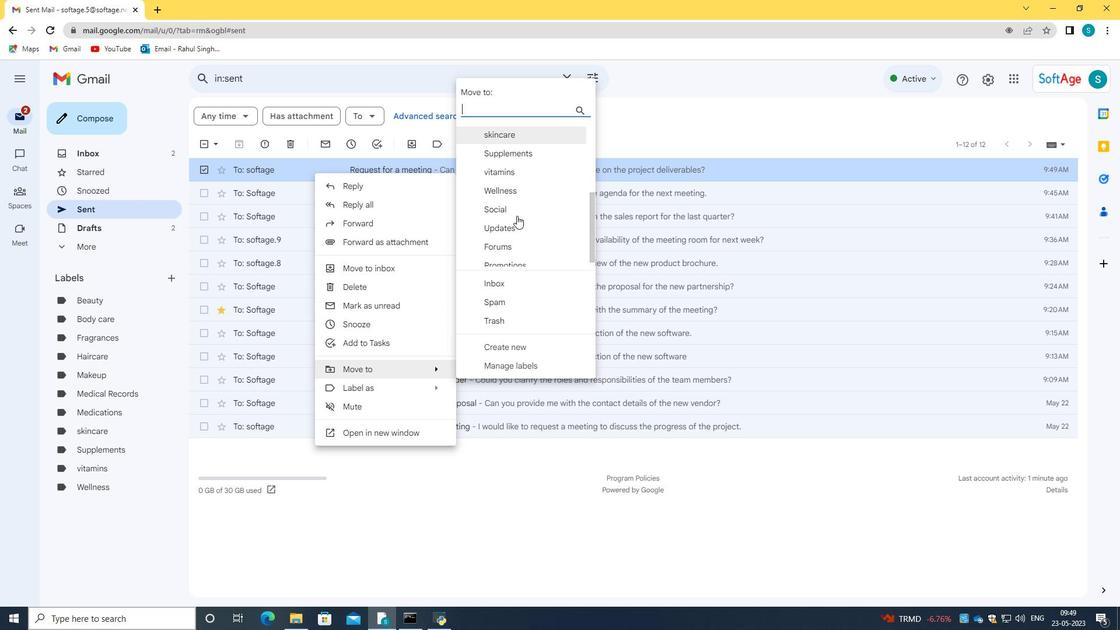 
Action: Mouse scrolled (517, 216) with delta (0, 0)
Screenshot: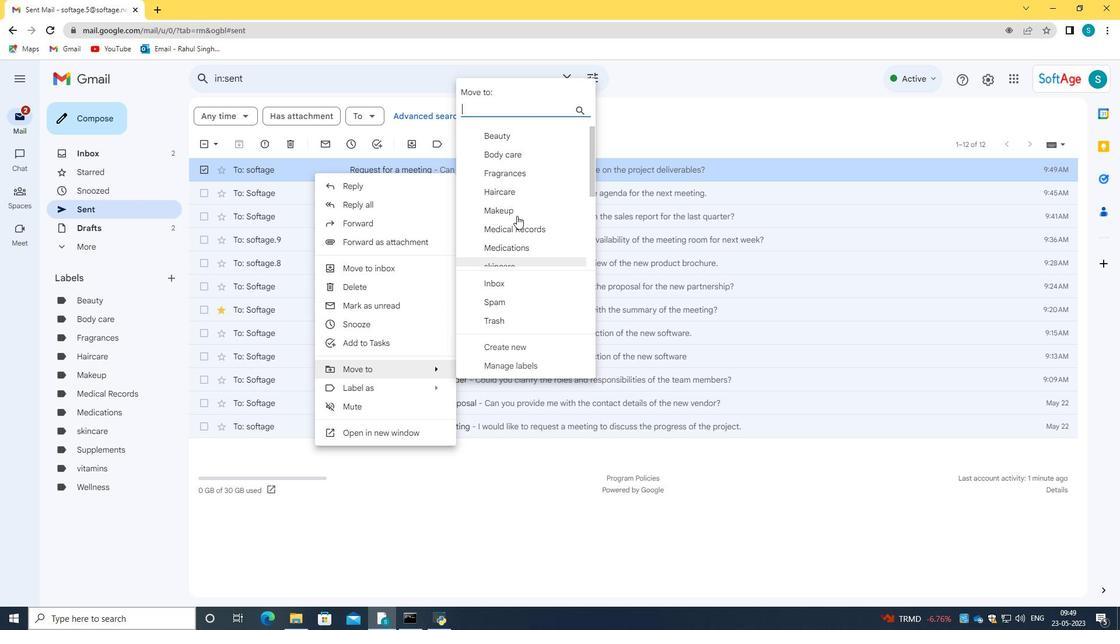 
Action: Mouse scrolled (517, 216) with delta (0, 0)
Screenshot: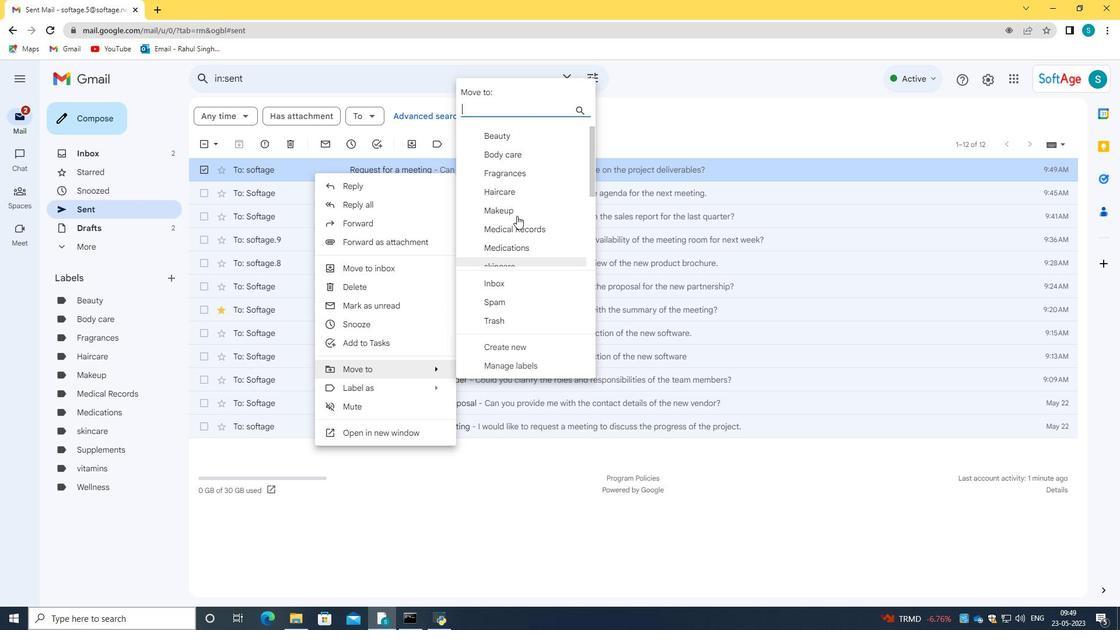 
Action: Mouse scrolled (517, 216) with delta (0, 0)
Screenshot: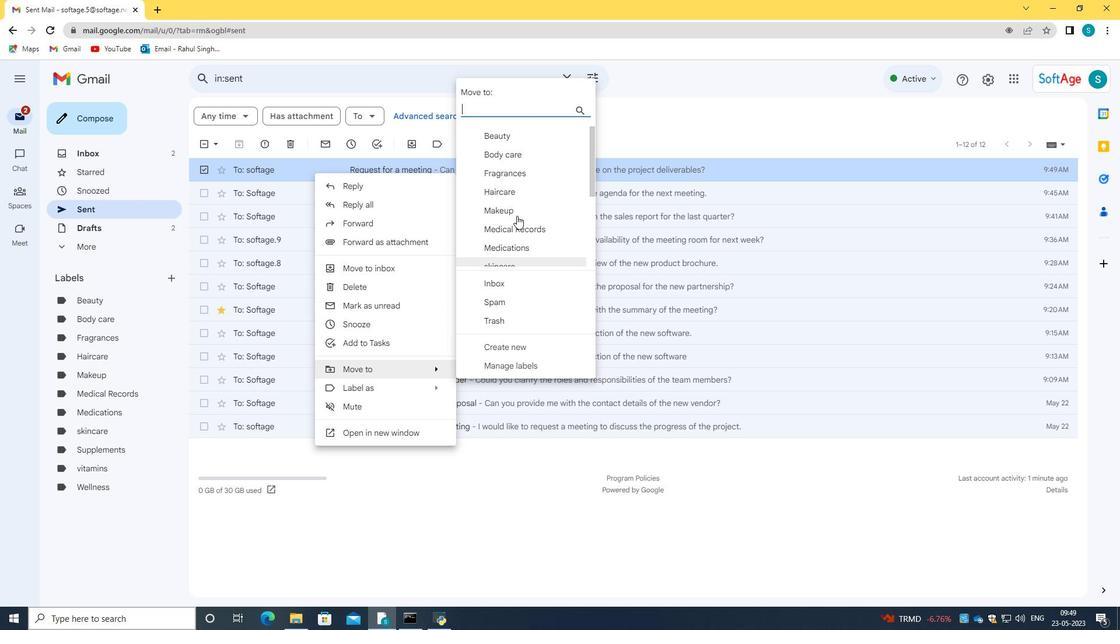 
Action: Mouse scrolled (517, 216) with delta (0, 0)
Screenshot: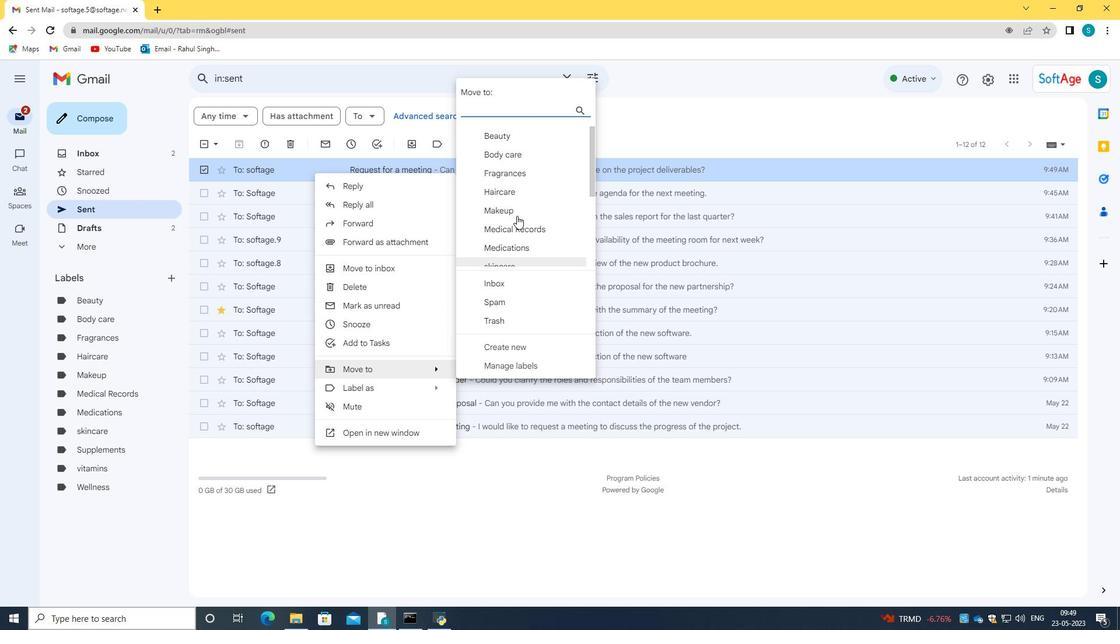 
Action: Mouse scrolled (517, 215) with delta (0, 0)
Screenshot: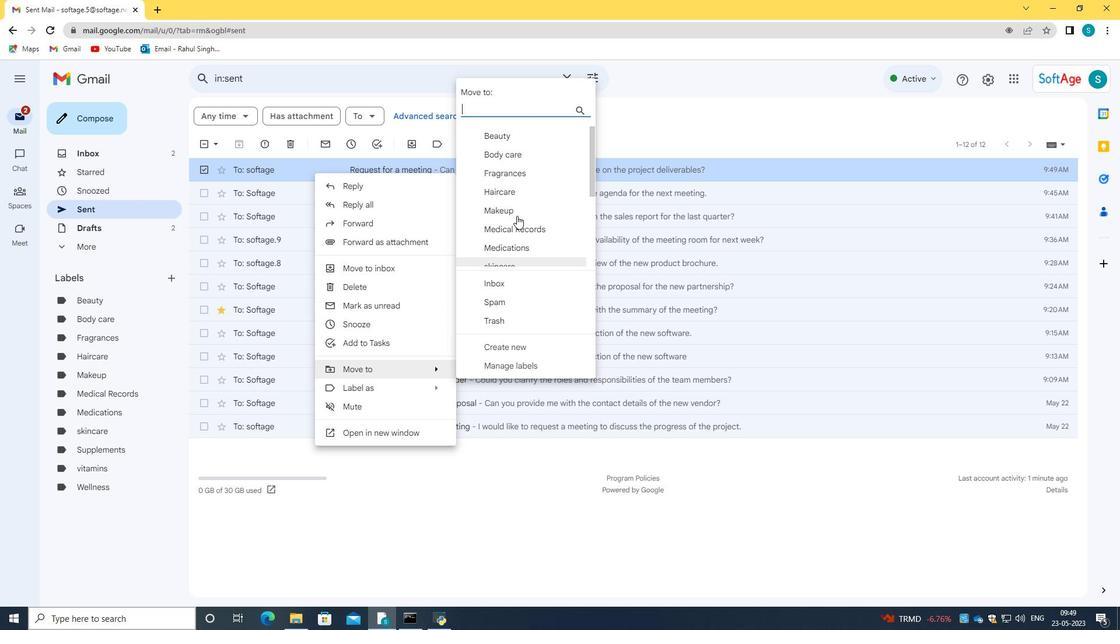 
Action: Mouse moved to (522, 173)
Screenshot: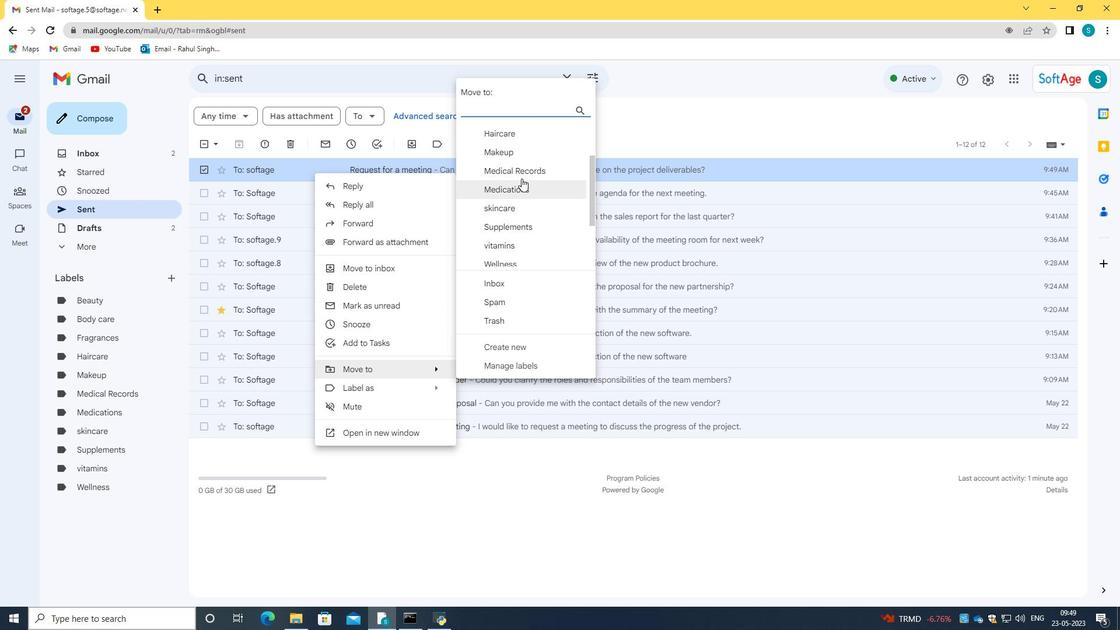 
Action: Mouse pressed left at (522, 173)
Screenshot: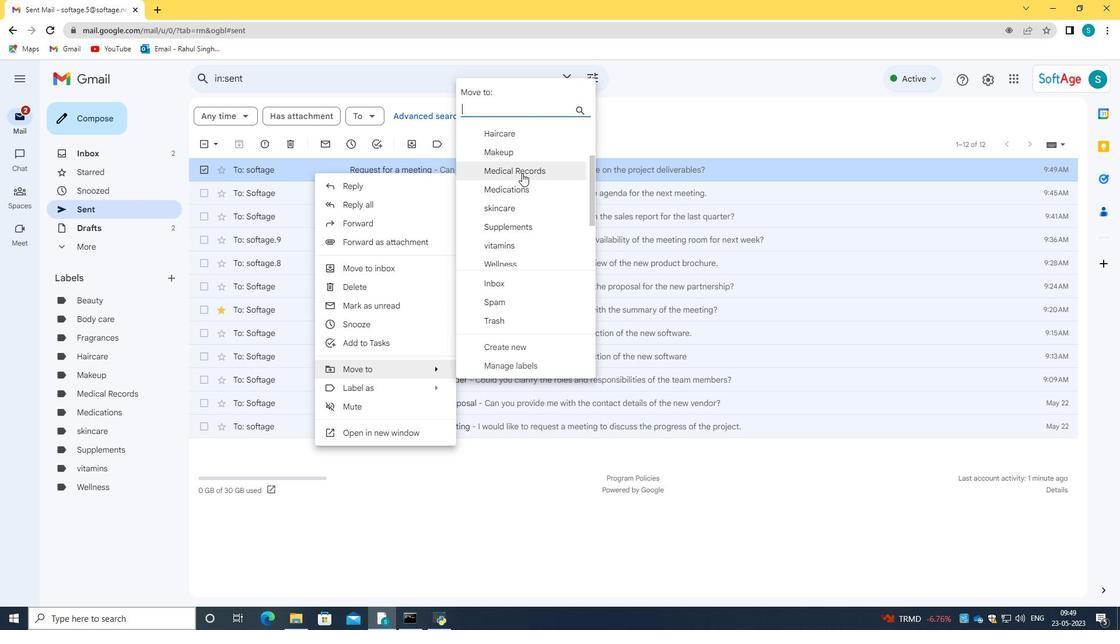 
Action: Mouse moved to (115, 388)
Screenshot: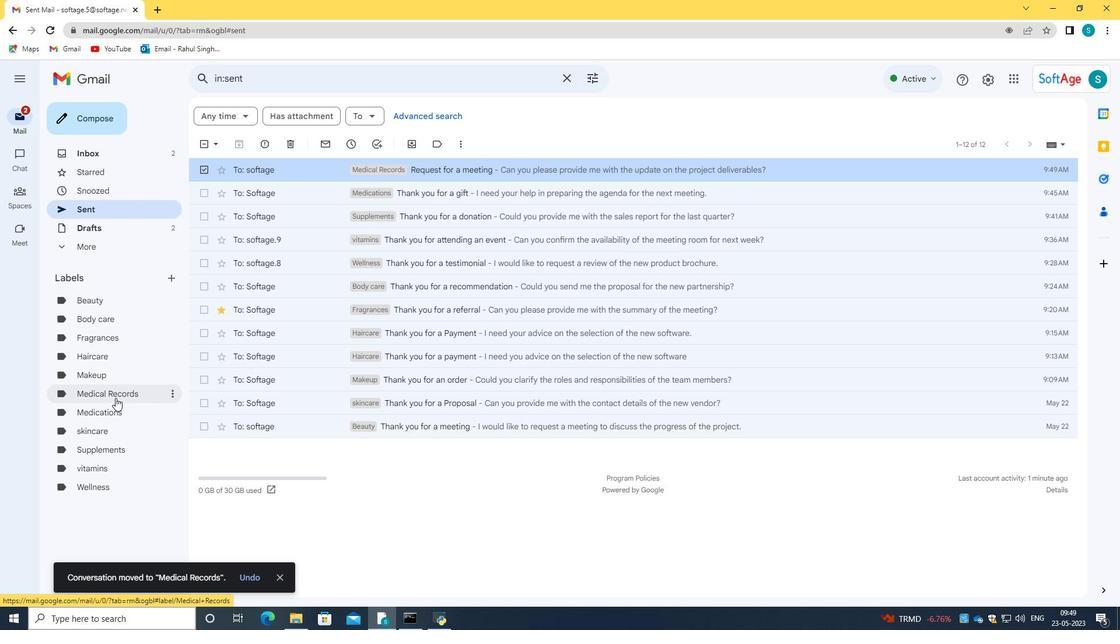 
Action: Mouse pressed left at (115, 388)
Screenshot: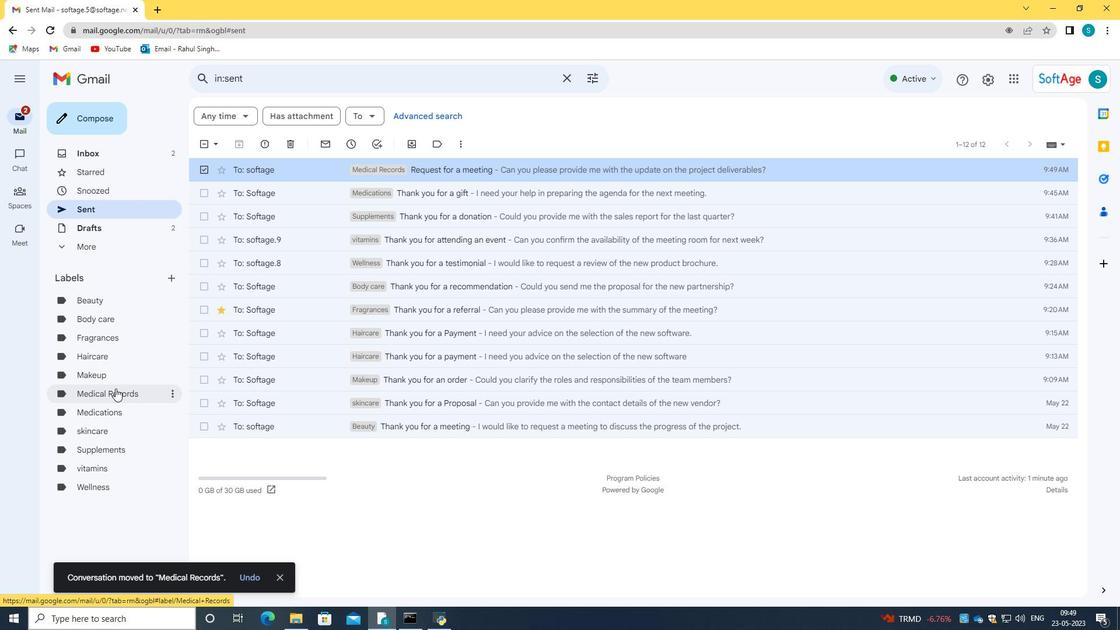 
Action: Mouse moved to (307, 164)
Screenshot: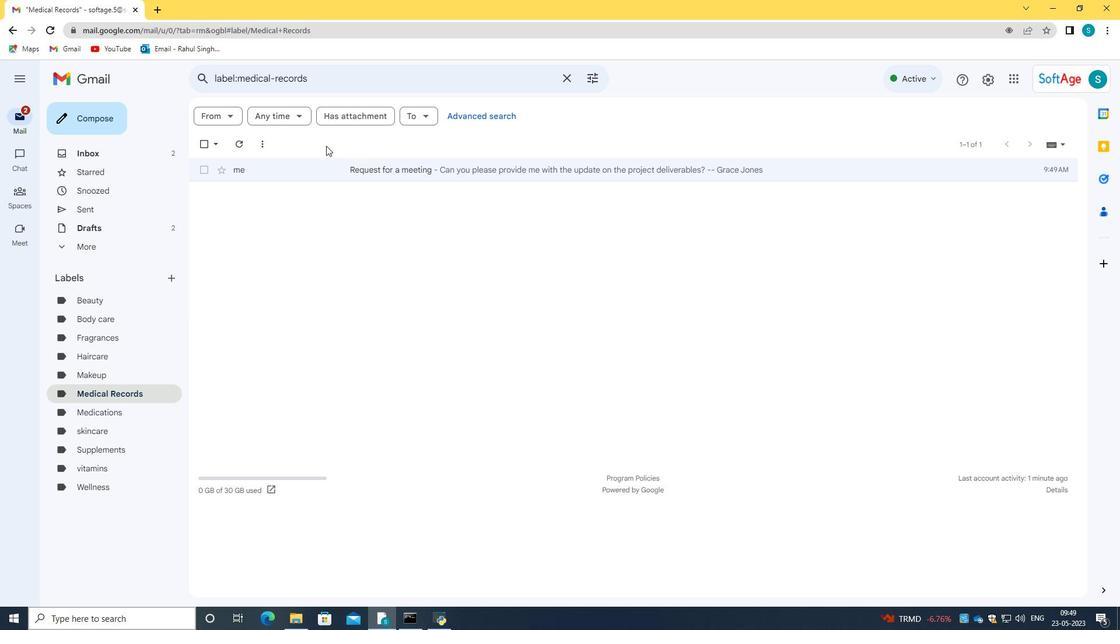 
Action: Mouse pressed left at (307, 164)
Screenshot: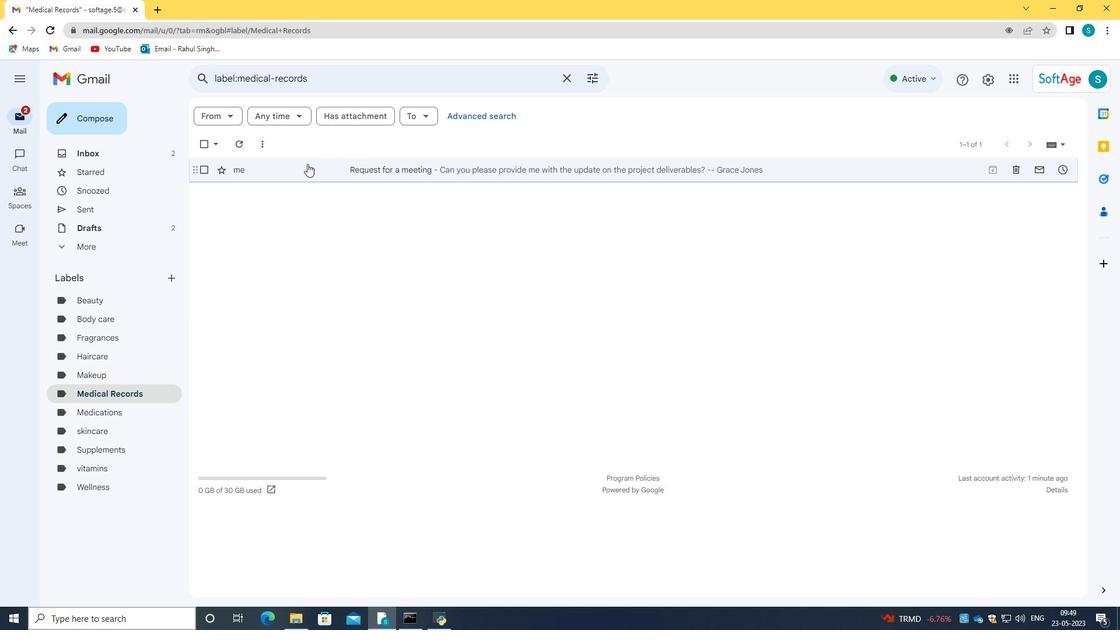 
Action: Mouse moved to (463, 226)
Screenshot: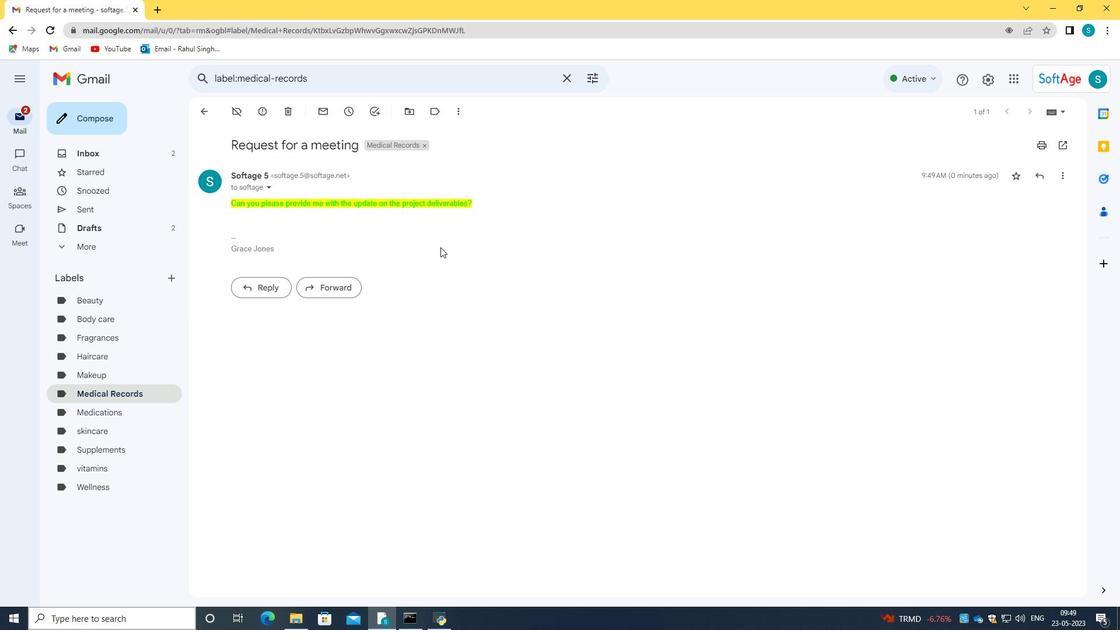 
Action: Mouse pressed left at (463, 226)
Screenshot: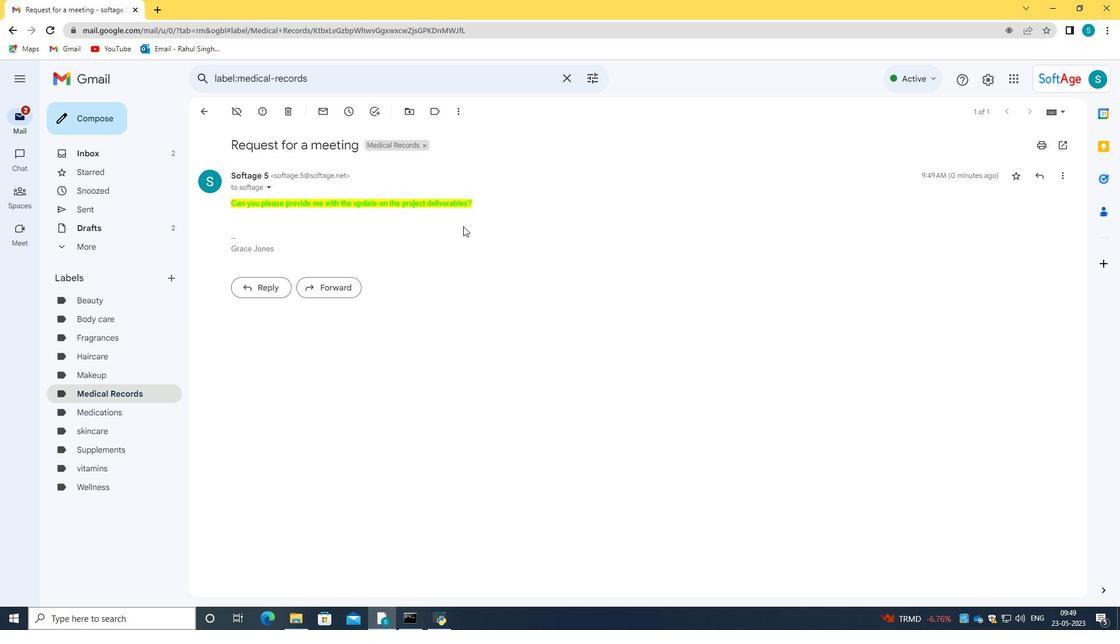 
